 Task: Explore Airbnb accommodation in Ruyigi, Burundi from 6th December, 2023 to 15th December, 2023 for 9 adults. Place can be shared room with 5 bedrooms having 9 beds and 5 bathrooms. Property type can be flat. Amenities needed are: wifi, TV, free parkinig on premises, gym, breakfast. Booking option can be shelf check-in. Look for 5 properties as per requirement.
Action: Mouse pressed left at (454, 107)
Screenshot: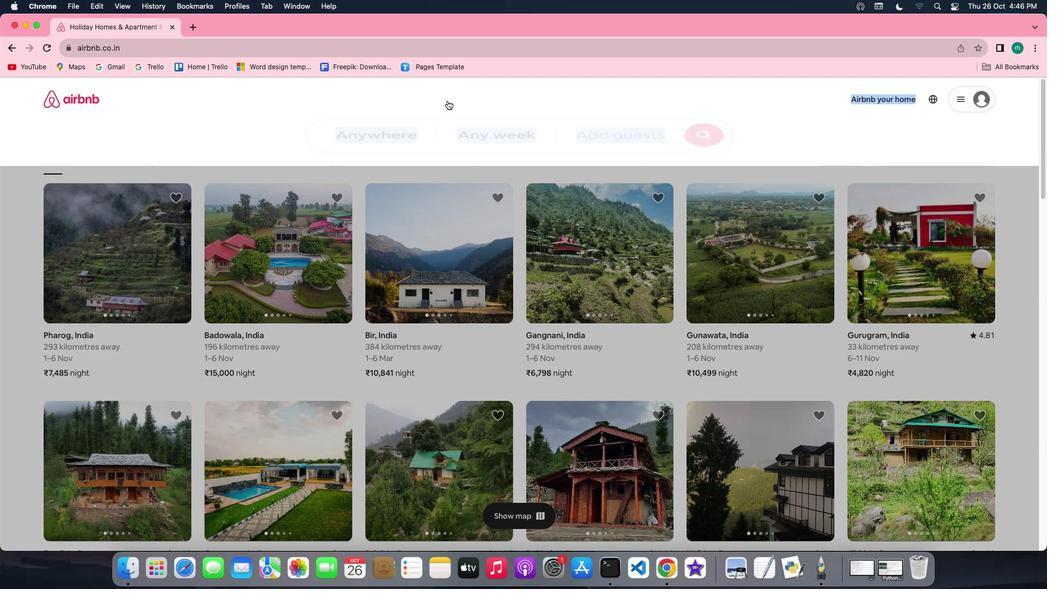 
Action: Mouse moved to (397, 153)
Screenshot: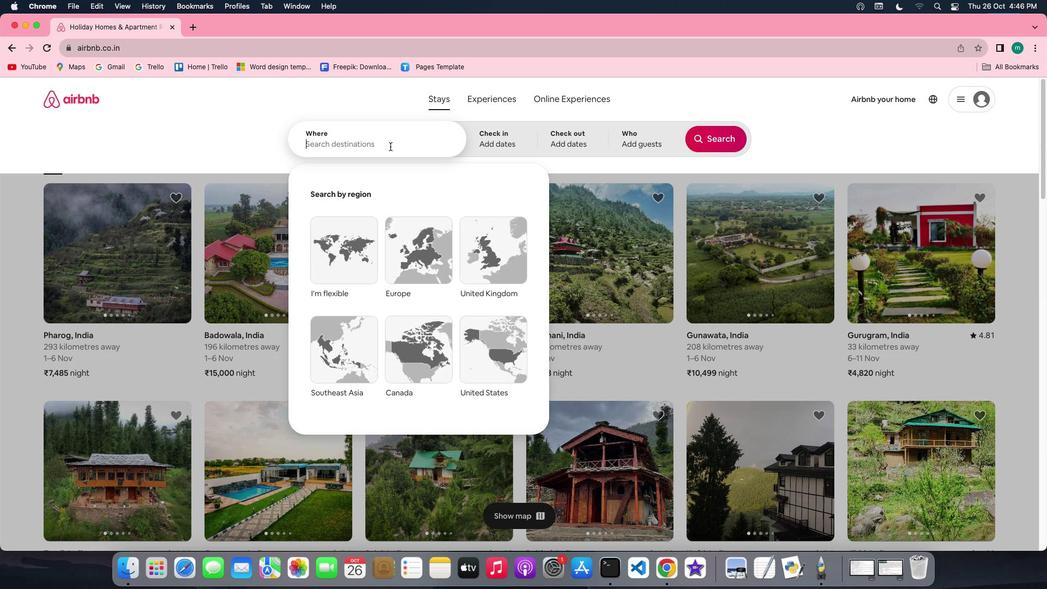
Action: Mouse pressed left at (397, 153)
Screenshot: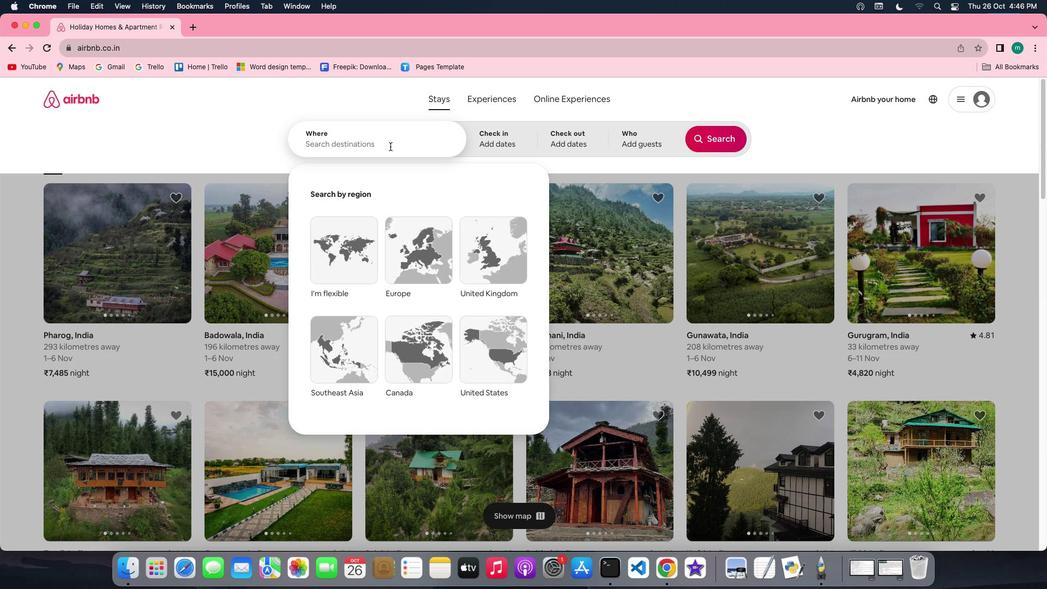 
Action: Key pressed Key.shift'R''u''y''i''g''i'','Key.spaceKey.shift'B''u''r''u''b'Key.backspace'n''d''i'
Screenshot: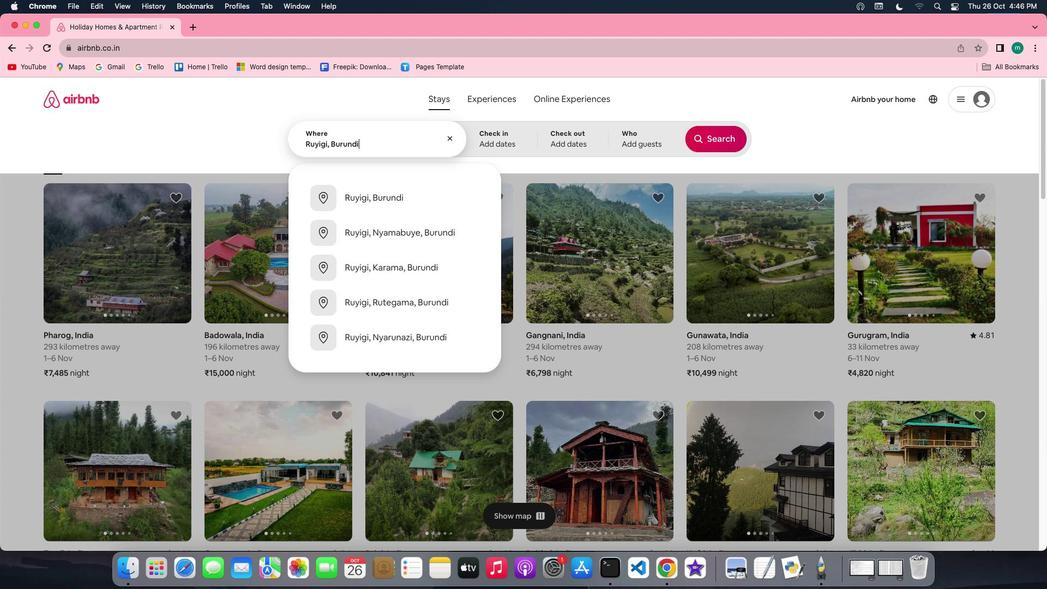 
Action: Mouse moved to (500, 151)
Screenshot: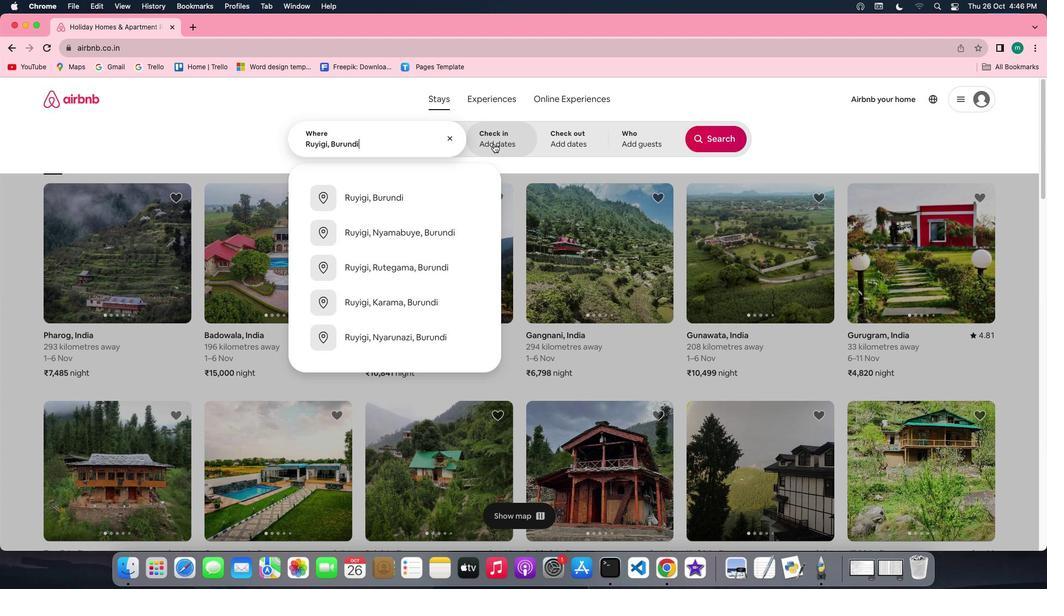 
Action: Mouse pressed left at (500, 151)
Screenshot: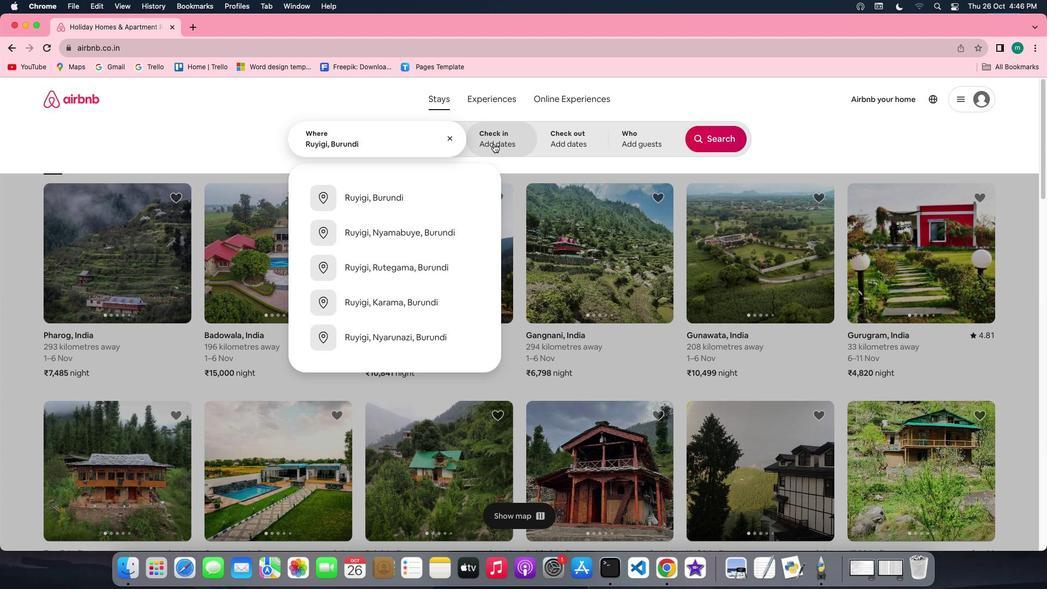 
Action: Mouse moved to (716, 234)
Screenshot: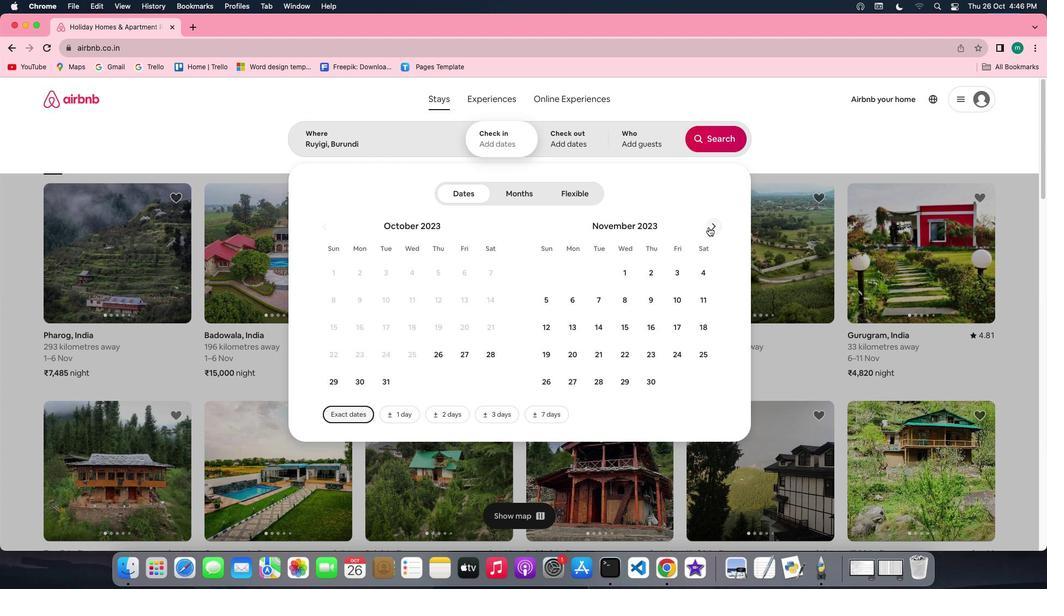 
Action: Mouse pressed left at (716, 234)
Screenshot: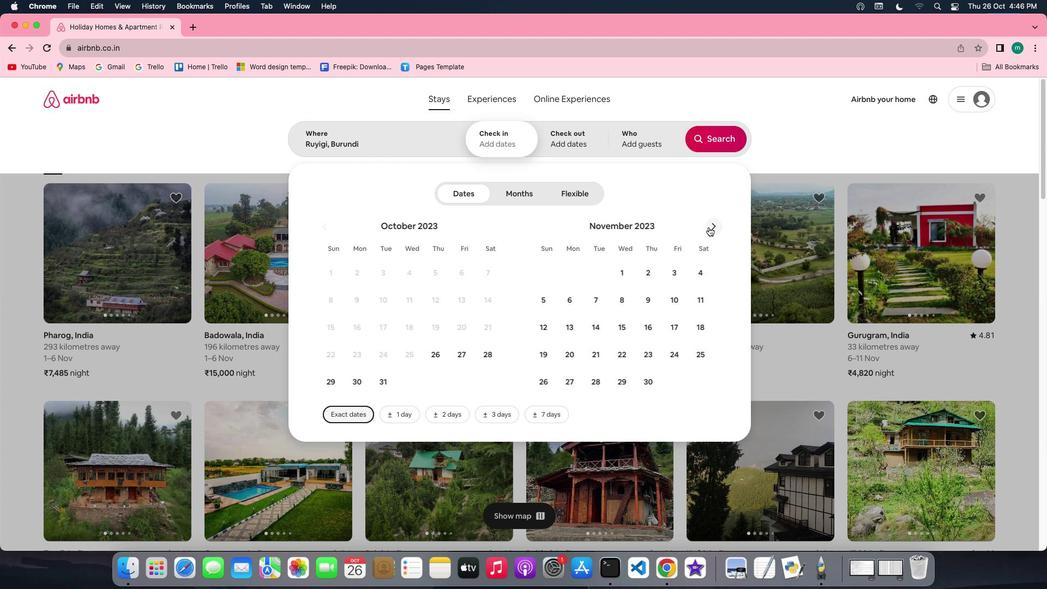 
Action: Mouse moved to (626, 304)
Screenshot: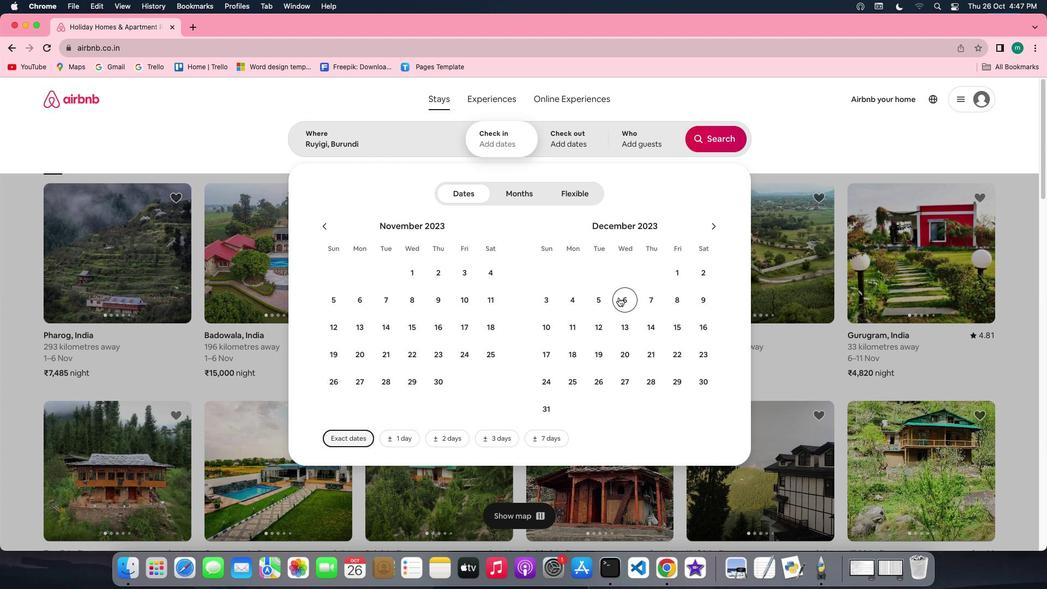 
Action: Mouse pressed left at (626, 304)
Screenshot: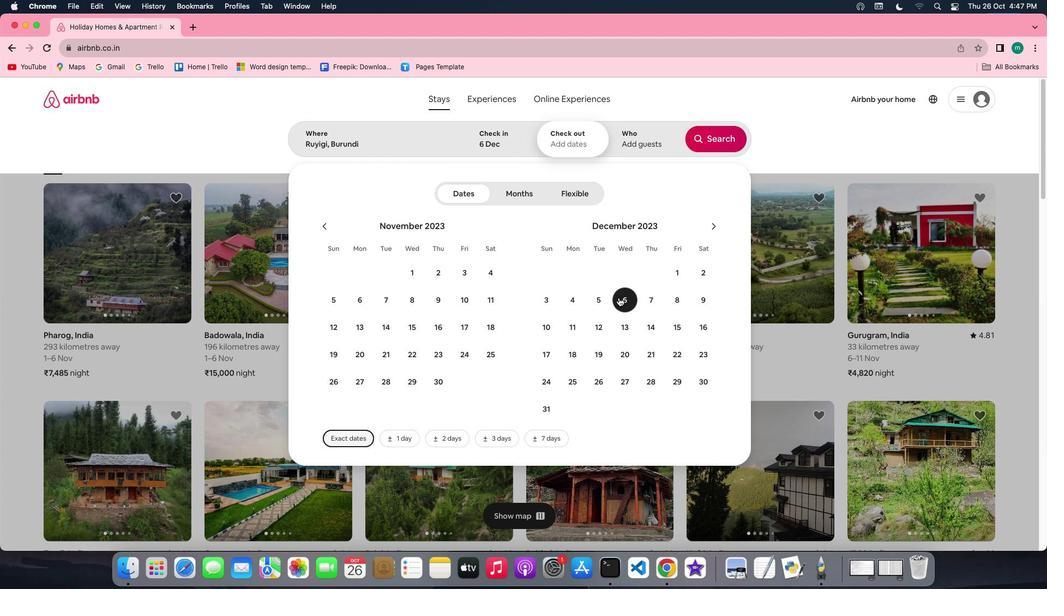
Action: Mouse moved to (676, 328)
Screenshot: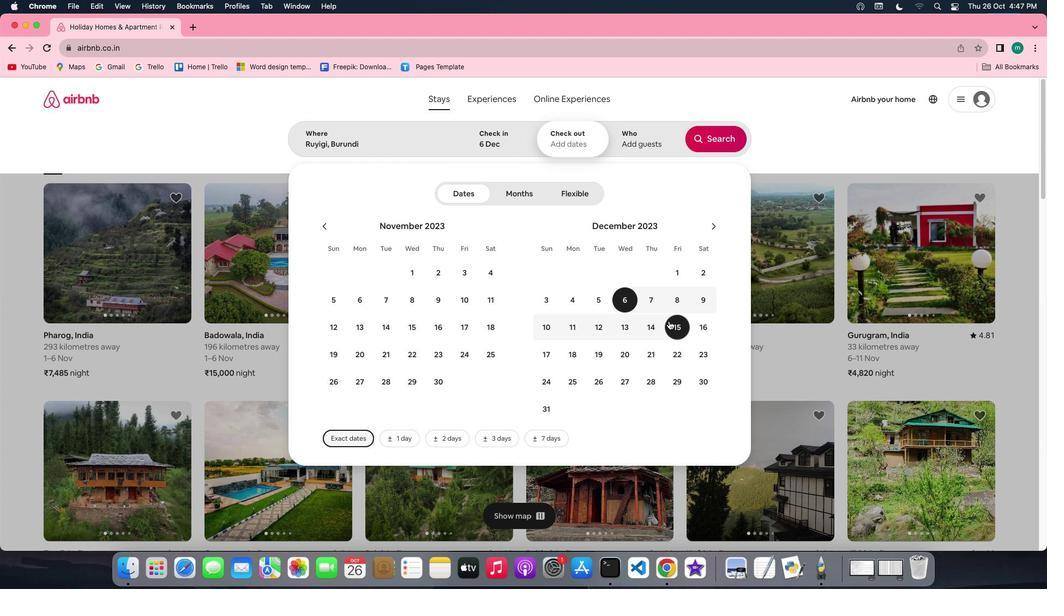 
Action: Mouse pressed left at (676, 328)
Screenshot: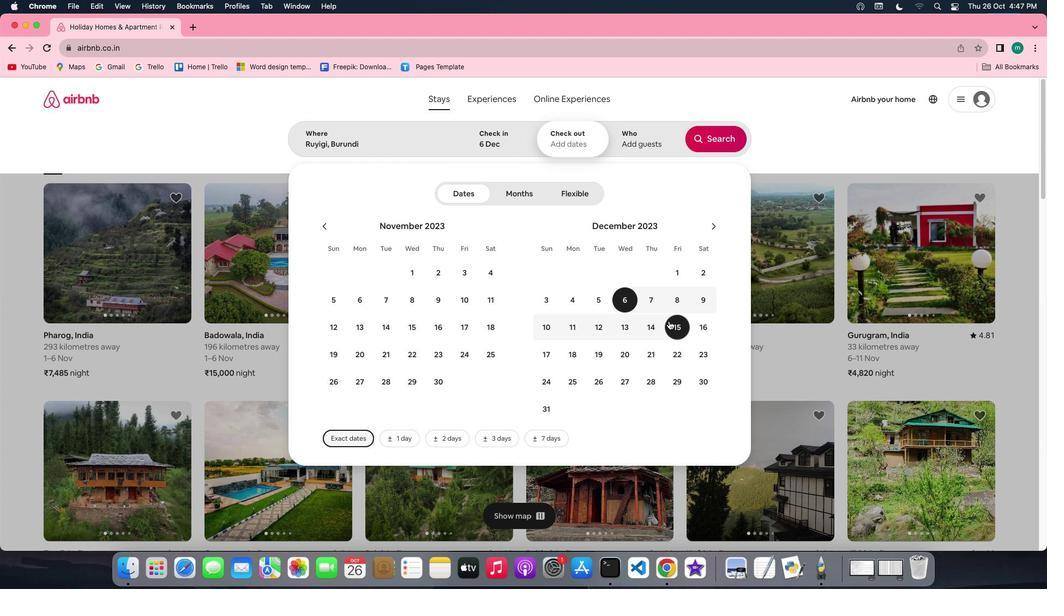 
Action: Mouse moved to (648, 154)
Screenshot: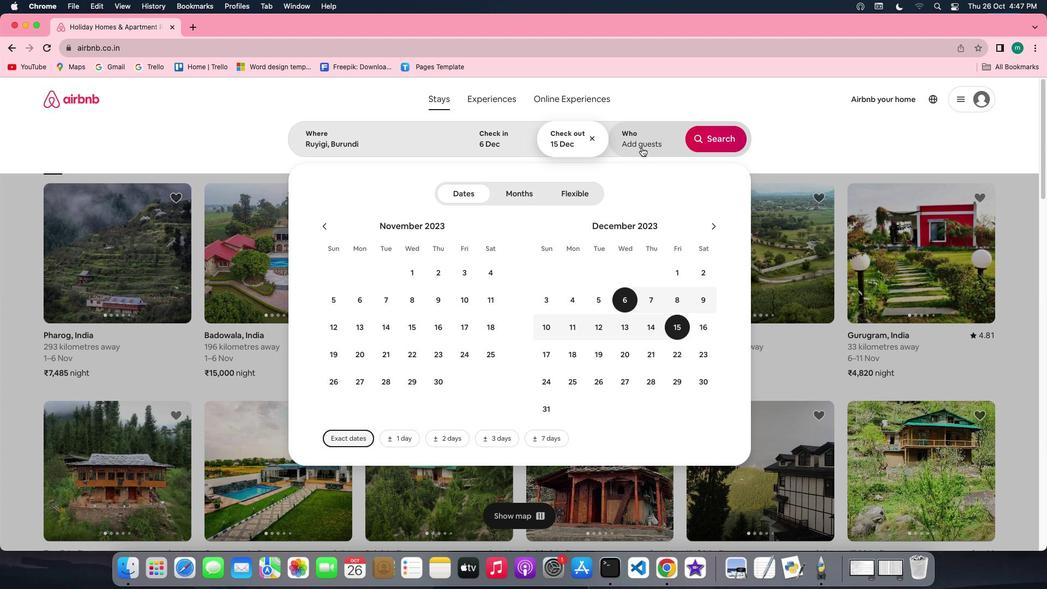 
Action: Mouse pressed left at (648, 154)
Screenshot: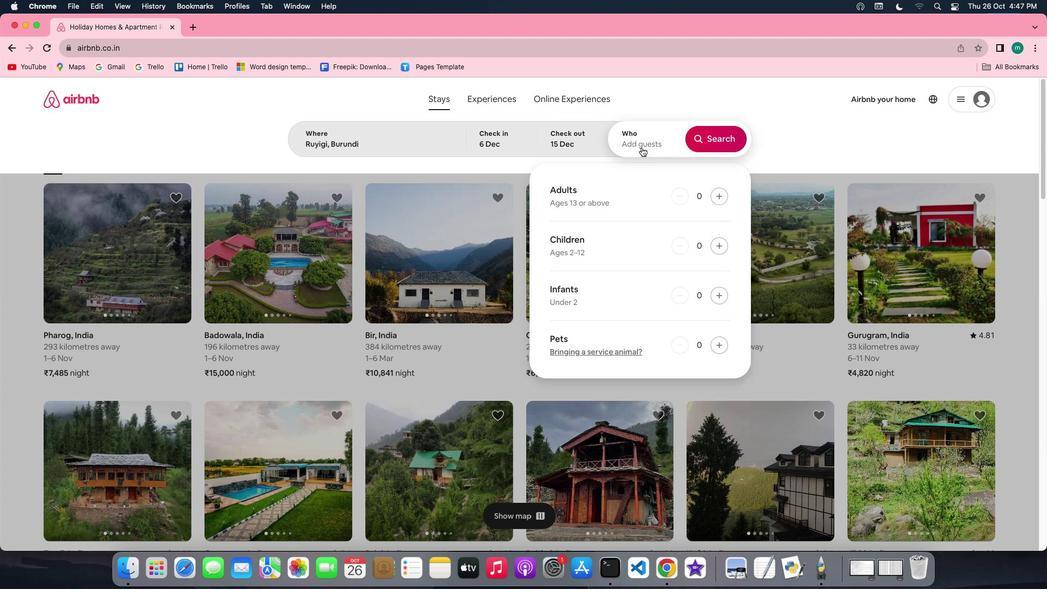 
Action: Mouse moved to (720, 202)
Screenshot: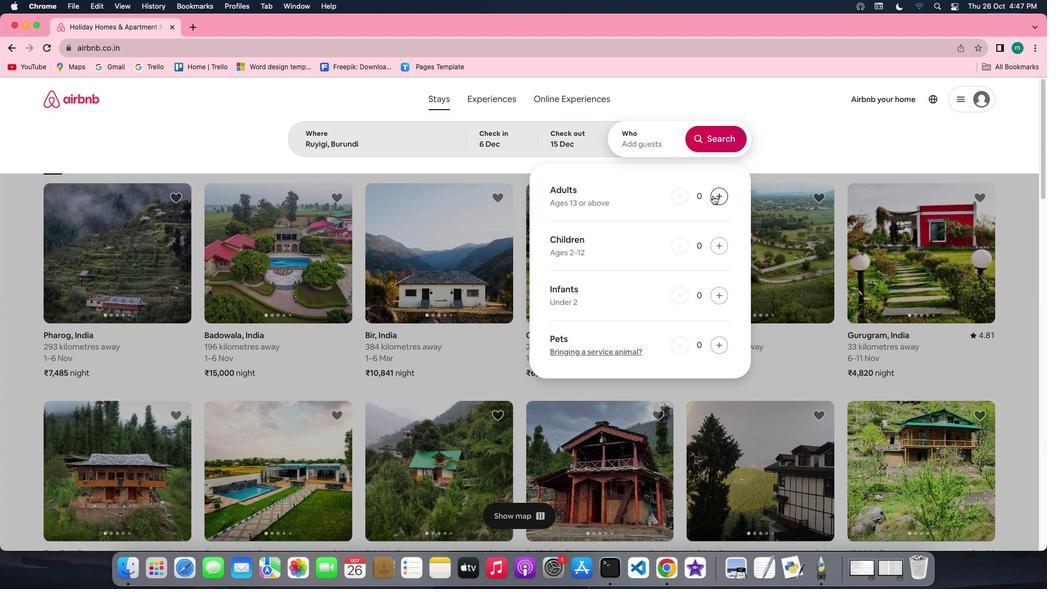
Action: Mouse pressed left at (720, 202)
Screenshot: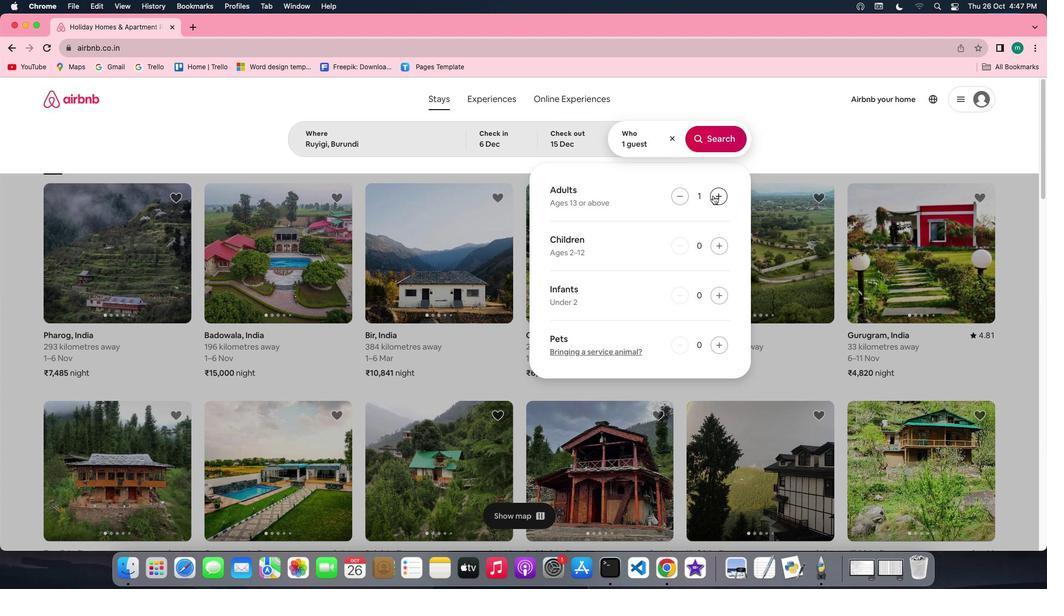 
Action: Mouse pressed left at (720, 202)
Screenshot: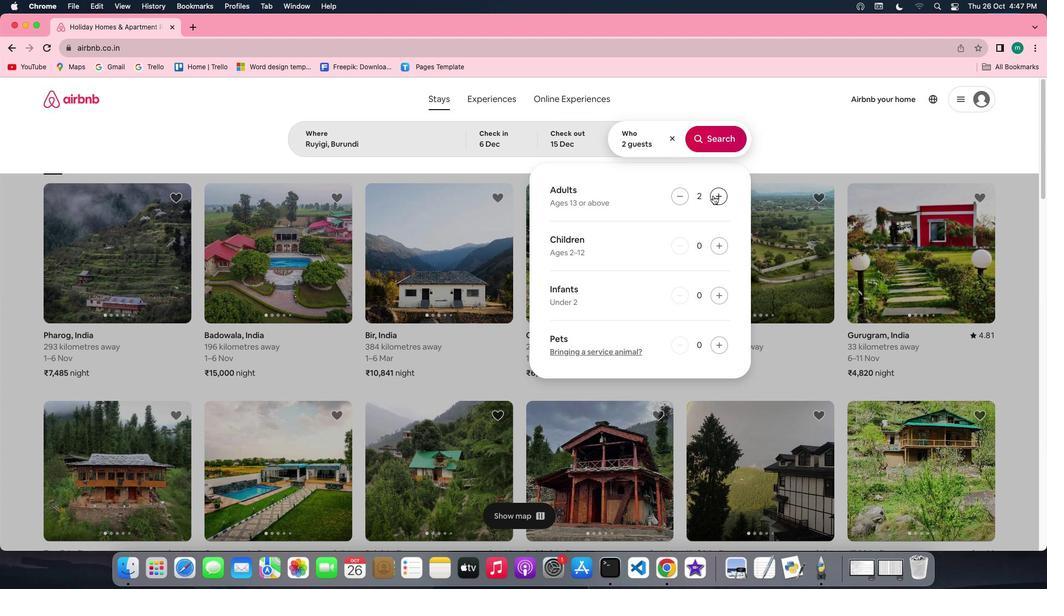 
Action: Mouse pressed left at (720, 202)
Screenshot: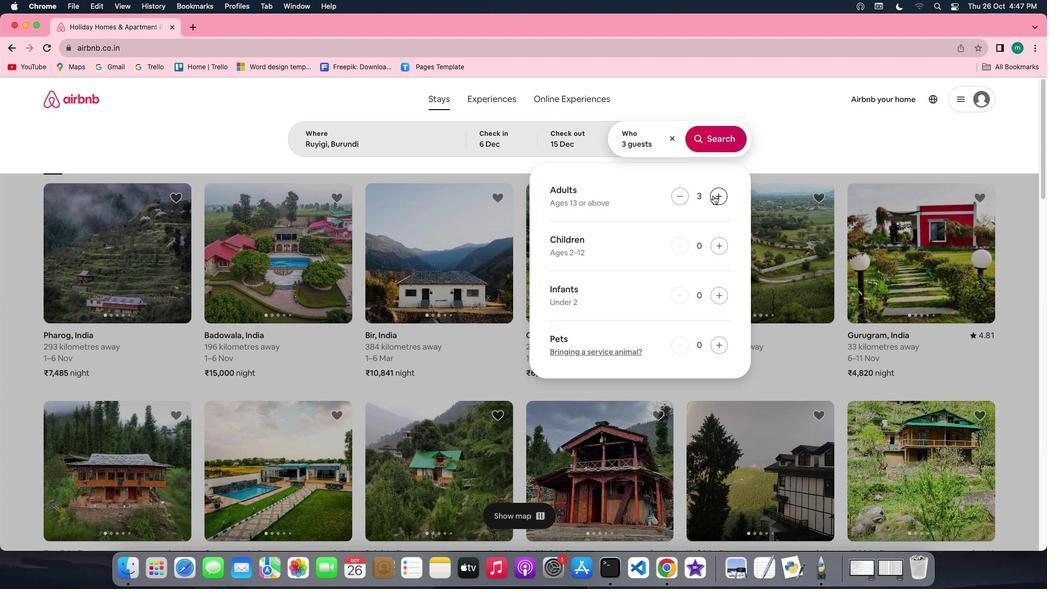
Action: Mouse pressed left at (720, 202)
Screenshot: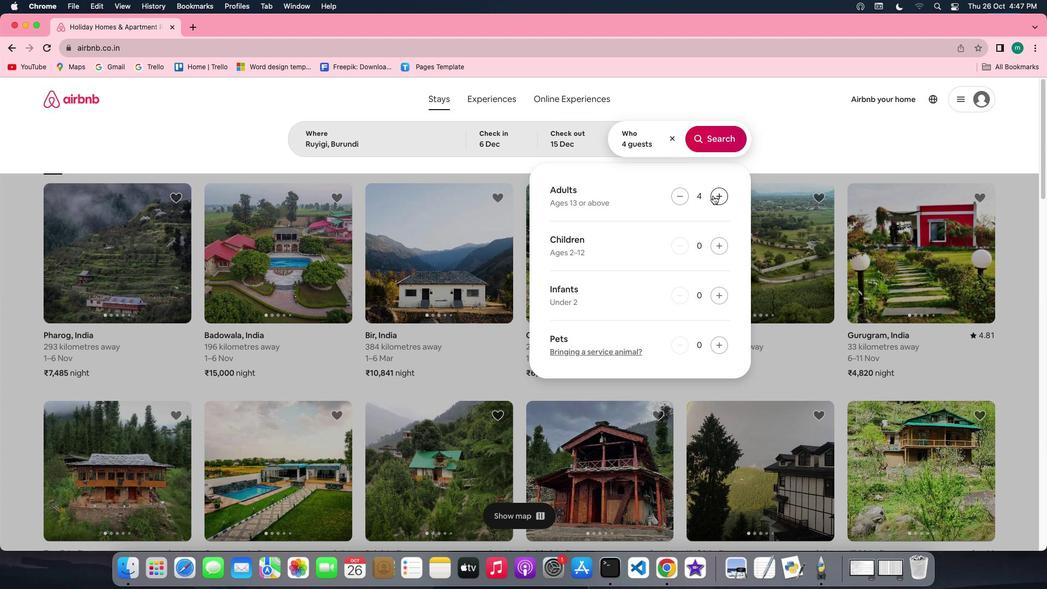 
Action: Mouse pressed left at (720, 202)
Screenshot: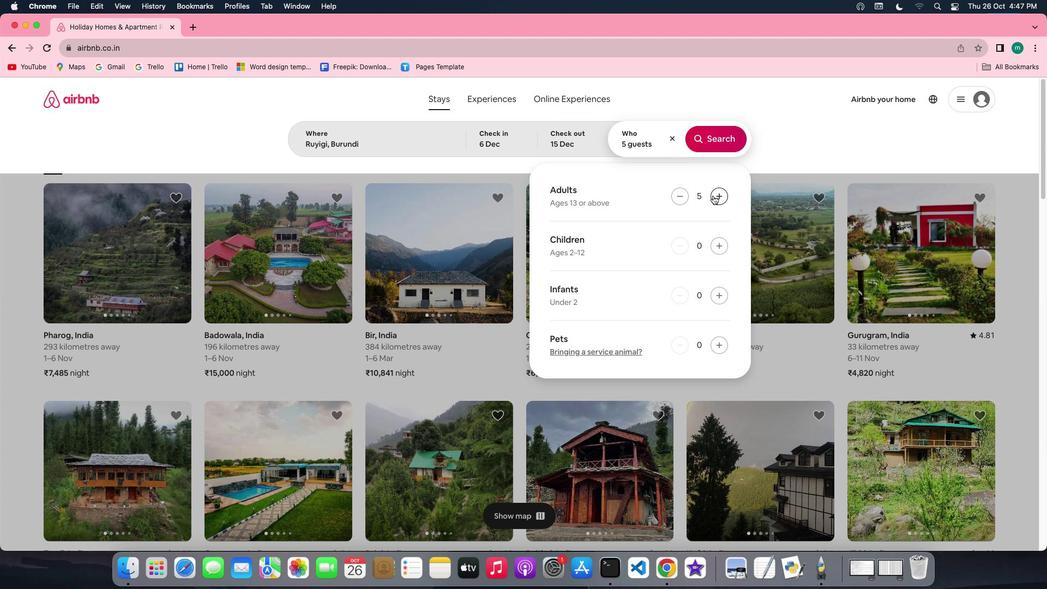 
Action: Mouse pressed left at (720, 202)
Screenshot: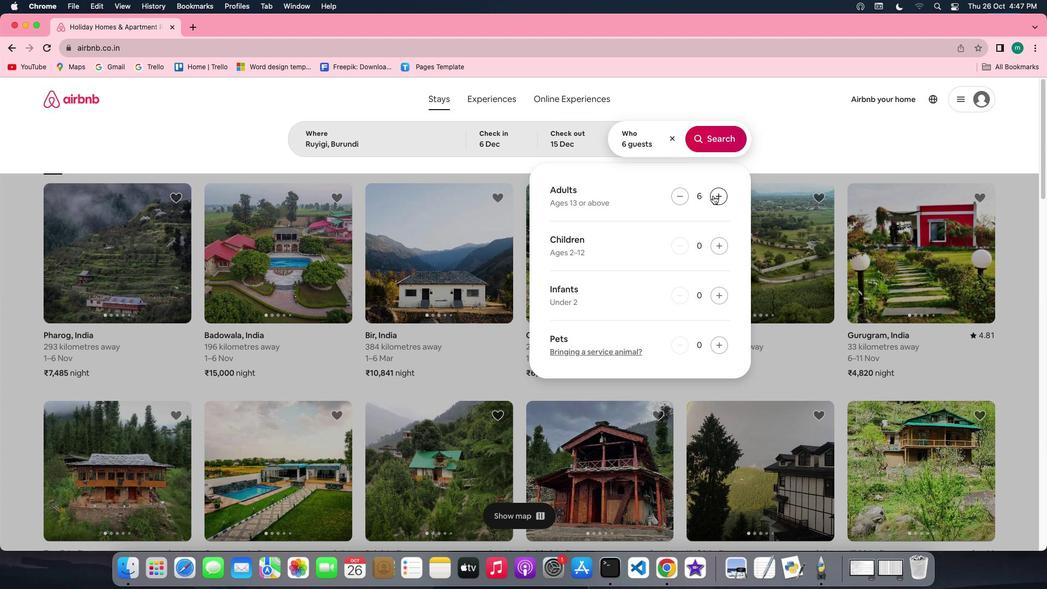 
Action: Mouse pressed left at (720, 202)
Screenshot: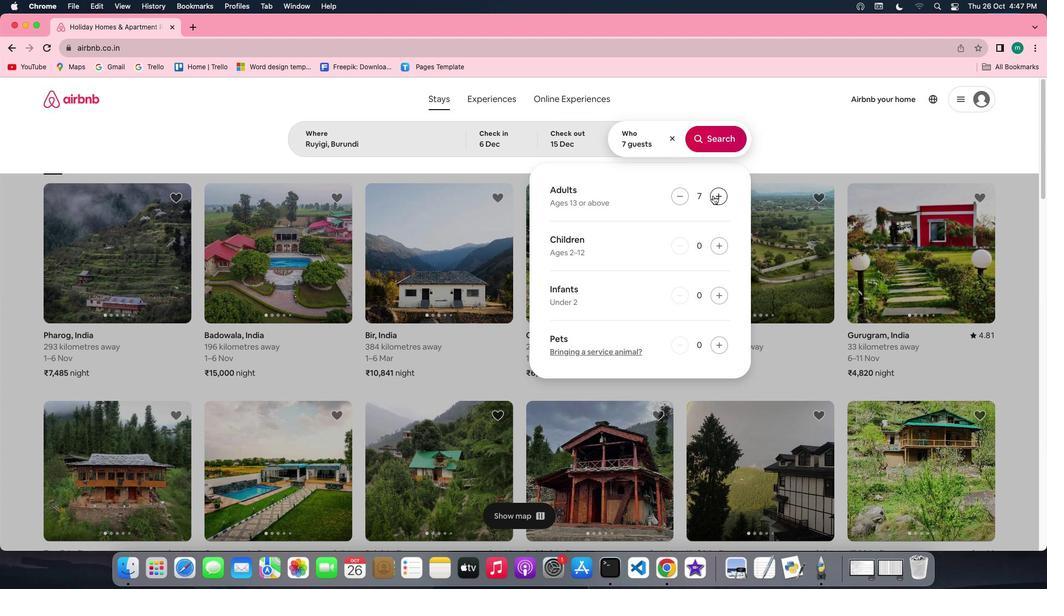 
Action: Mouse pressed left at (720, 202)
Screenshot: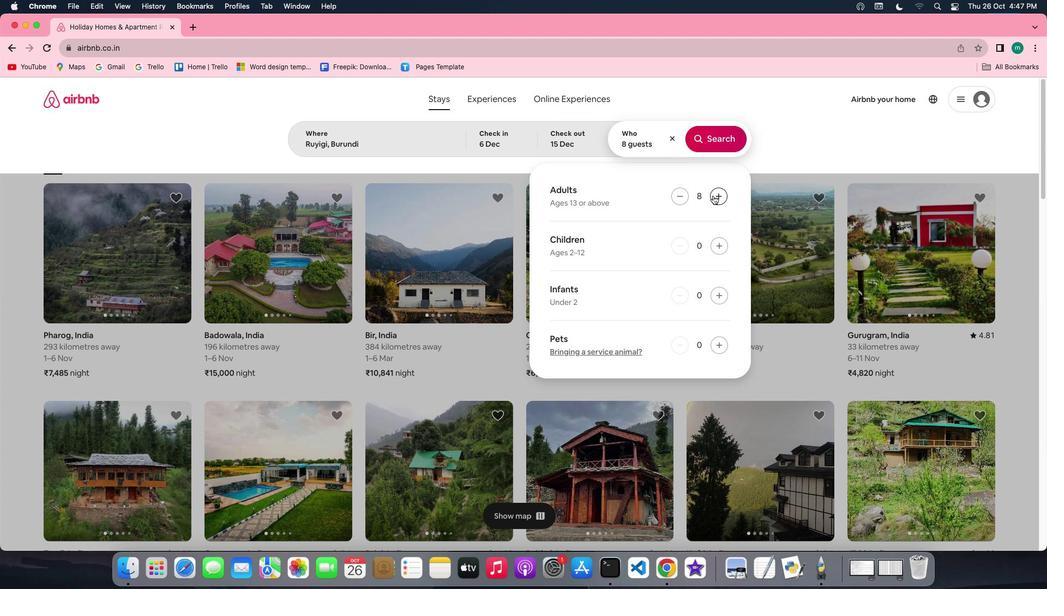 
Action: Mouse pressed left at (720, 202)
Screenshot: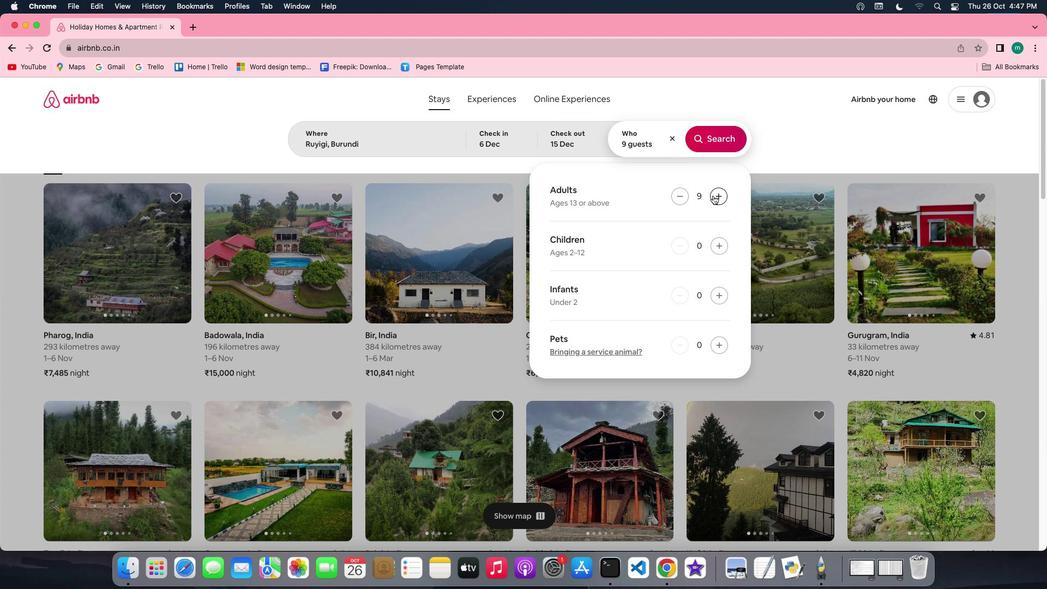 
Action: Mouse moved to (732, 156)
Screenshot: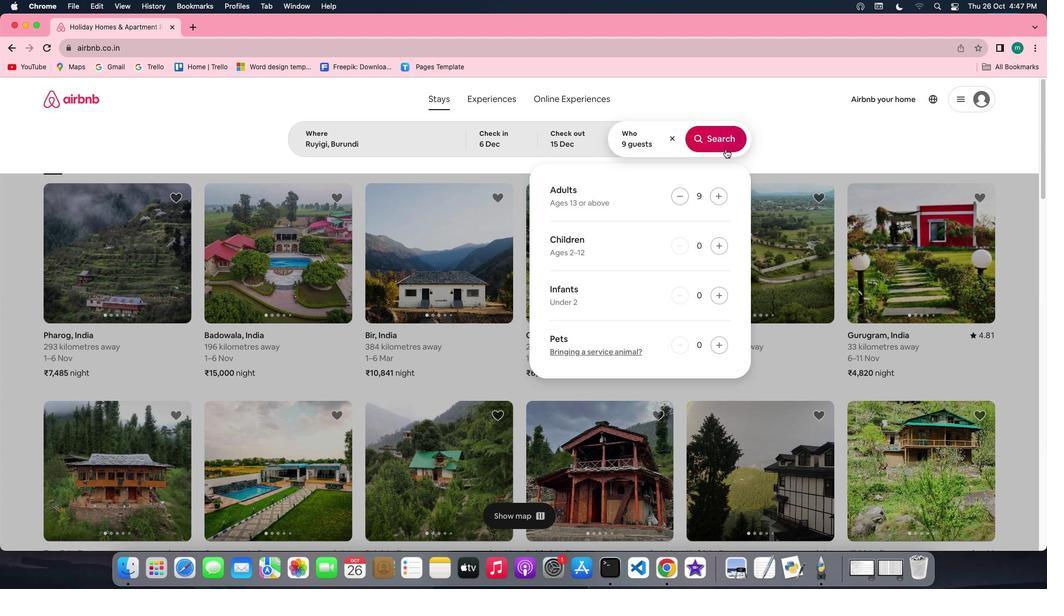 
Action: Mouse pressed left at (732, 156)
Screenshot: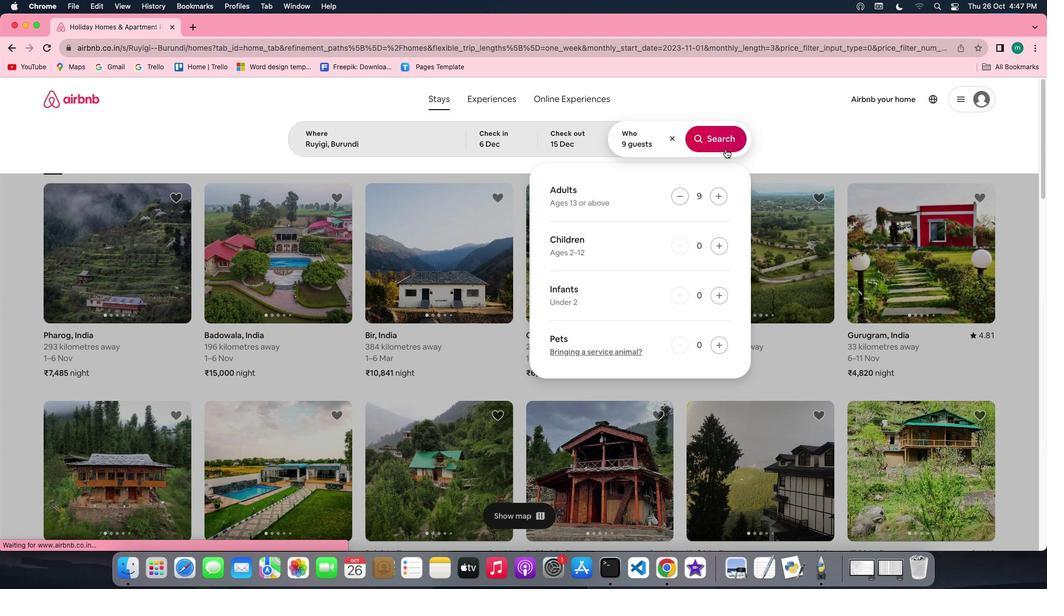 
Action: Mouse moved to (870, 145)
Screenshot: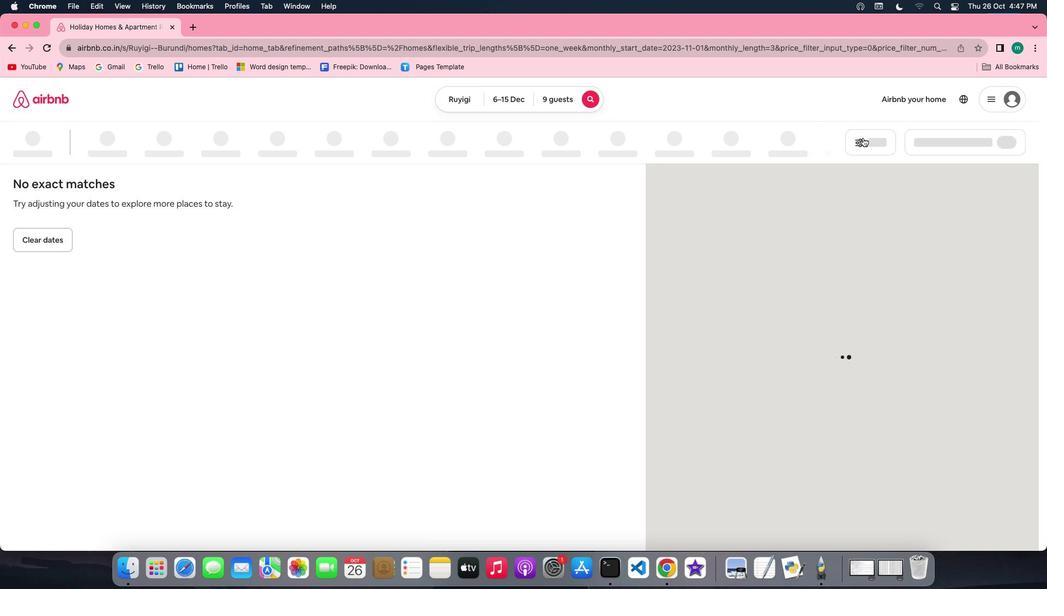 
Action: Mouse pressed left at (870, 145)
Screenshot: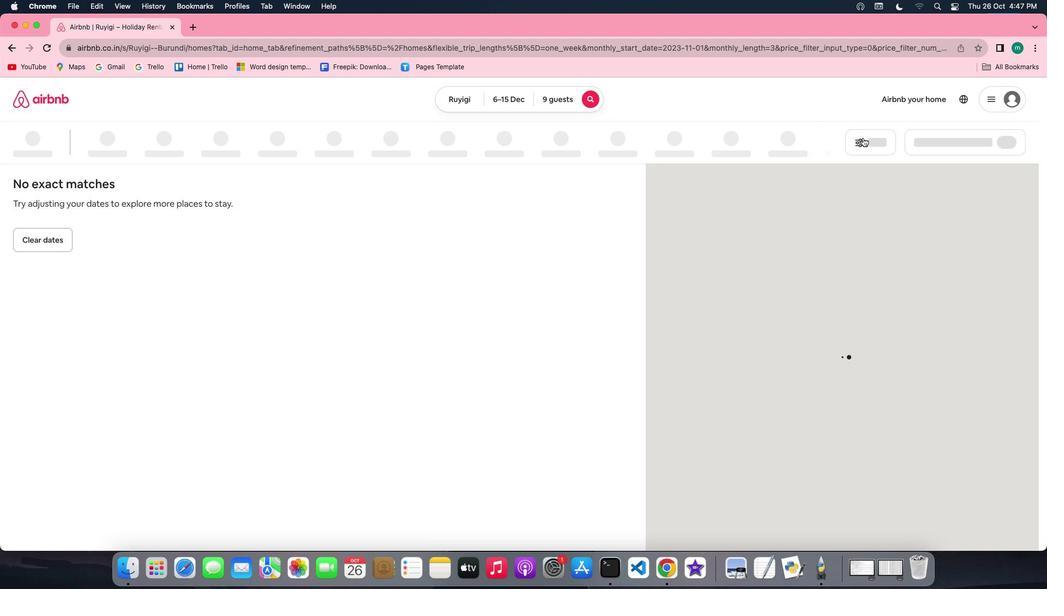 
Action: Mouse moved to (543, 375)
Screenshot: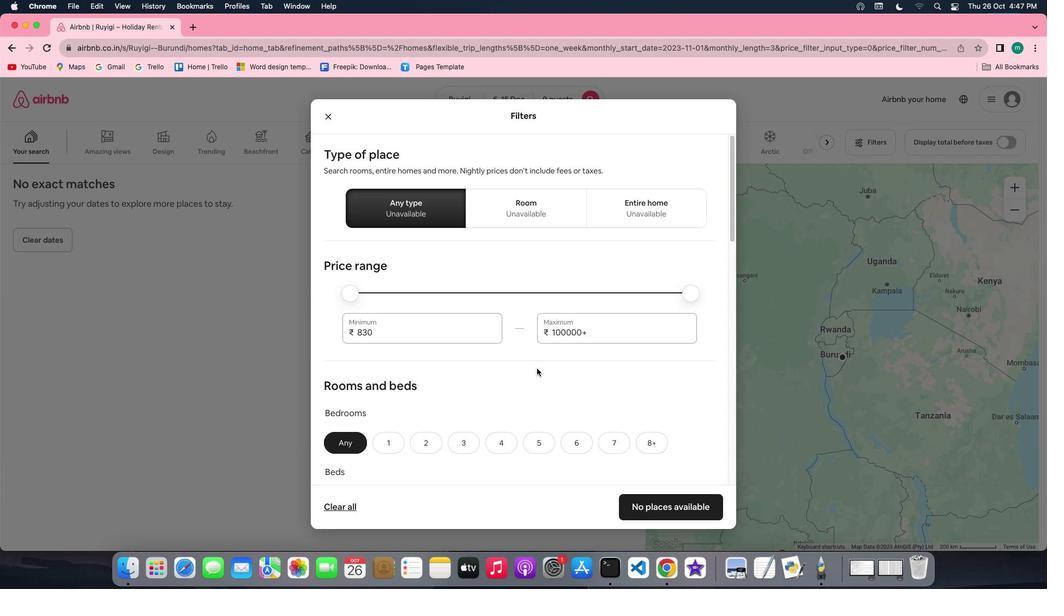 
Action: Mouse scrolled (543, 375) with delta (7, 6)
Screenshot: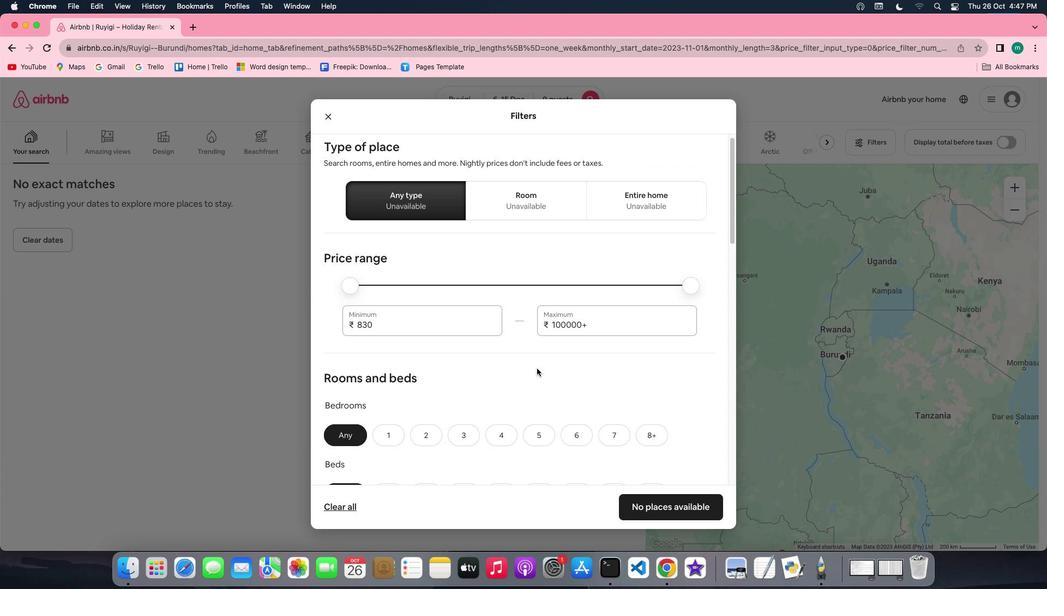 
Action: Mouse scrolled (543, 375) with delta (7, 6)
Screenshot: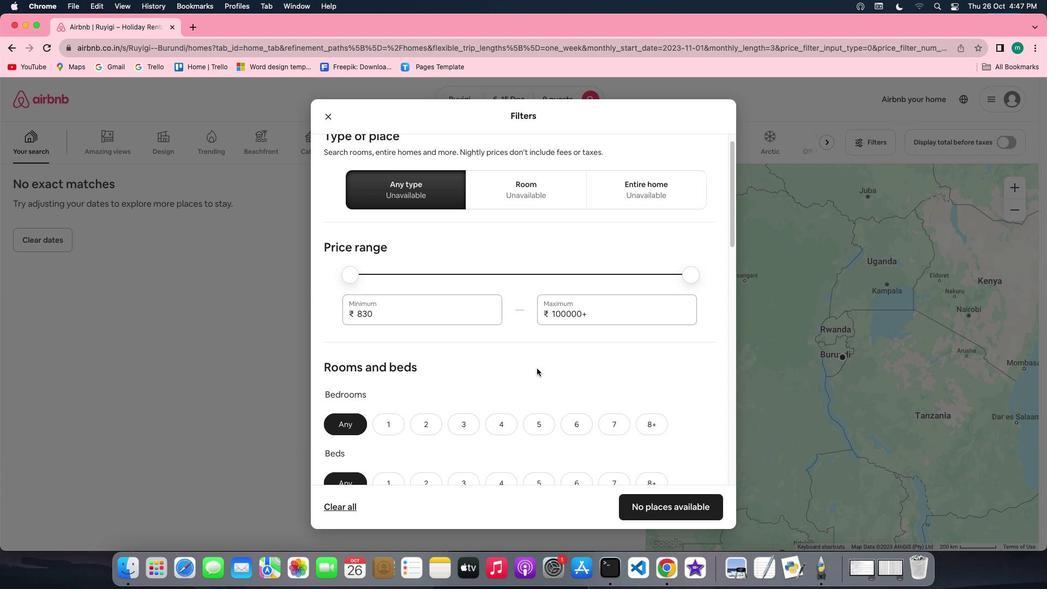 
Action: Mouse scrolled (543, 375) with delta (7, 6)
Screenshot: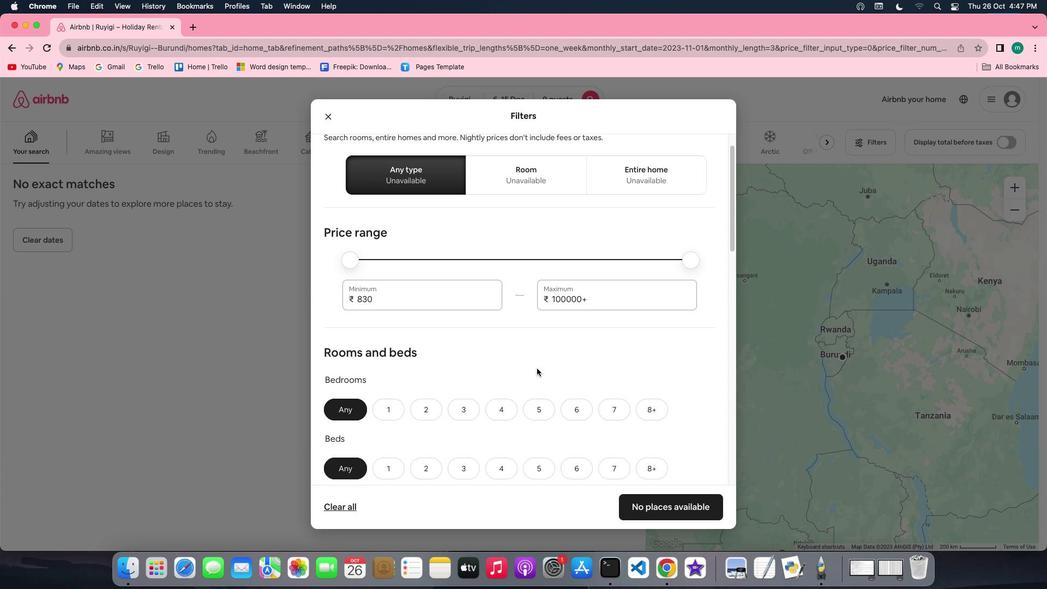 
Action: Mouse scrolled (543, 375) with delta (7, 6)
Screenshot: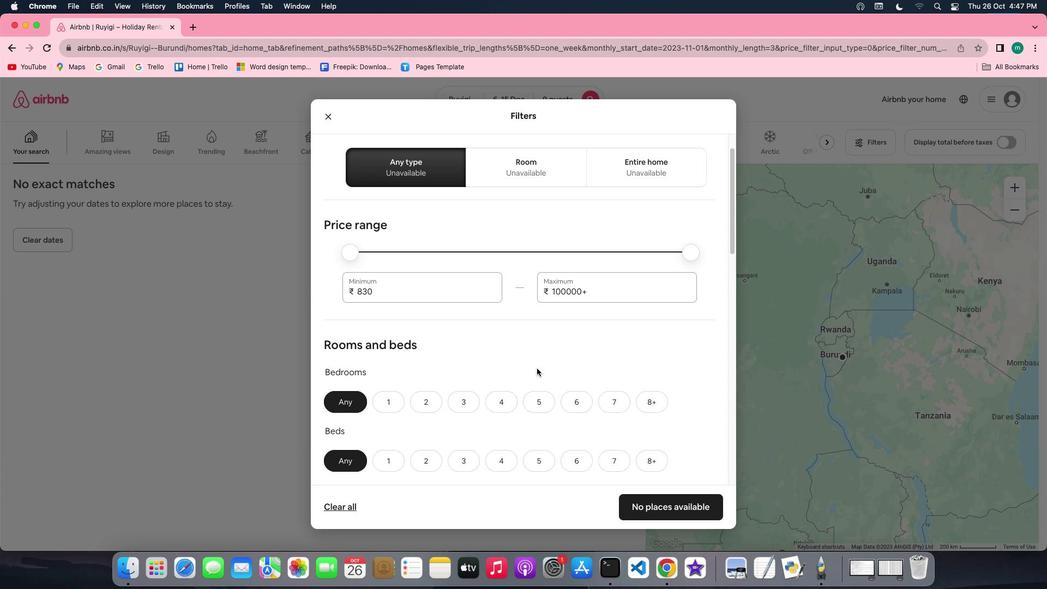 
Action: Mouse scrolled (543, 375) with delta (7, 6)
Screenshot: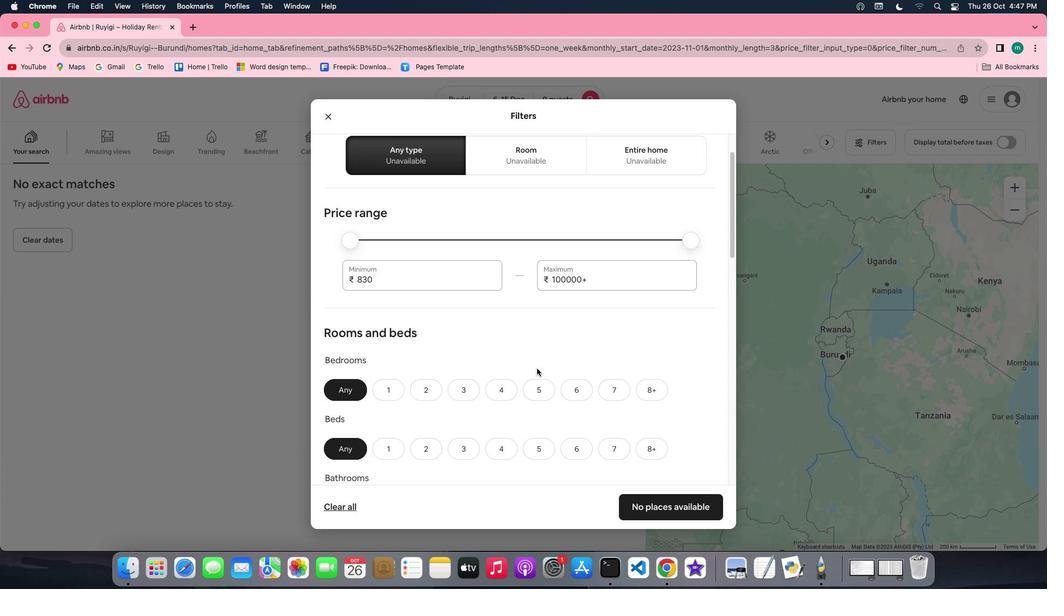 
Action: Mouse scrolled (543, 375) with delta (7, 6)
Screenshot: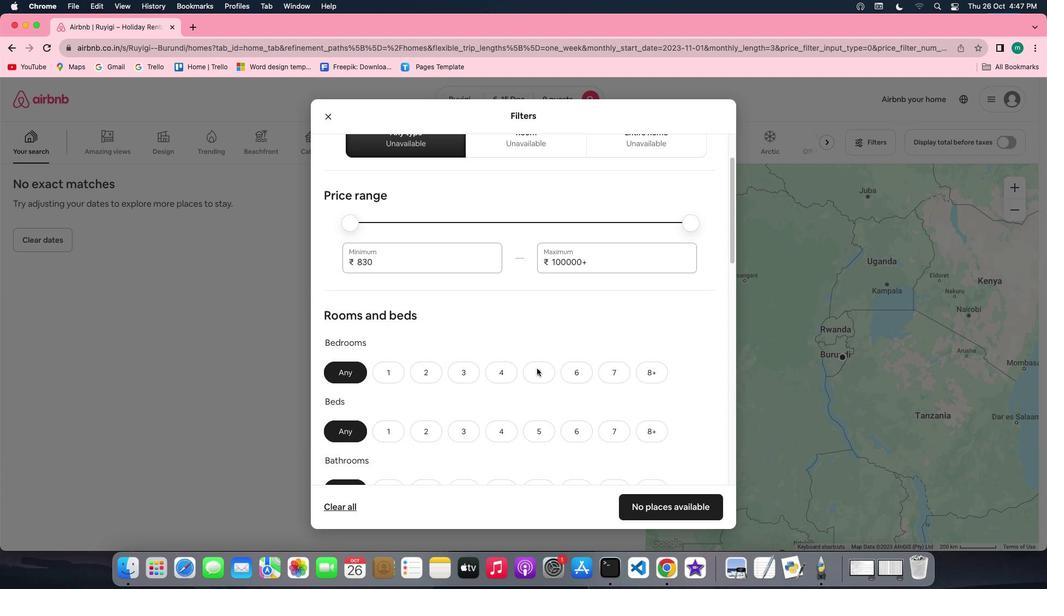 
Action: Mouse scrolled (543, 375) with delta (7, 6)
Screenshot: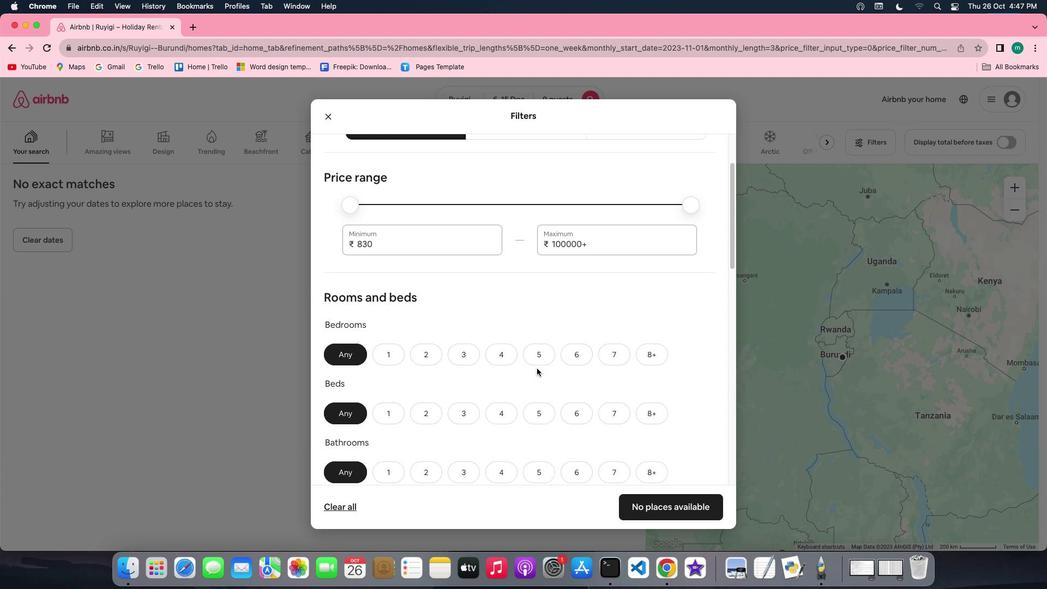 
Action: Mouse scrolled (543, 375) with delta (7, 6)
Screenshot: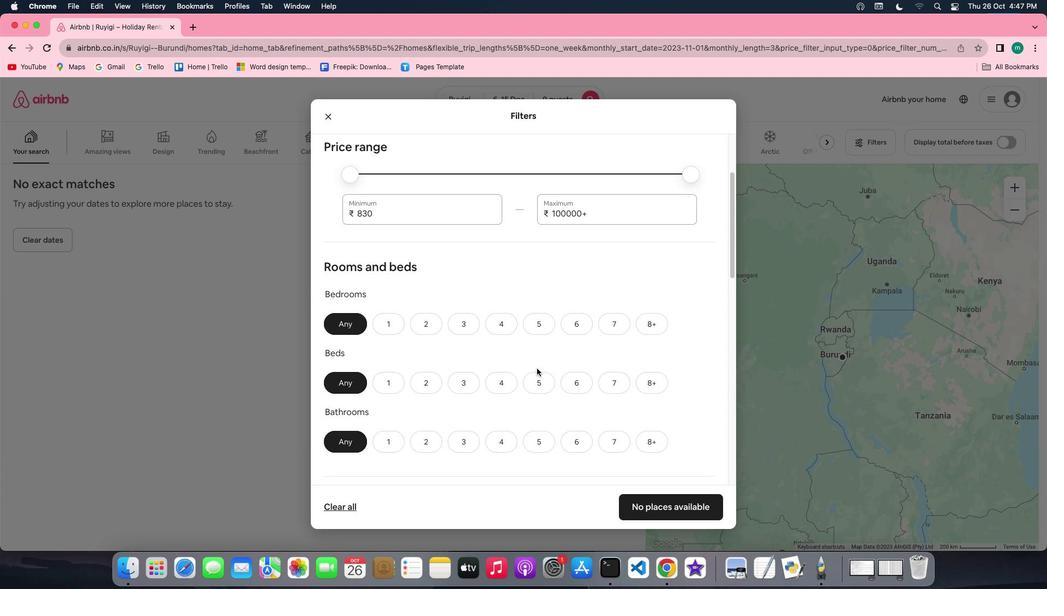 
Action: Mouse scrolled (543, 375) with delta (7, 6)
Screenshot: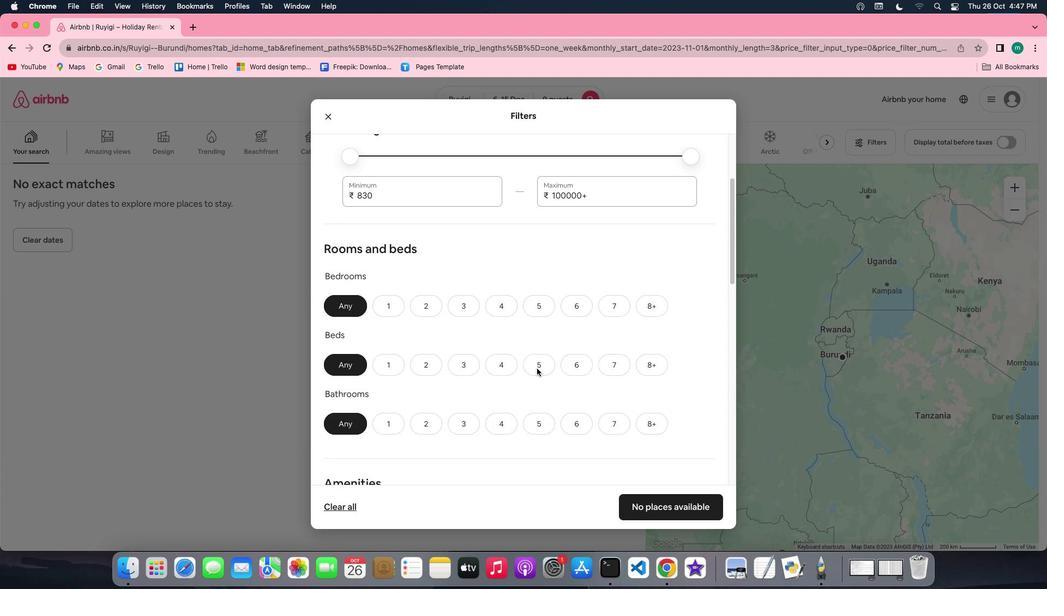
Action: Mouse scrolled (543, 375) with delta (7, 6)
Screenshot: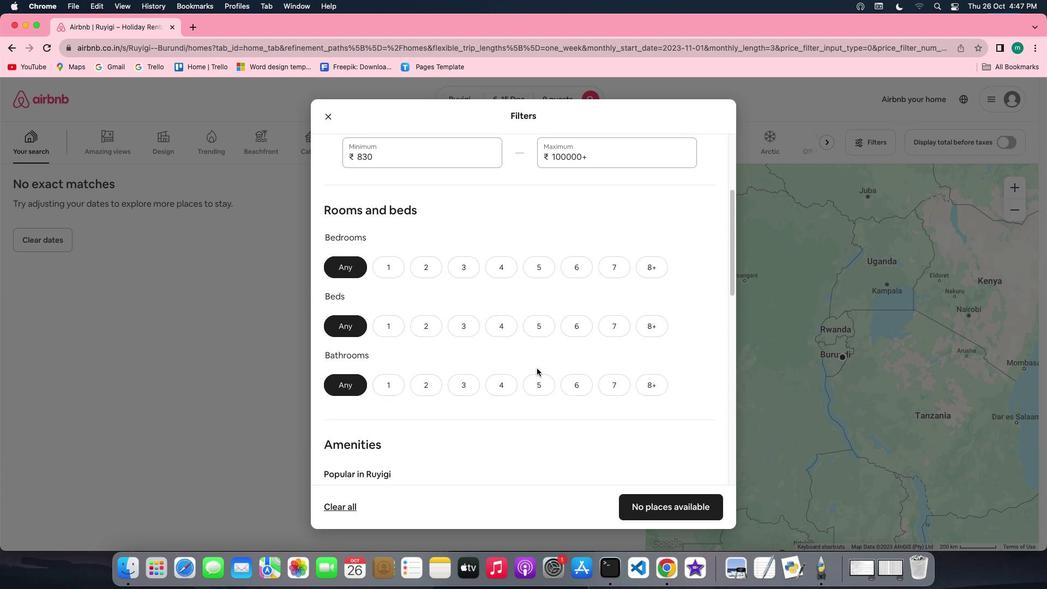 
Action: Mouse scrolled (543, 375) with delta (7, 6)
Screenshot: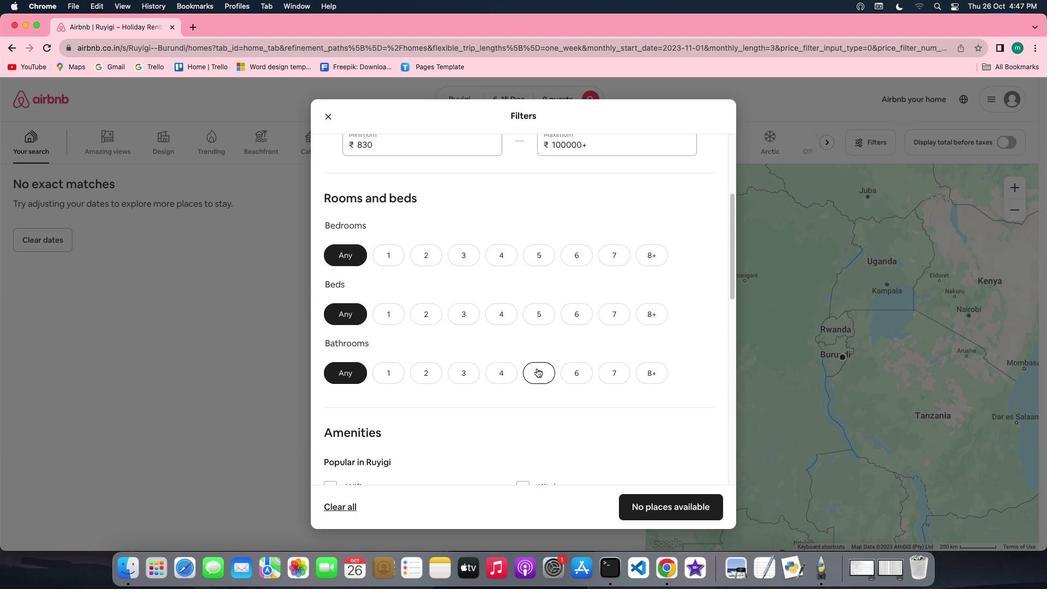 
Action: Mouse scrolled (543, 375) with delta (7, 6)
Screenshot: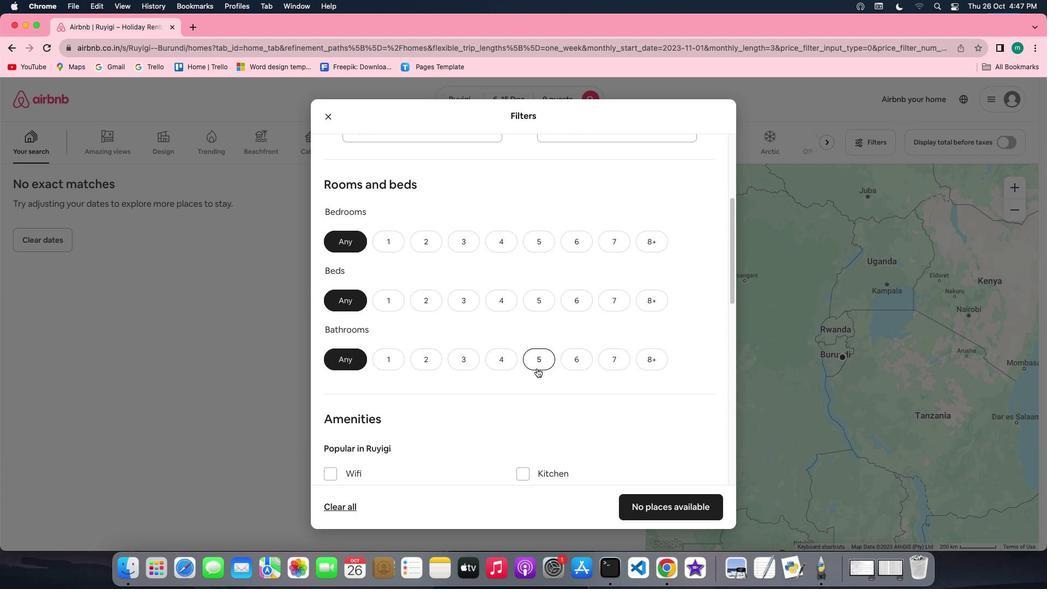 
Action: Mouse scrolled (543, 375) with delta (7, 6)
Screenshot: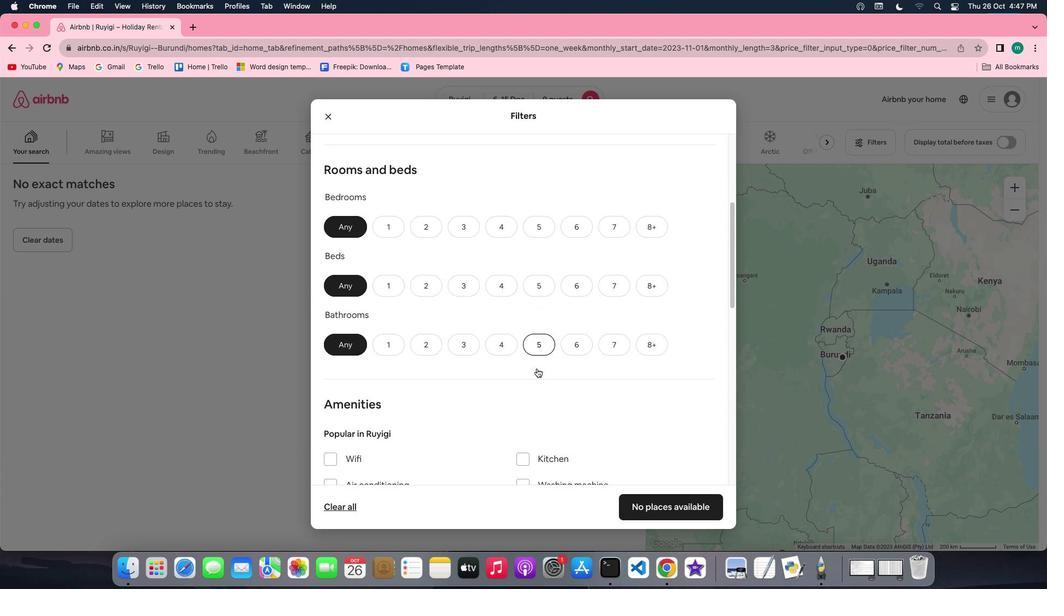 
Action: Mouse scrolled (543, 375) with delta (7, 6)
Screenshot: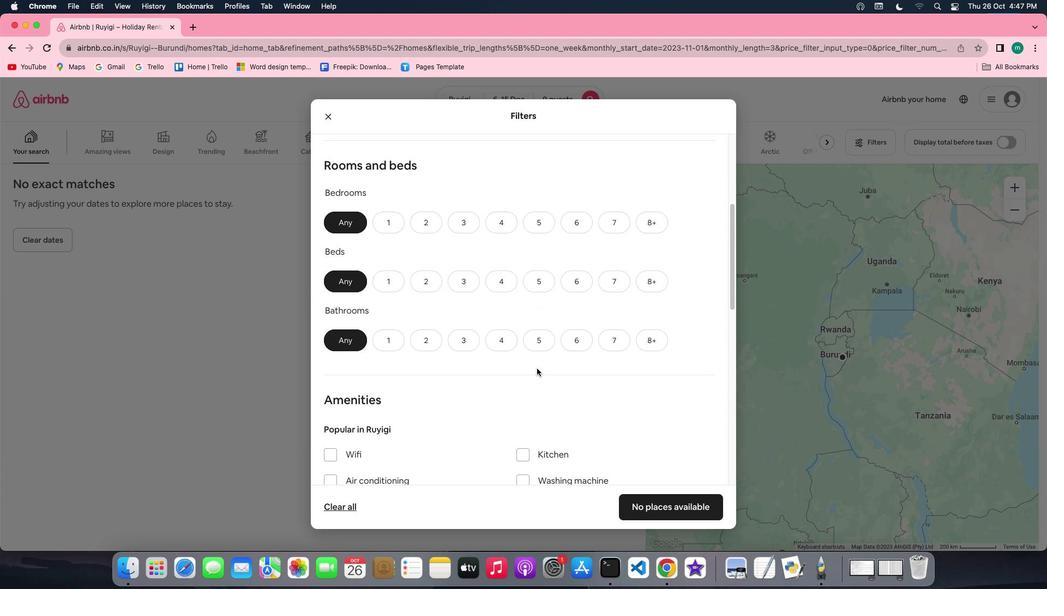 
Action: Mouse scrolled (543, 375) with delta (7, 6)
Screenshot: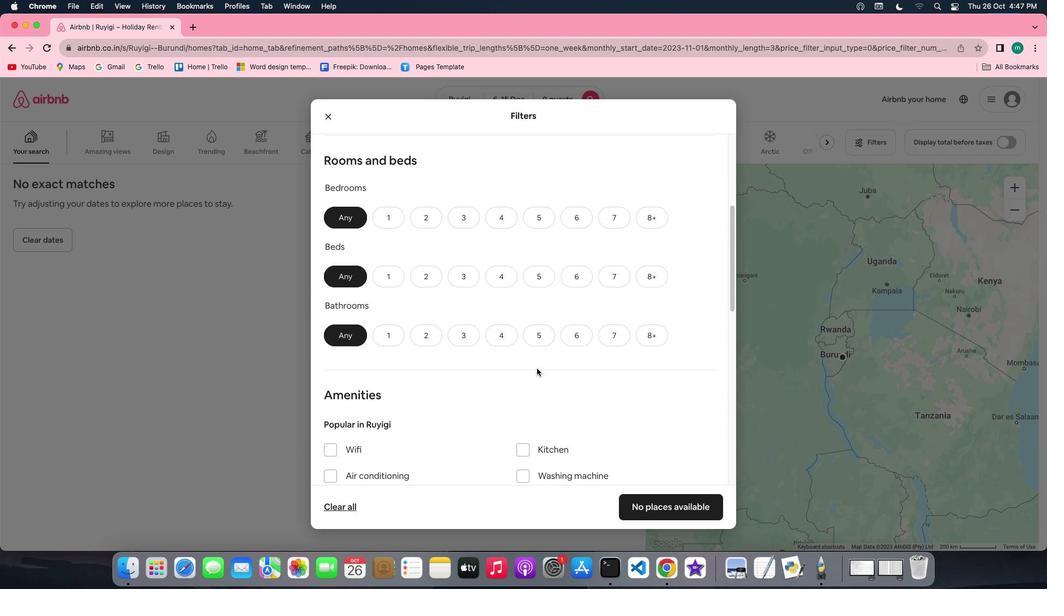 
Action: Mouse scrolled (543, 375) with delta (7, 6)
Screenshot: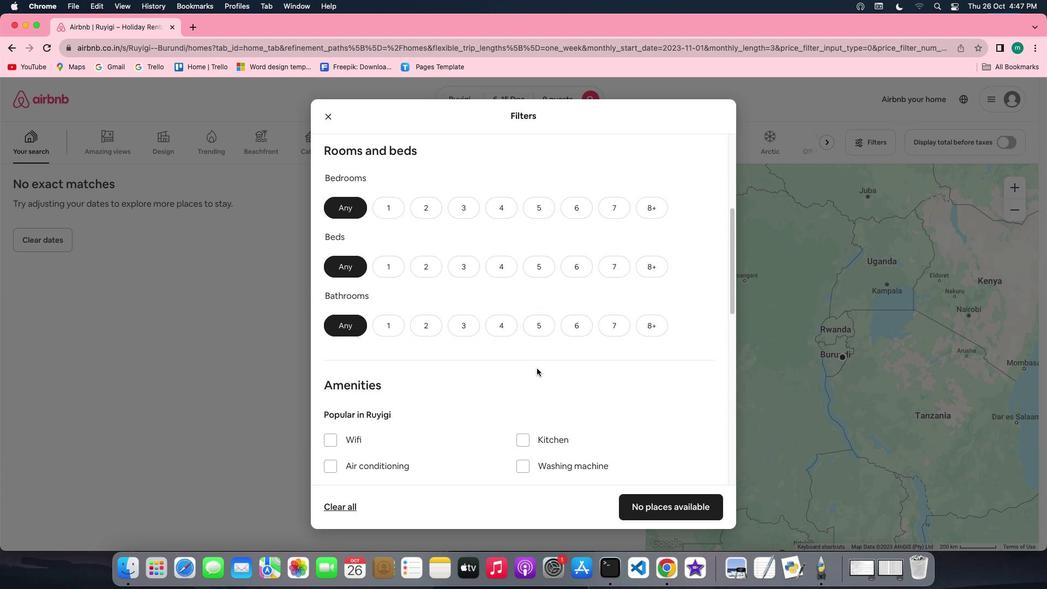 
Action: Mouse moved to (550, 221)
Screenshot: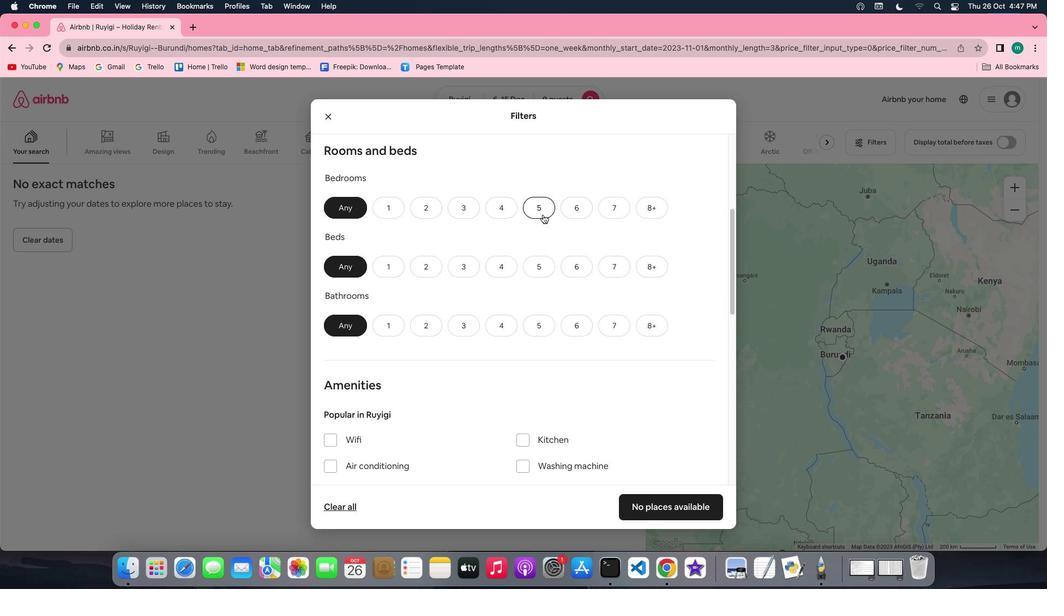 
Action: Mouse pressed left at (550, 221)
Screenshot: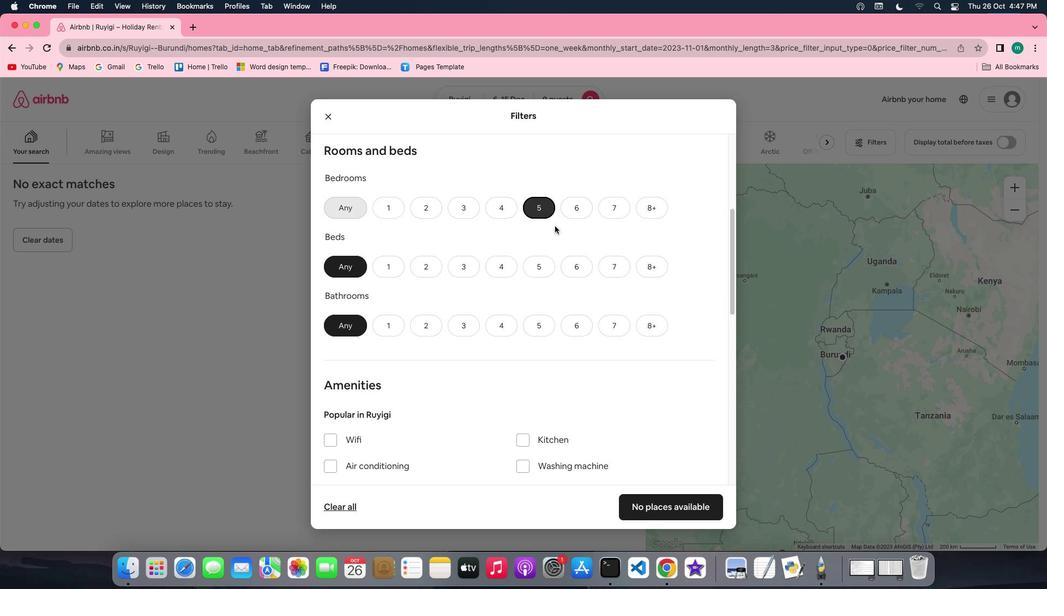 
Action: Mouse moved to (648, 274)
Screenshot: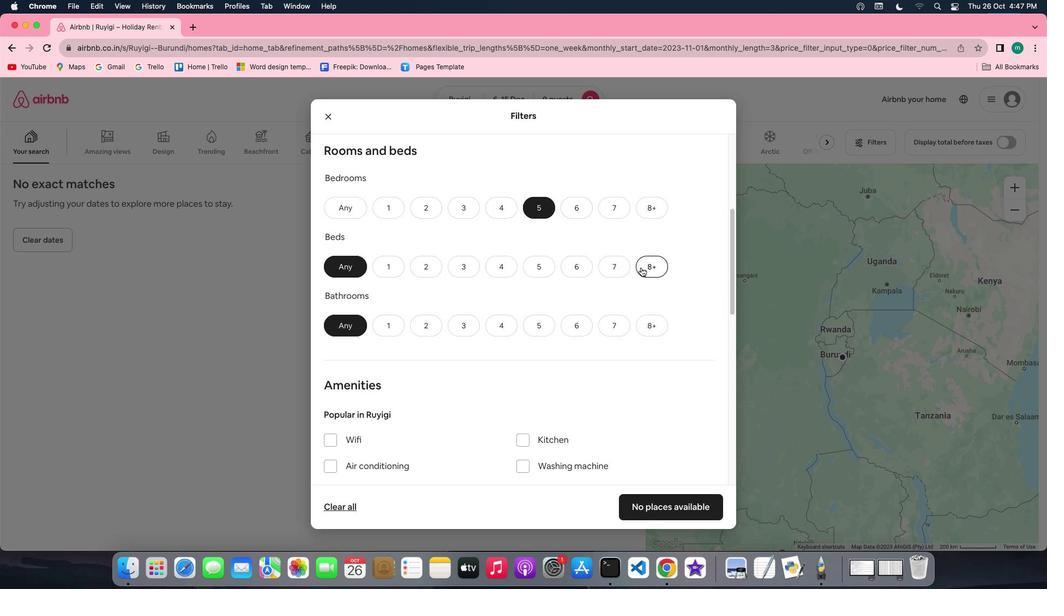 
Action: Mouse pressed left at (648, 274)
Screenshot: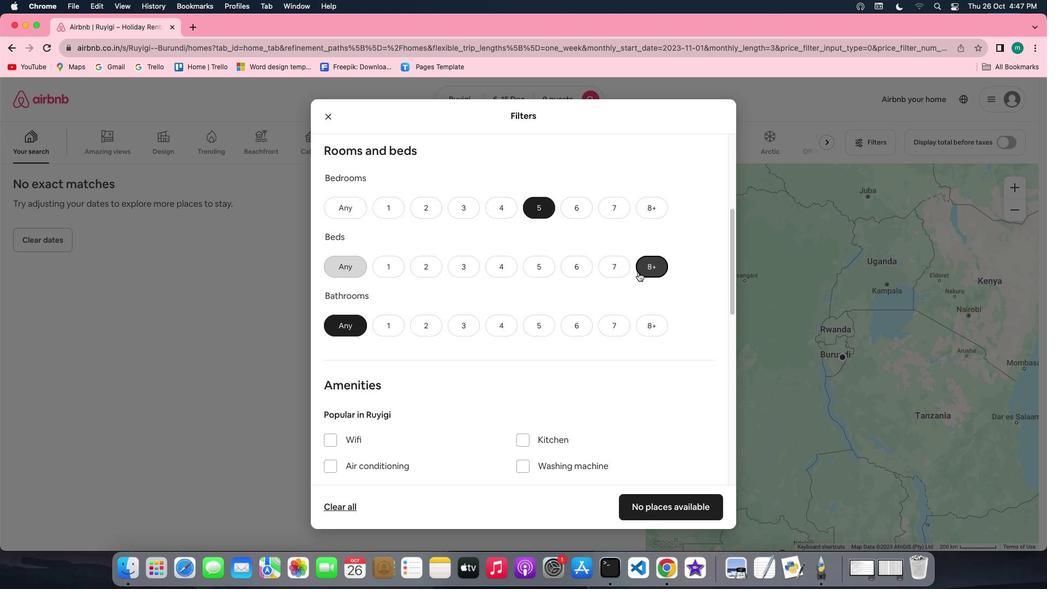 
Action: Mouse moved to (545, 333)
Screenshot: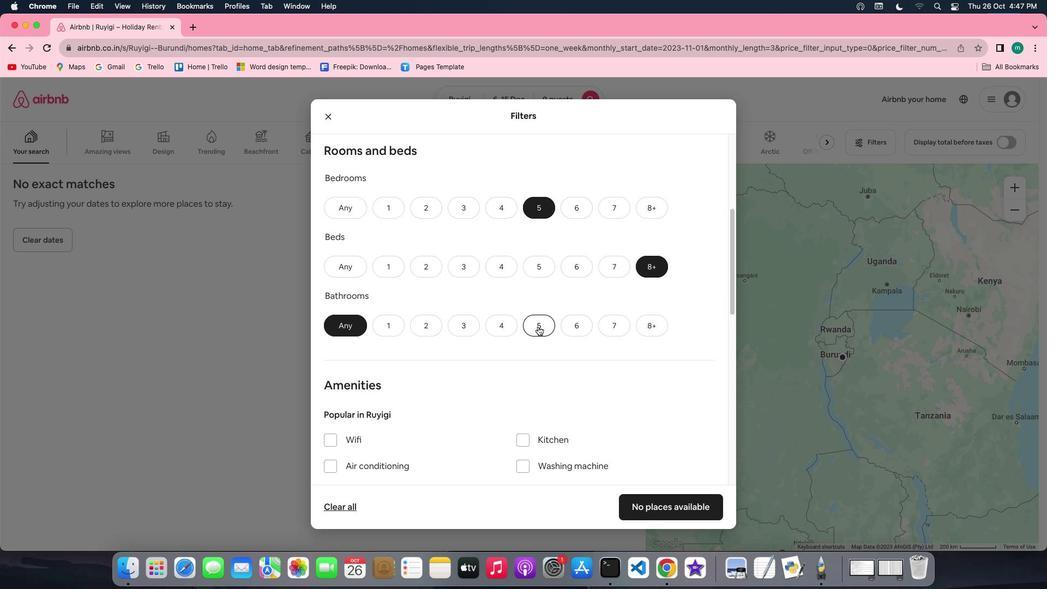 
Action: Mouse pressed left at (545, 333)
Screenshot: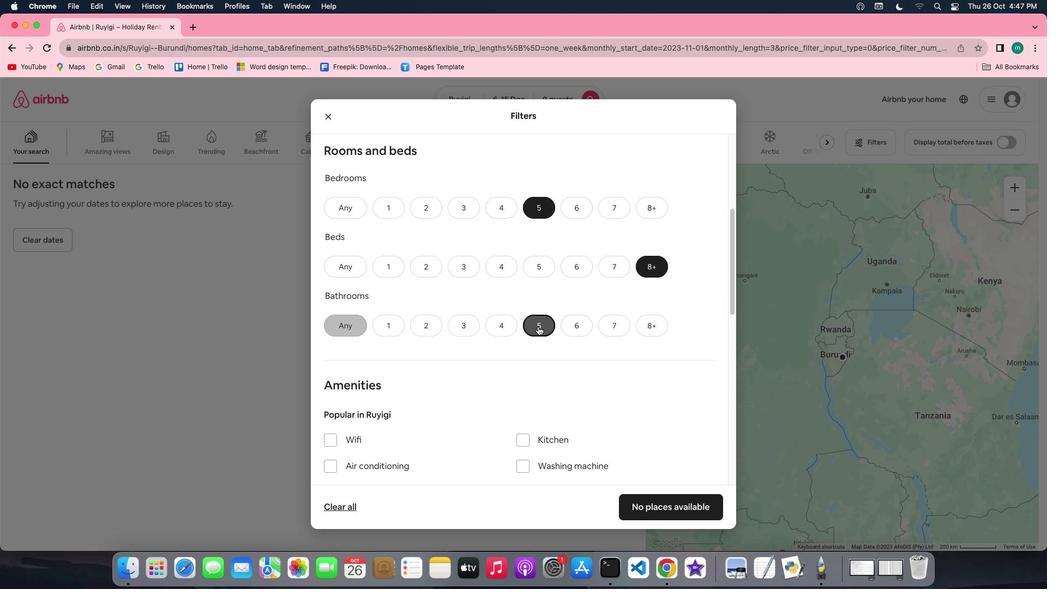 
Action: Mouse moved to (582, 351)
Screenshot: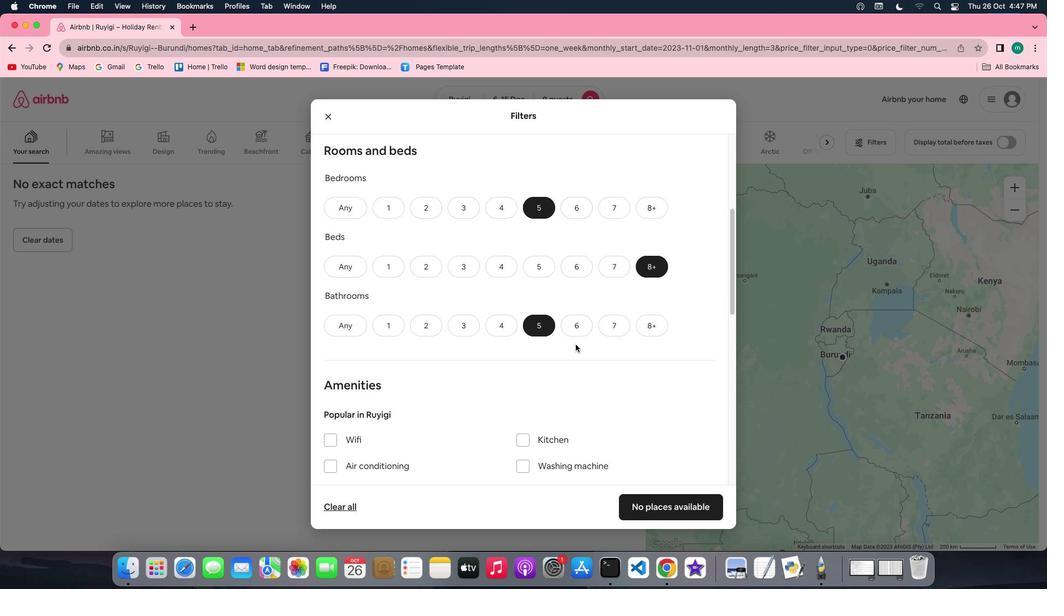 
Action: Mouse scrolled (582, 351) with delta (7, 6)
Screenshot: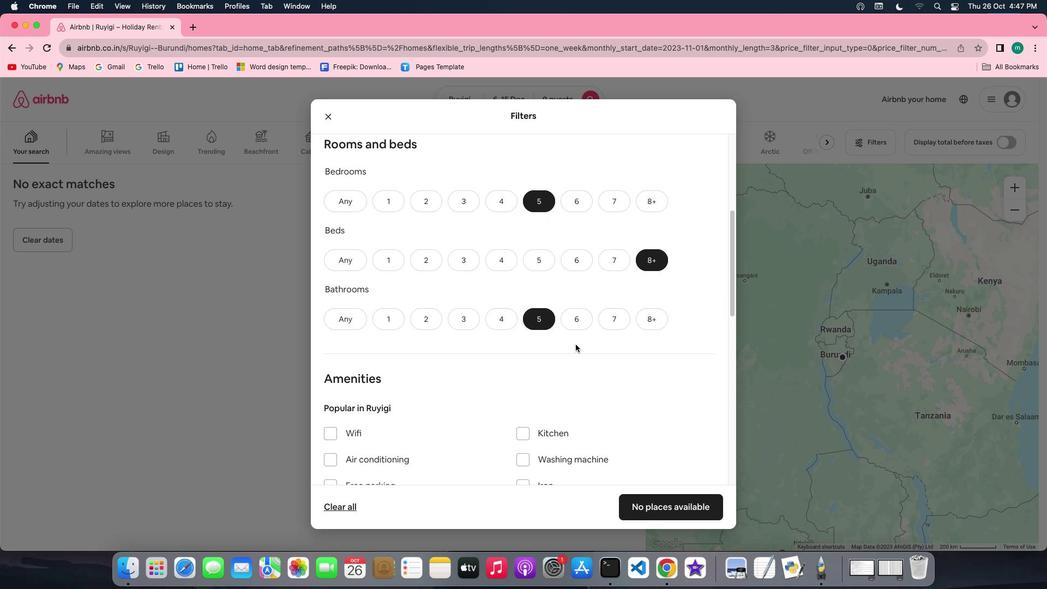 
Action: Mouse scrolled (582, 351) with delta (7, 6)
Screenshot: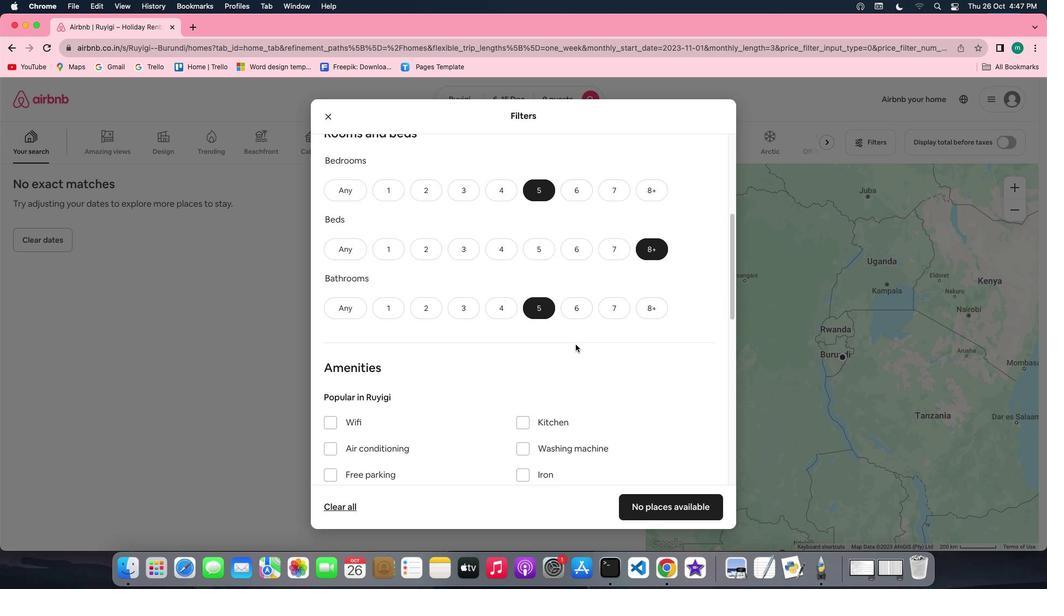 
Action: Mouse scrolled (582, 351) with delta (7, 6)
Screenshot: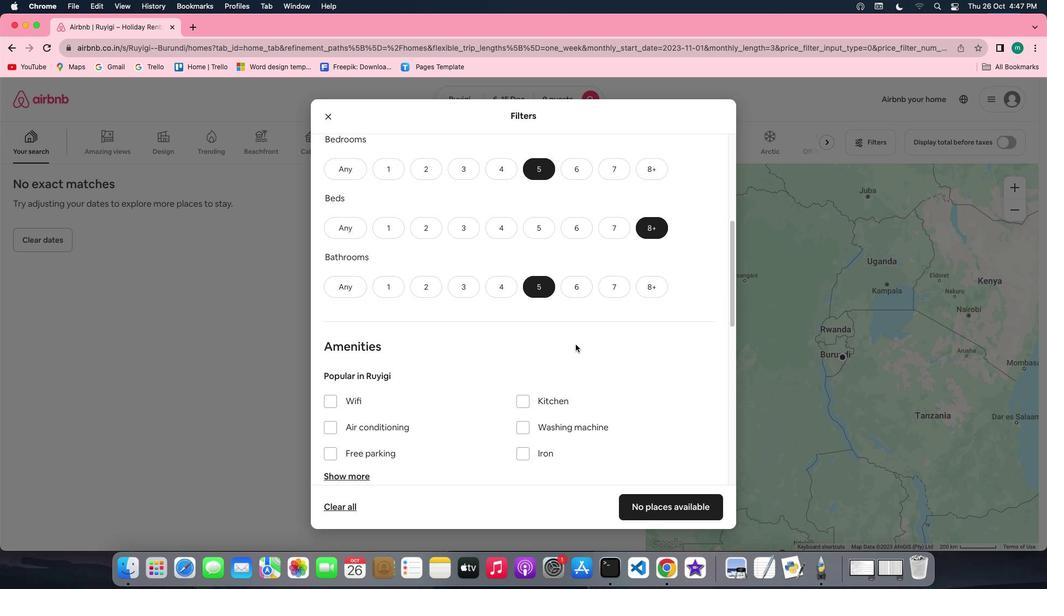
Action: Mouse scrolled (582, 351) with delta (7, 6)
Screenshot: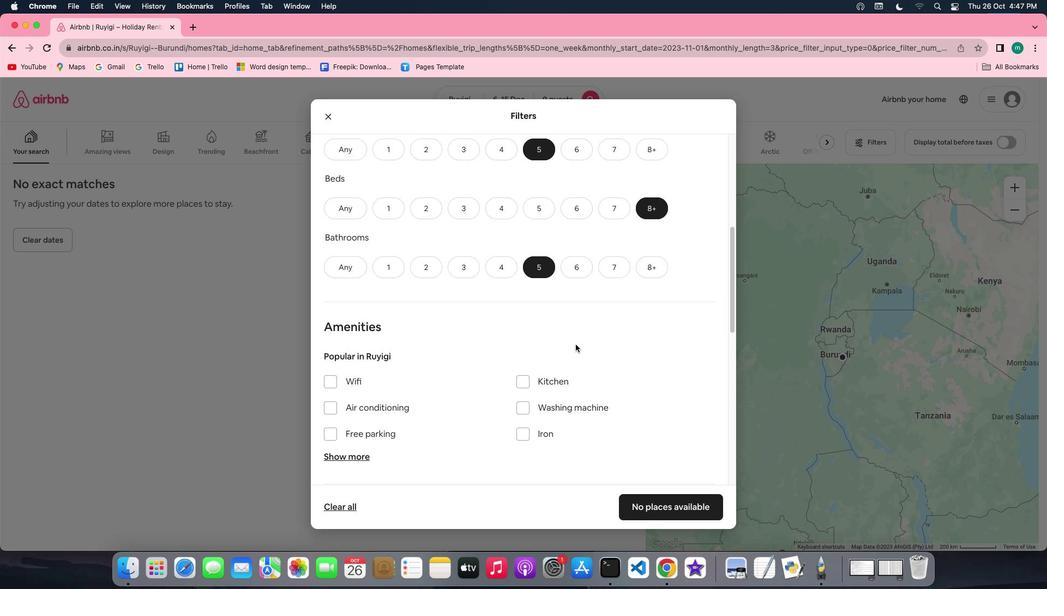 
Action: Mouse scrolled (582, 351) with delta (7, 6)
Screenshot: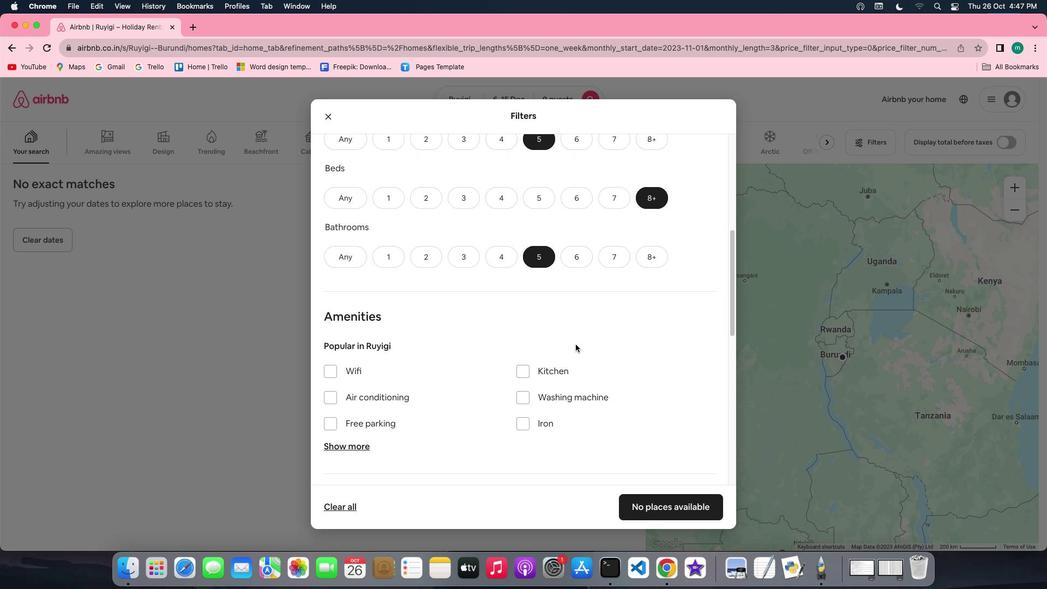 
Action: Mouse scrolled (582, 351) with delta (7, 6)
Screenshot: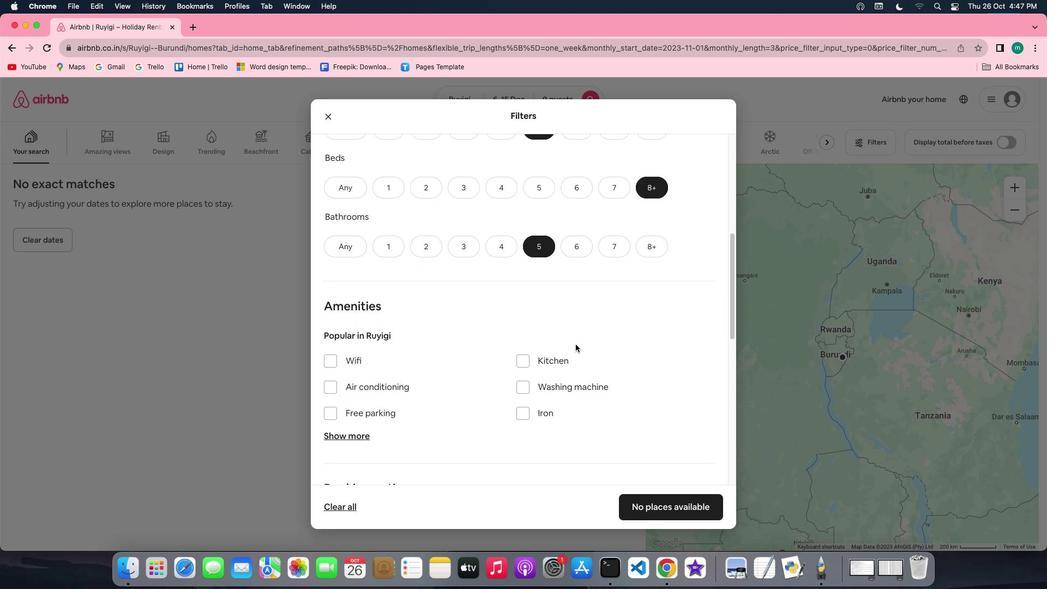 
Action: Mouse scrolled (582, 351) with delta (7, 6)
Screenshot: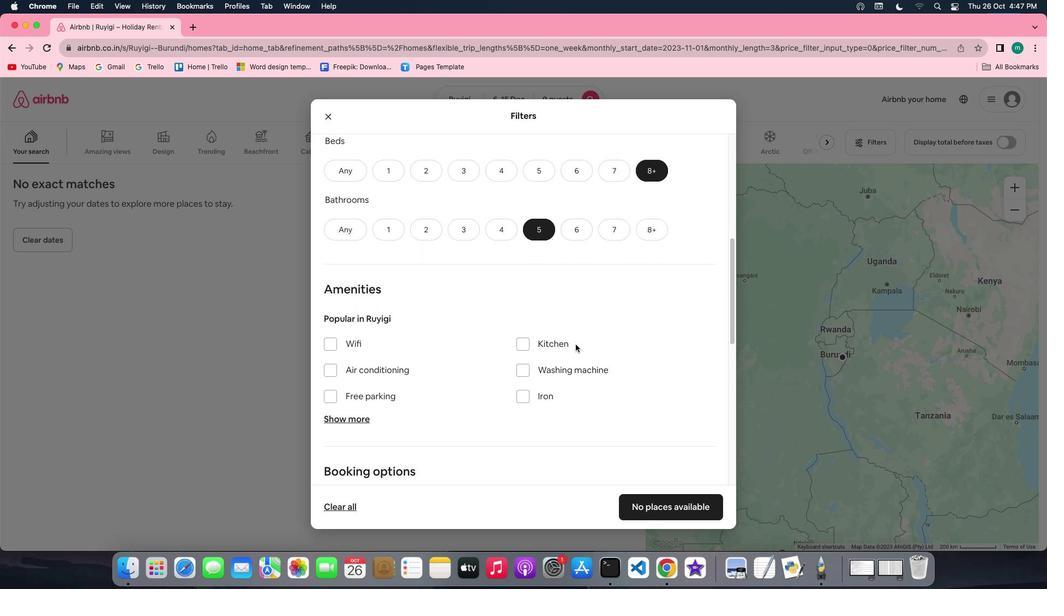 
Action: Mouse scrolled (582, 351) with delta (7, 6)
Screenshot: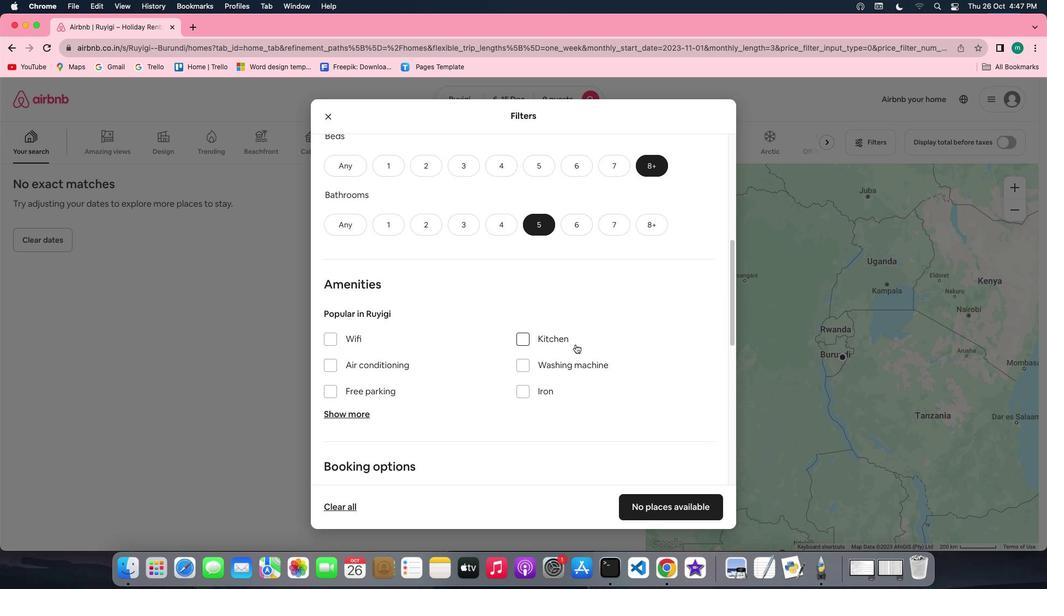 
Action: Mouse scrolled (582, 351) with delta (7, 6)
Screenshot: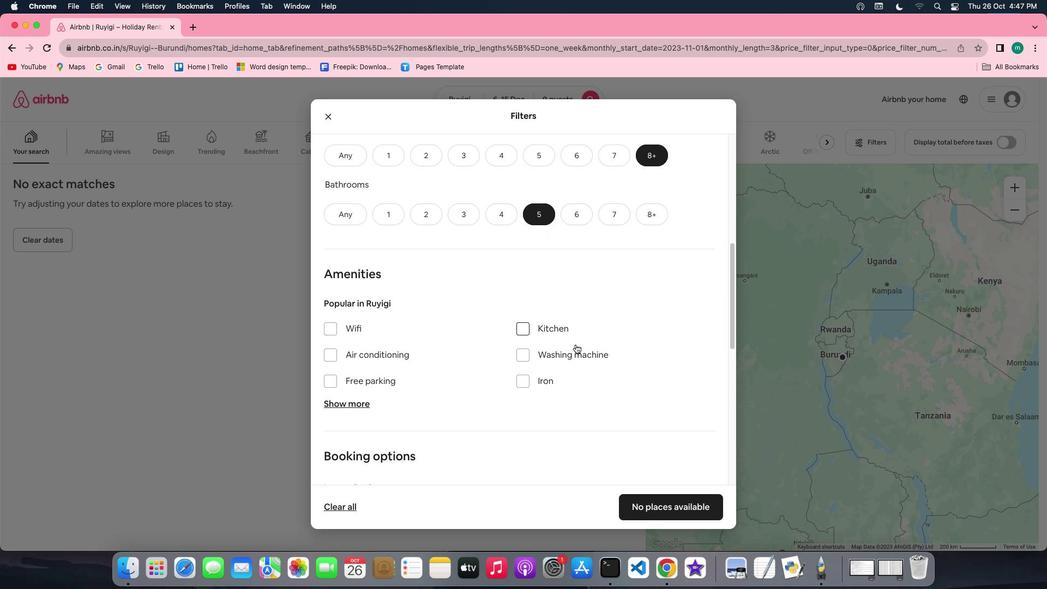 
Action: Mouse scrolled (582, 351) with delta (7, 6)
Screenshot: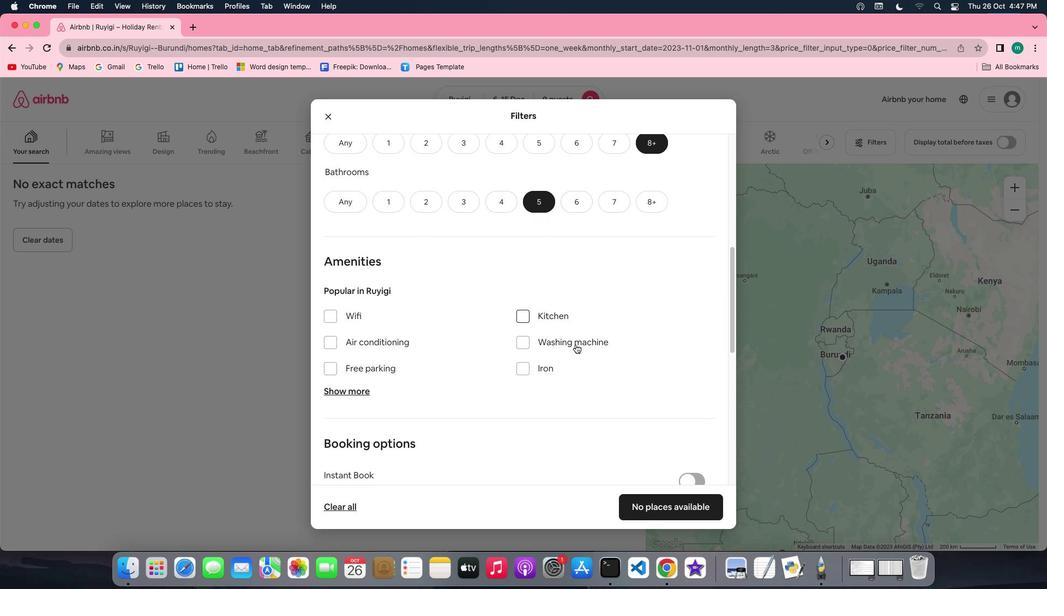 
Action: Mouse scrolled (582, 351) with delta (7, 6)
Screenshot: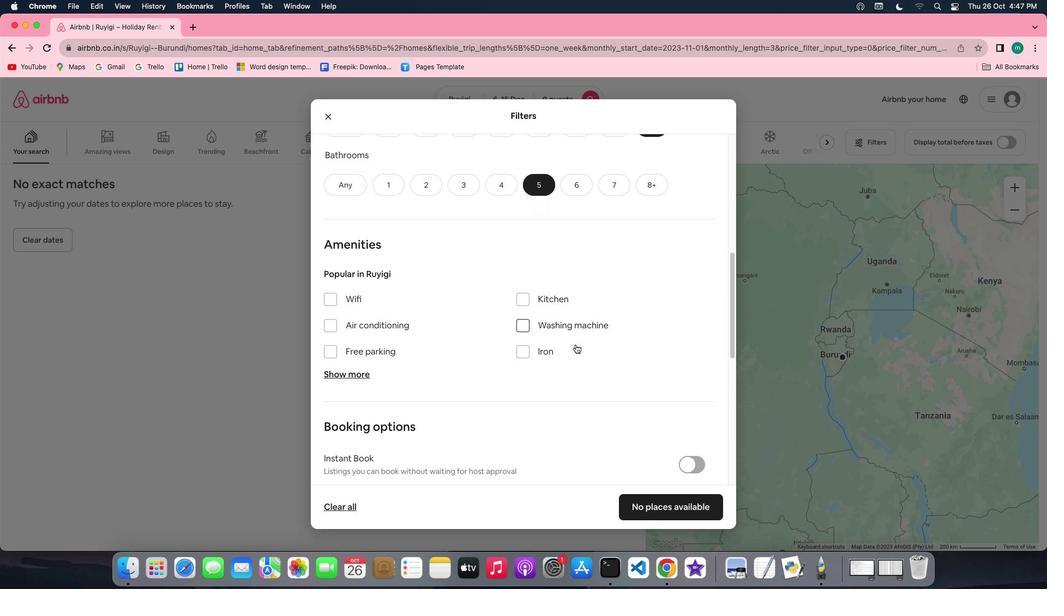 
Action: Mouse scrolled (582, 351) with delta (7, 6)
Screenshot: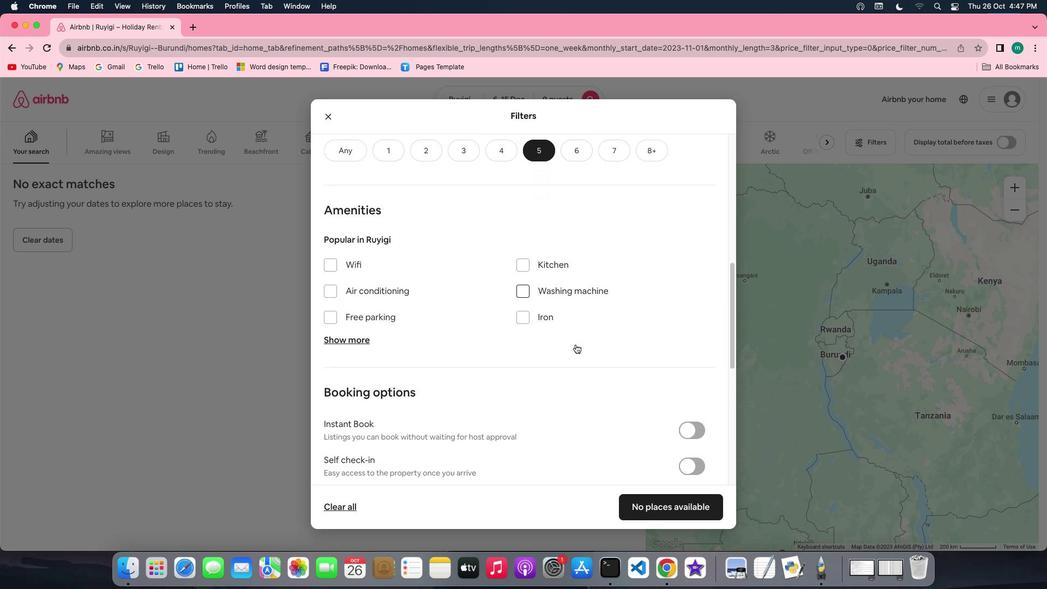 
Action: Mouse scrolled (582, 351) with delta (7, 6)
Screenshot: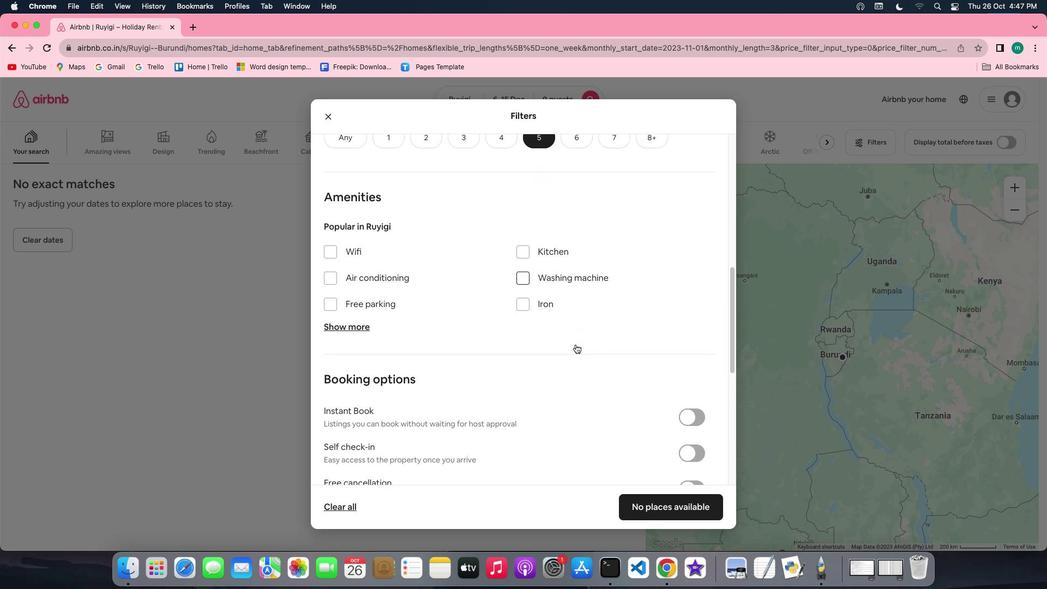 
Action: Mouse scrolled (582, 351) with delta (7, 6)
Screenshot: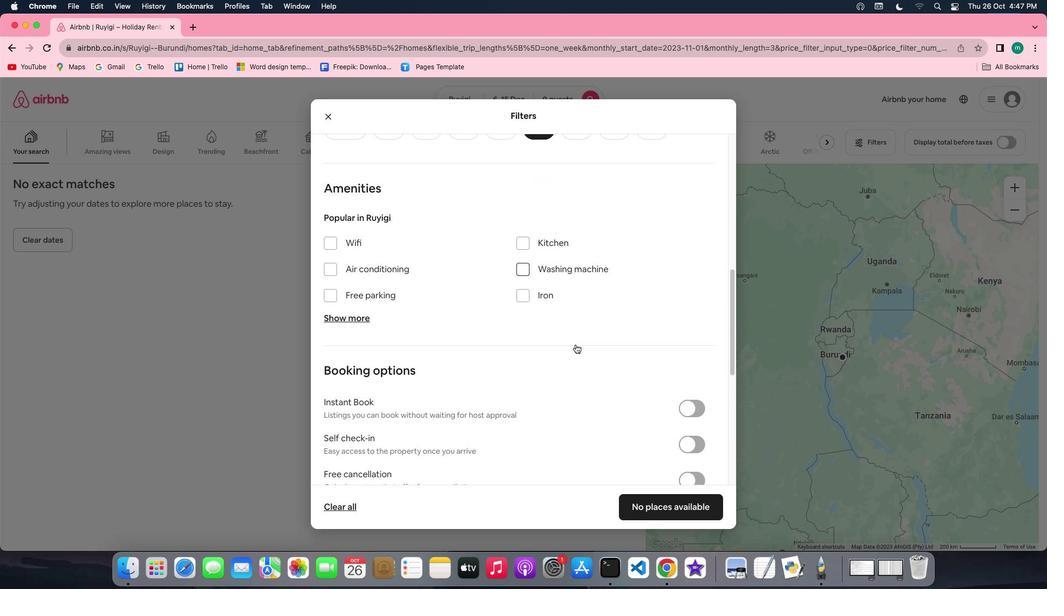 
Action: Mouse scrolled (582, 351) with delta (7, 6)
Screenshot: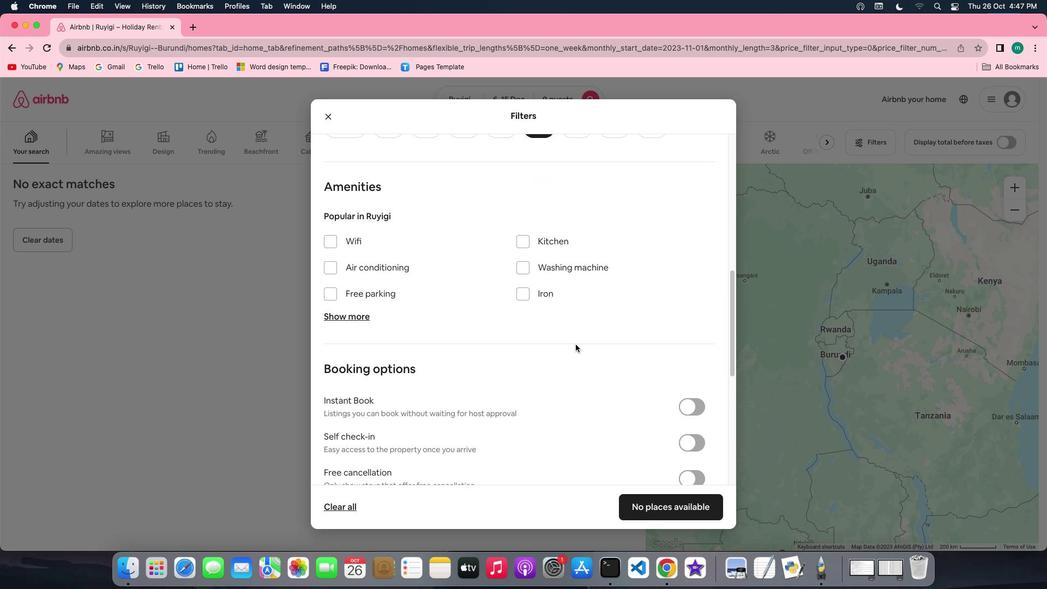 
Action: Mouse moved to (339, 240)
Screenshot: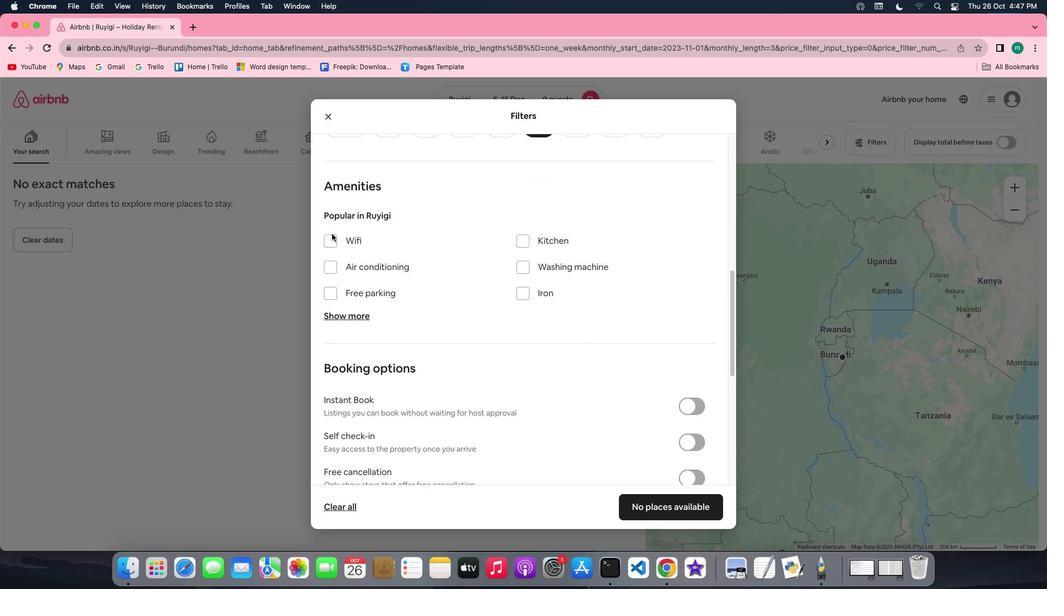 
Action: Mouse pressed left at (339, 240)
Screenshot: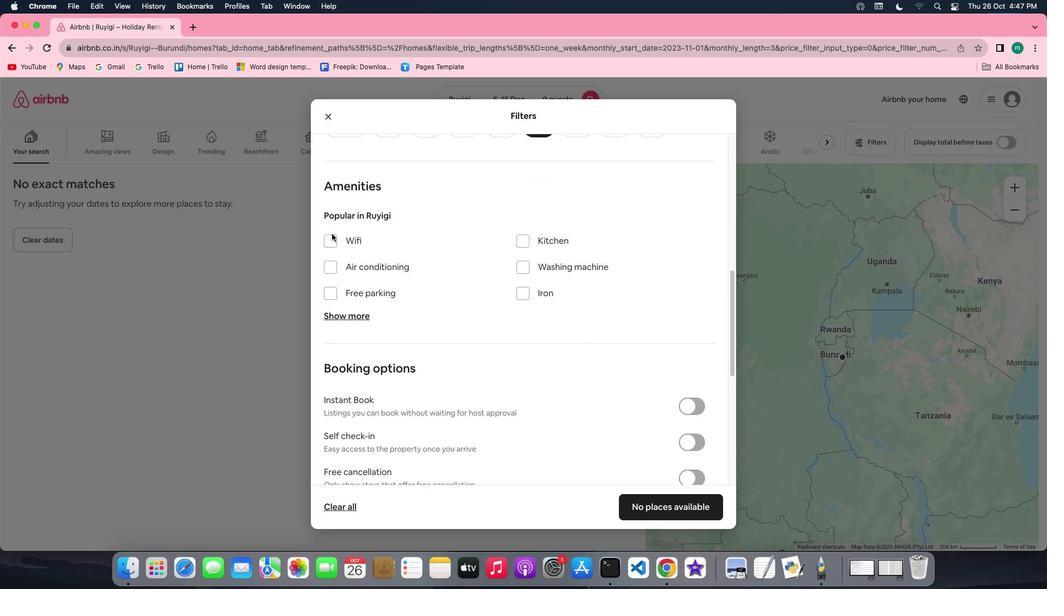 
Action: Mouse moved to (341, 245)
Screenshot: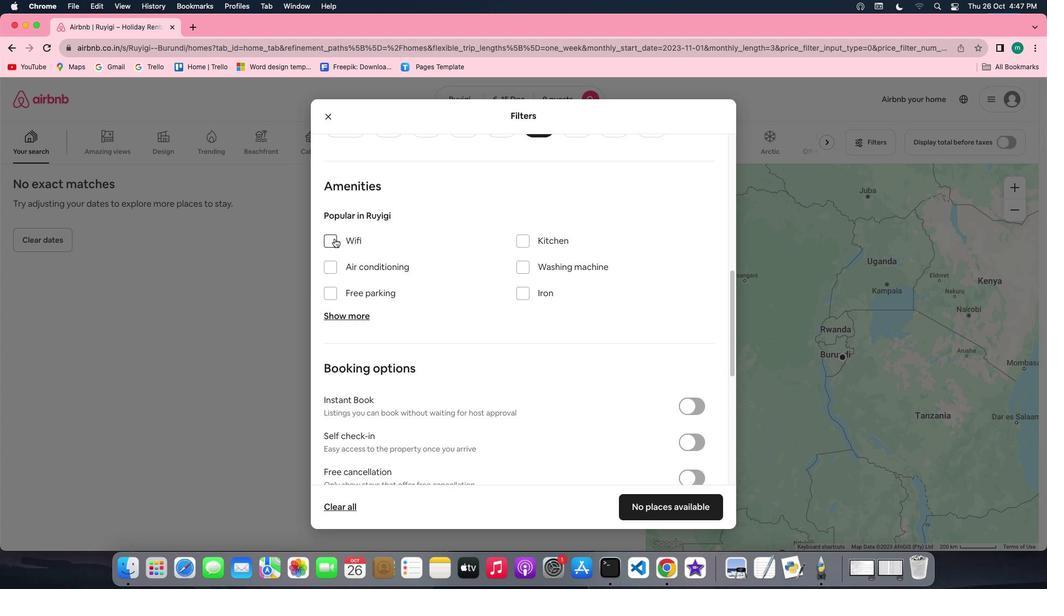 
Action: Mouse pressed left at (341, 245)
Screenshot: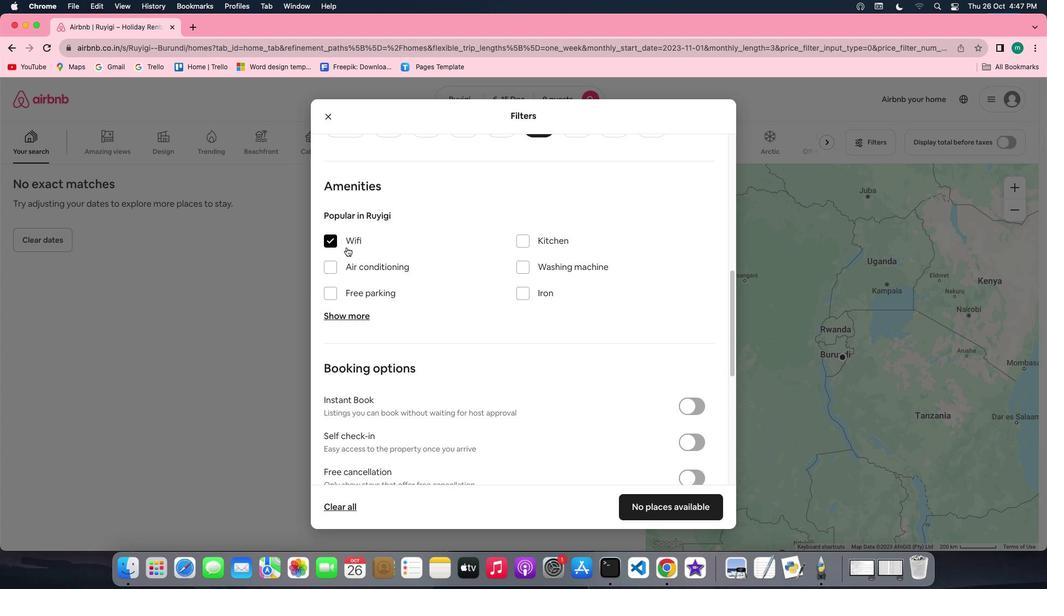 
Action: Mouse moved to (363, 321)
Screenshot: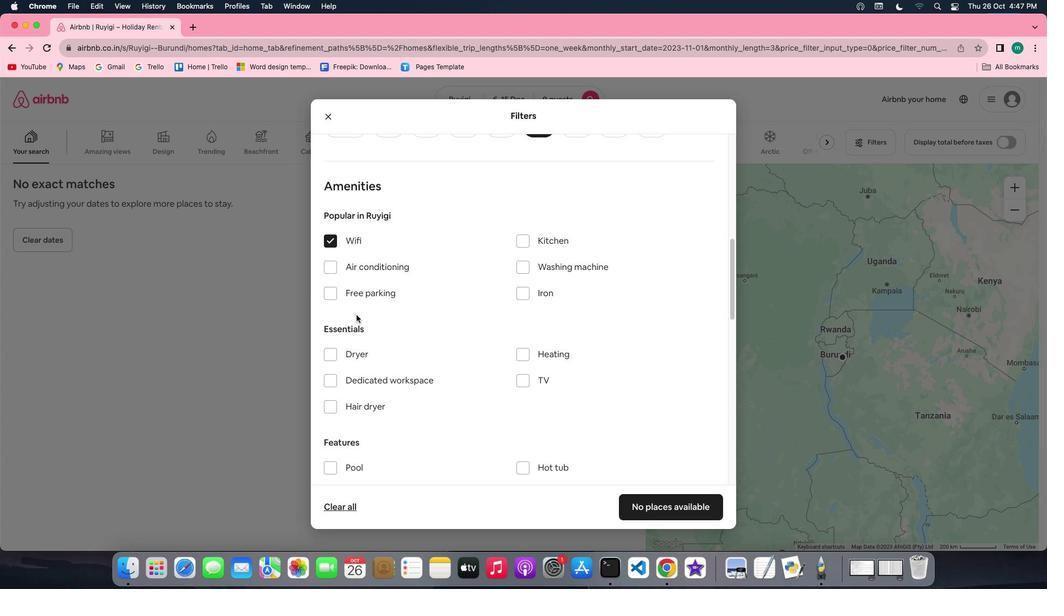 
Action: Mouse pressed left at (363, 321)
Screenshot: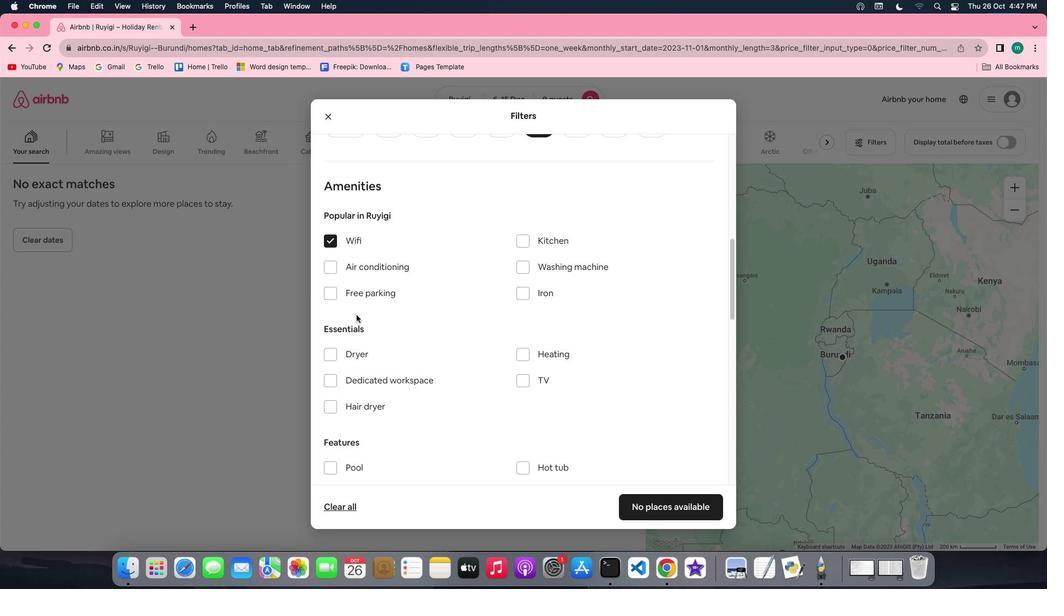 
Action: Mouse moved to (531, 388)
Screenshot: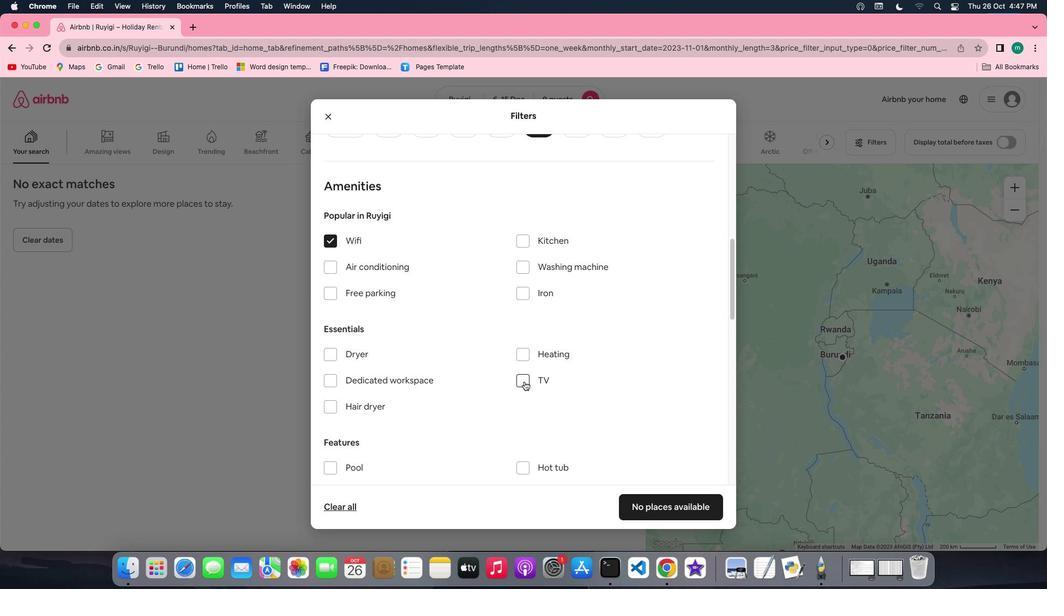 
Action: Mouse pressed left at (531, 388)
Screenshot: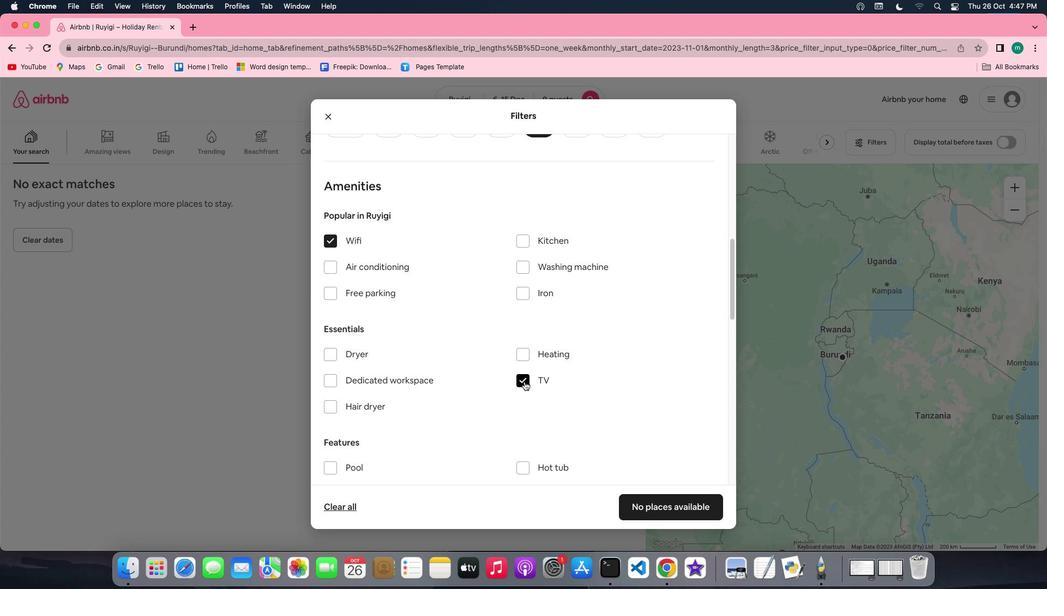
Action: Mouse moved to (486, 355)
Screenshot: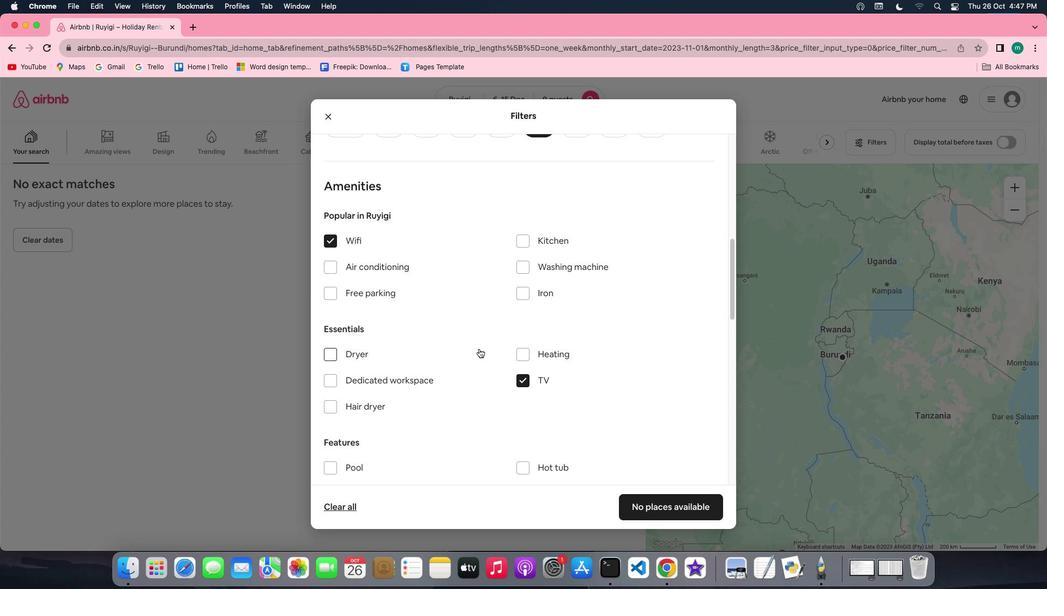 
Action: Mouse scrolled (486, 355) with delta (7, 6)
Screenshot: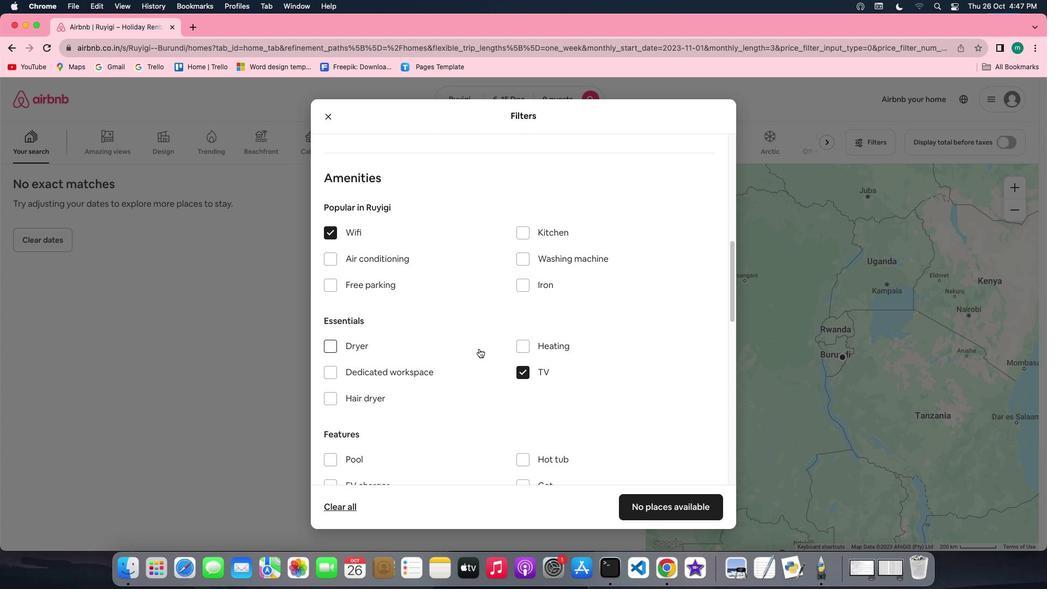 
Action: Mouse scrolled (486, 355) with delta (7, 6)
Screenshot: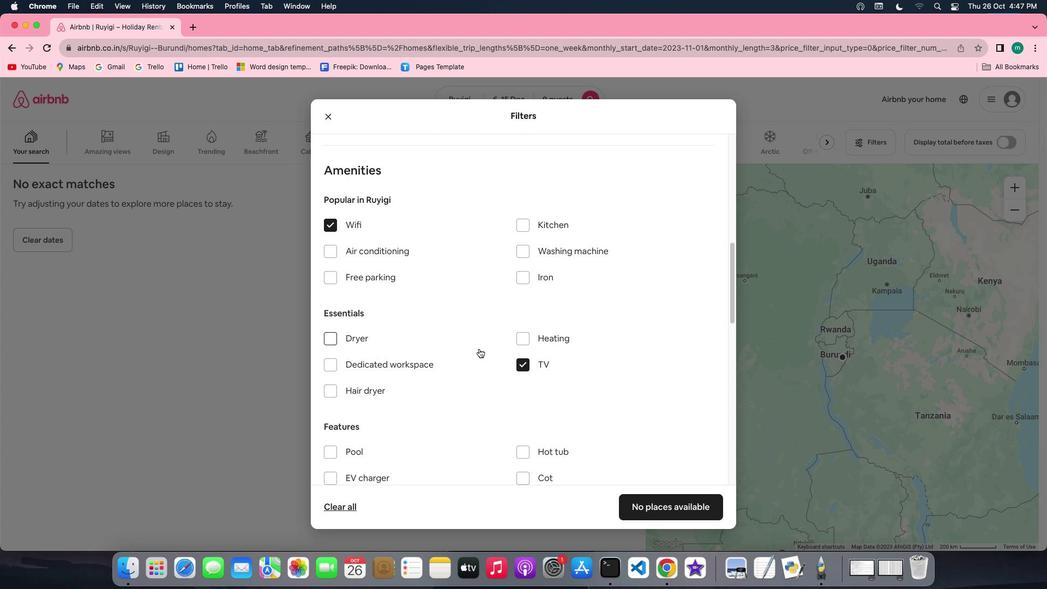 
Action: Mouse scrolled (486, 355) with delta (7, 6)
Screenshot: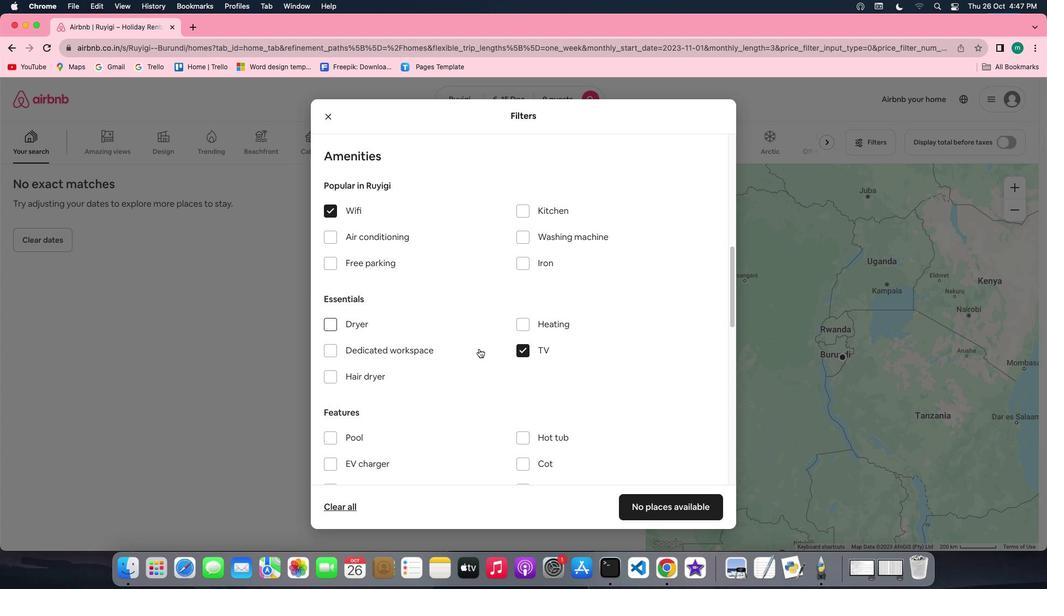 
Action: Mouse scrolled (486, 355) with delta (7, 6)
Screenshot: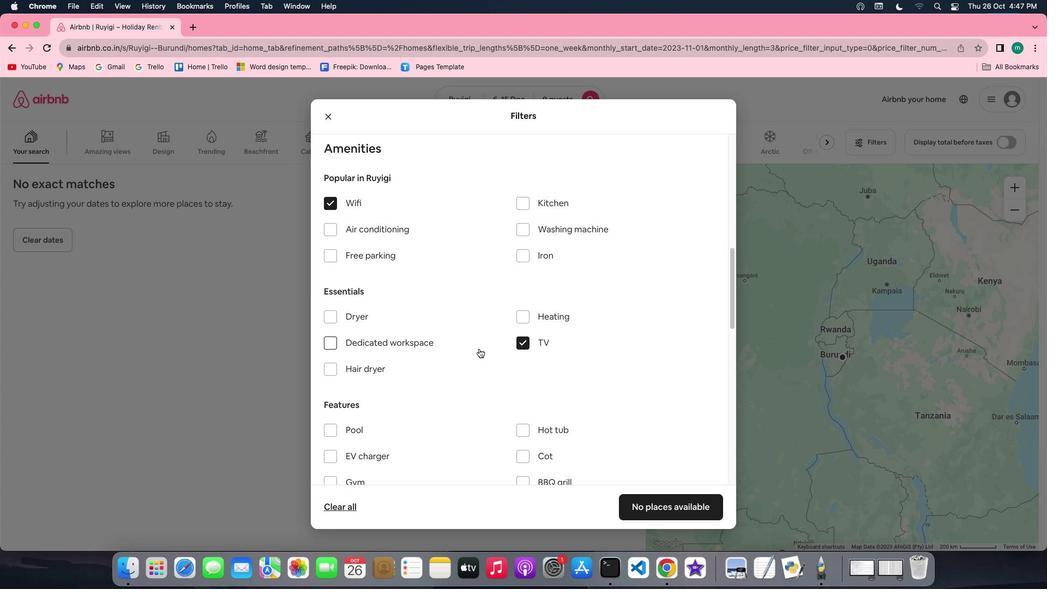 
Action: Mouse scrolled (486, 355) with delta (7, 6)
Screenshot: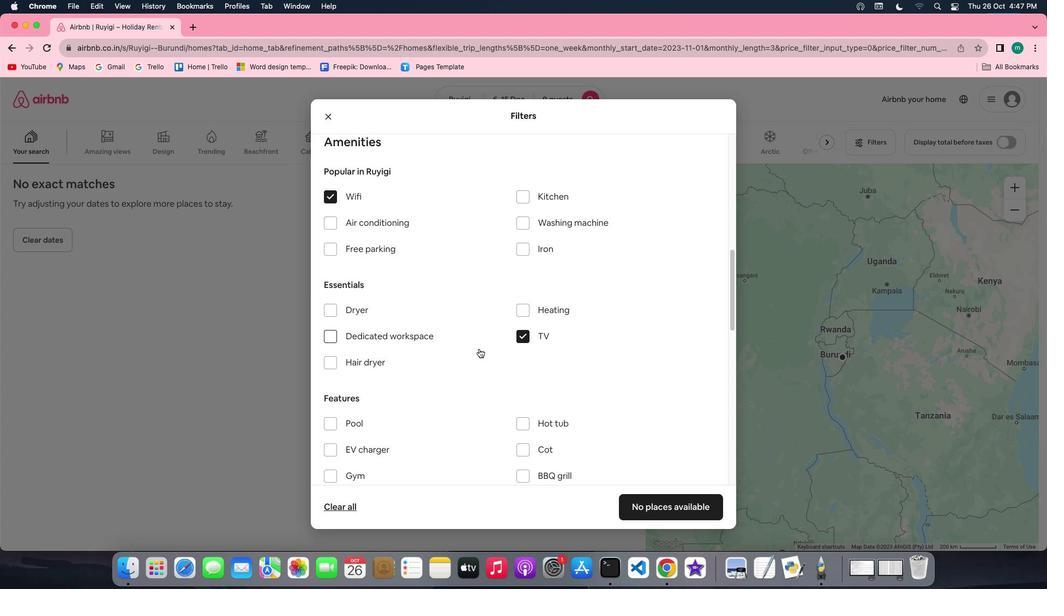 
Action: Mouse scrolled (486, 355) with delta (7, 6)
Screenshot: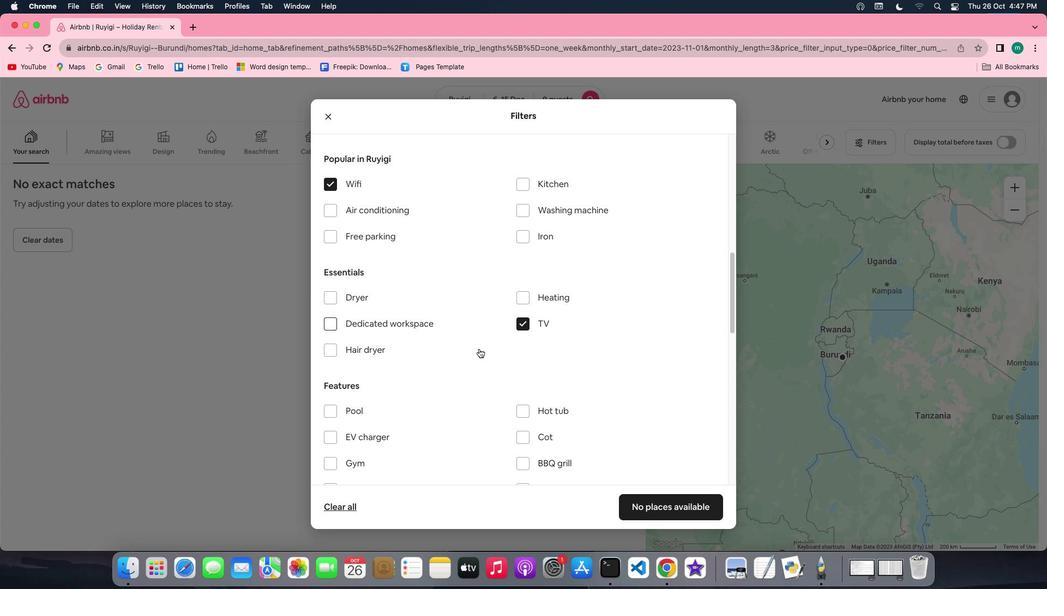
Action: Mouse moved to (360, 243)
Screenshot: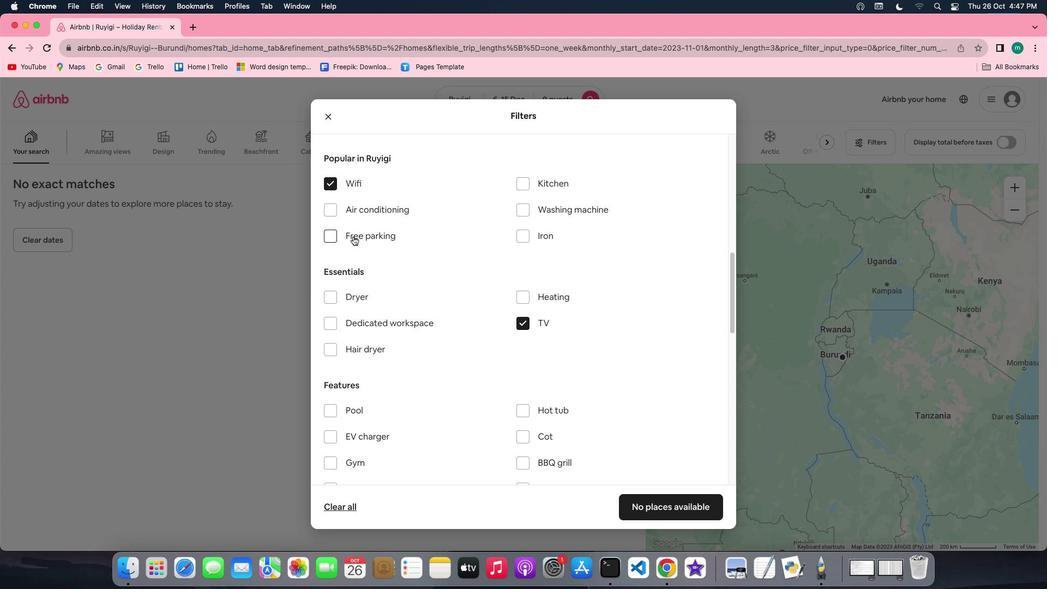 
Action: Mouse pressed left at (360, 243)
Screenshot: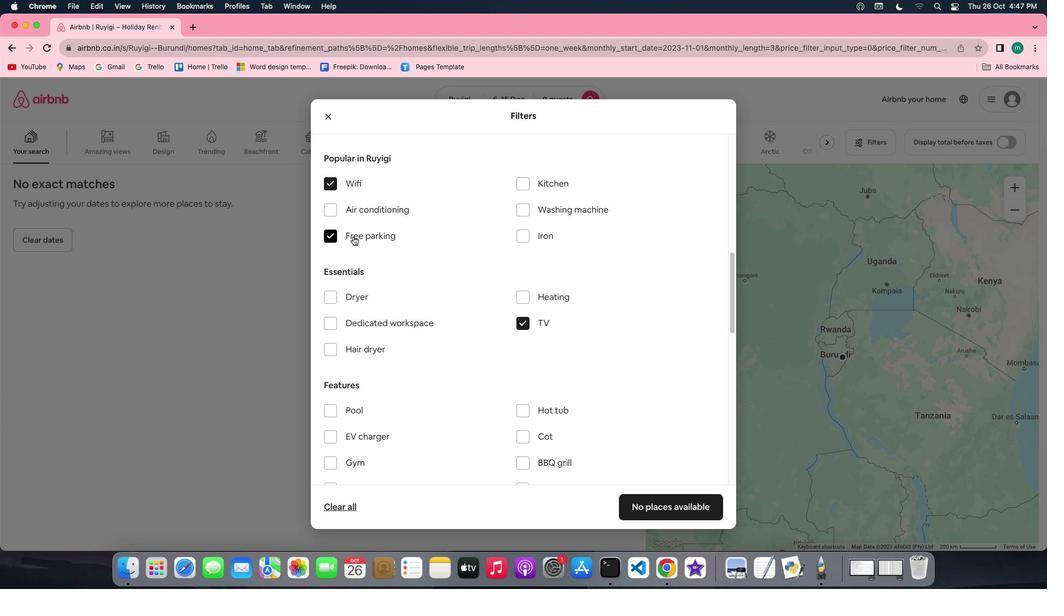 
Action: Mouse moved to (477, 315)
Screenshot: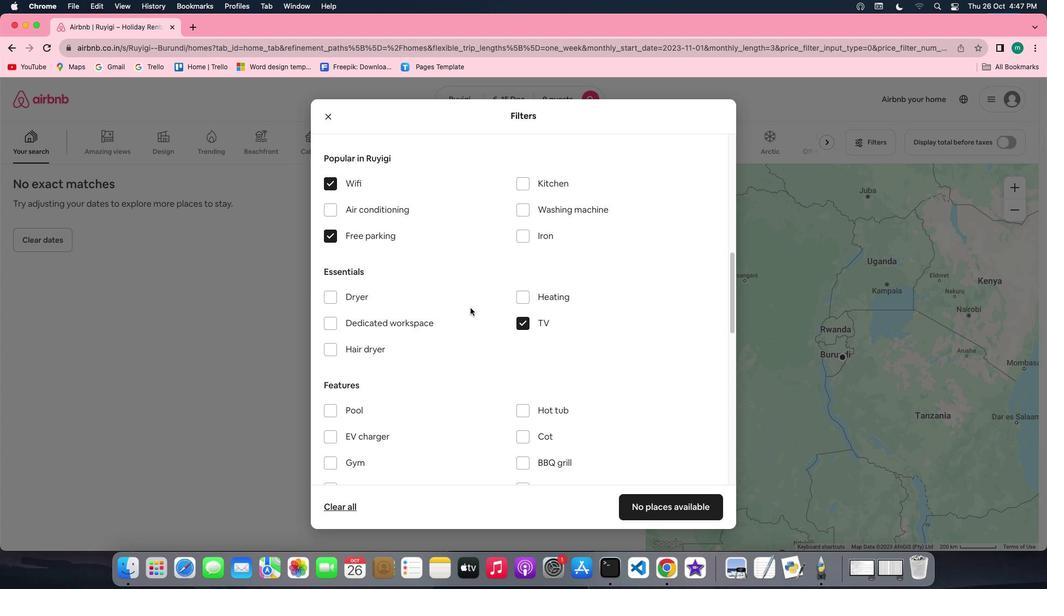 
Action: Mouse scrolled (477, 315) with delta (7, 6)
Screenshot: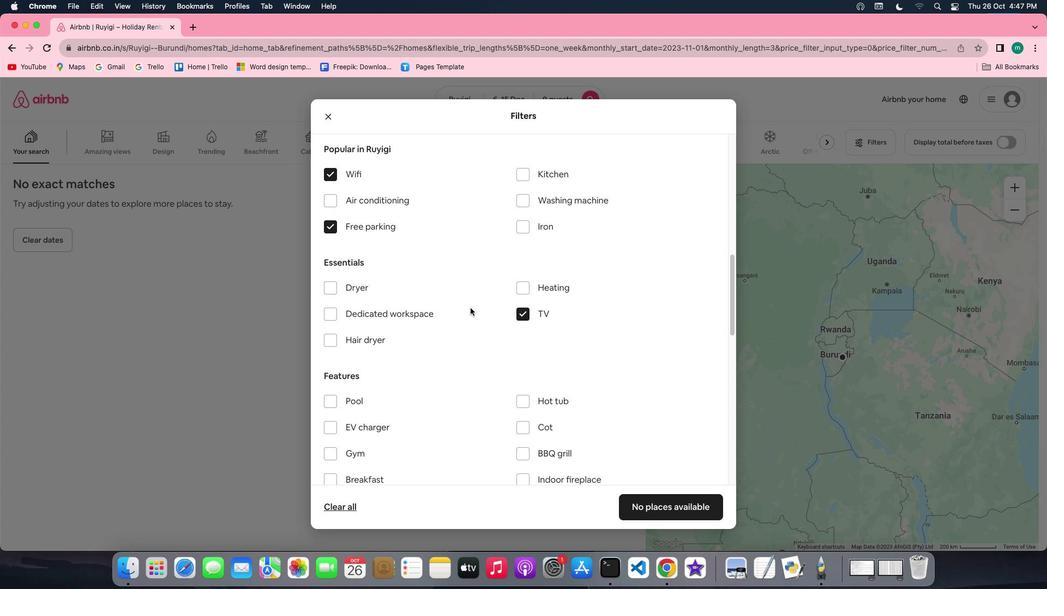
Action: Mouse scrolled (477, 315) with delta (7, 6)
Screenshot: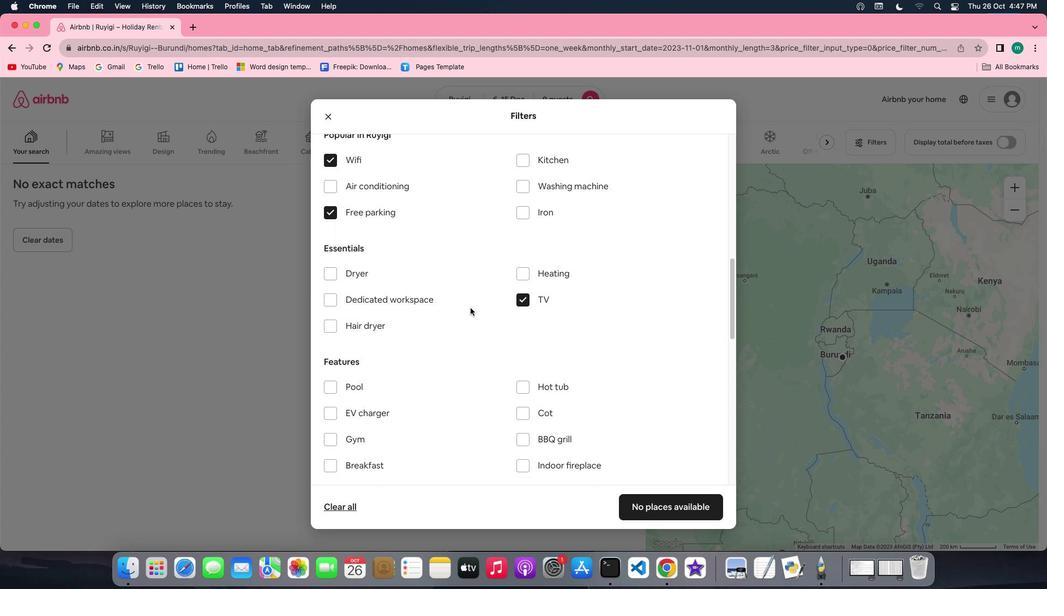 
Action: Mouse moved to (477, 315)
Screenshot: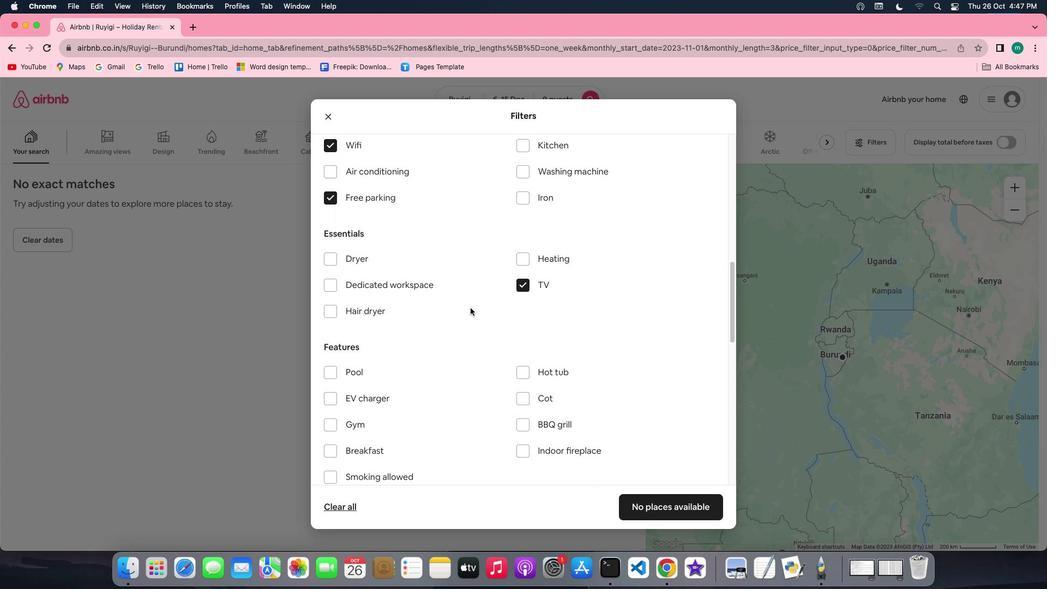 
Action: Mouse scrolled (477, 315) with delta (7, 6)
Screenshot: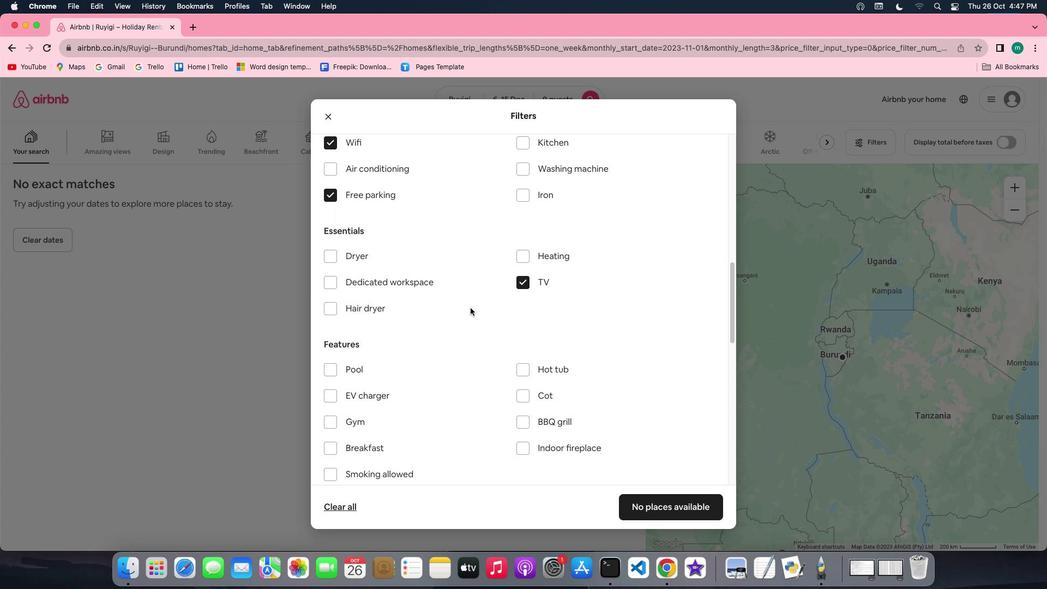 
Action: Mouse scrolled (477, 315) with delta (7, 6)
Screenshot: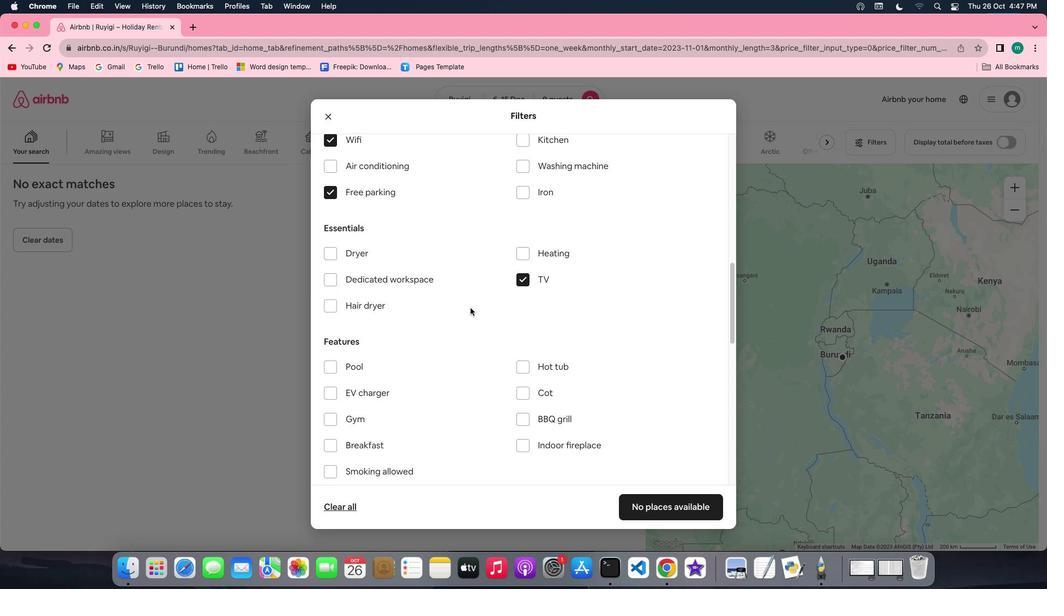 
Action: Mouse scrolled (477, 315) with delta (7, 6)
Screenshot: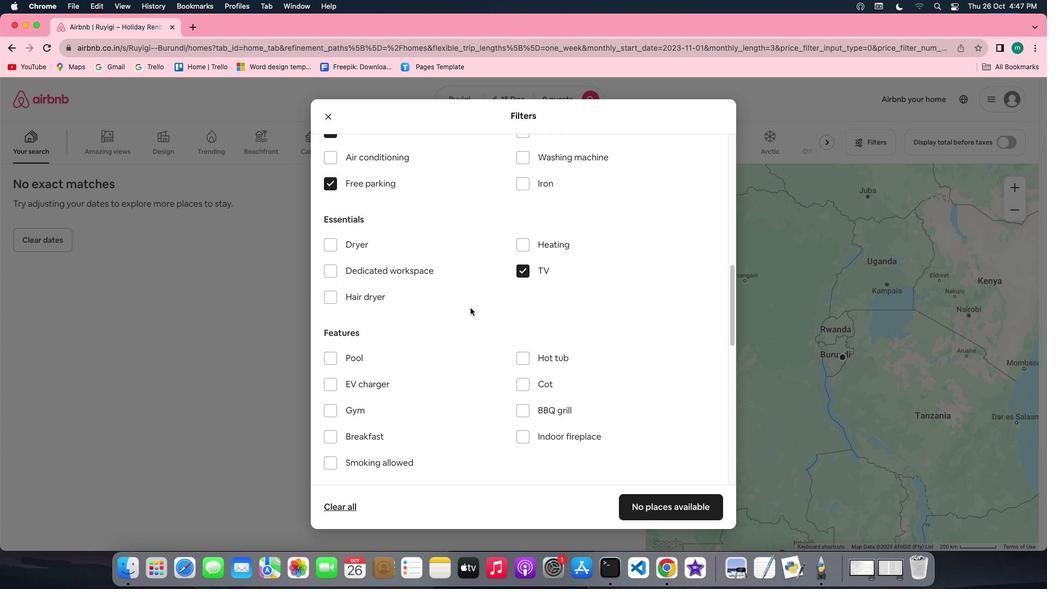
Action: Mouse scrolled (477, 315) with delta (7, 6)
Screenshot: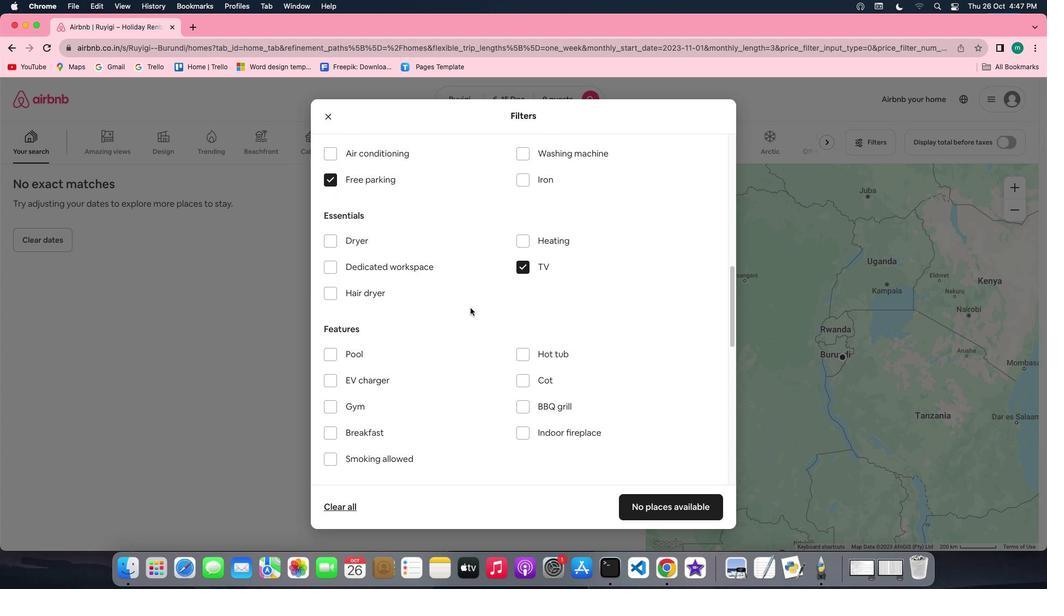 
Action: Mouse scrolled (477, 315) with delta (7, 6)
Screenshot: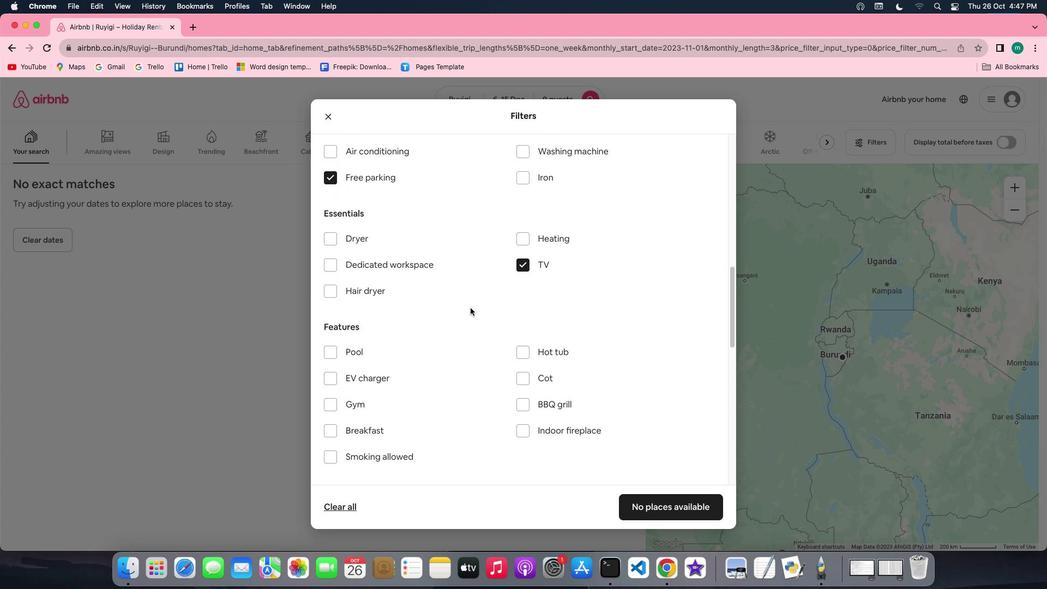 
Action: Mouse scrolled (477, 315) with delta (7, 6)
Screenshot: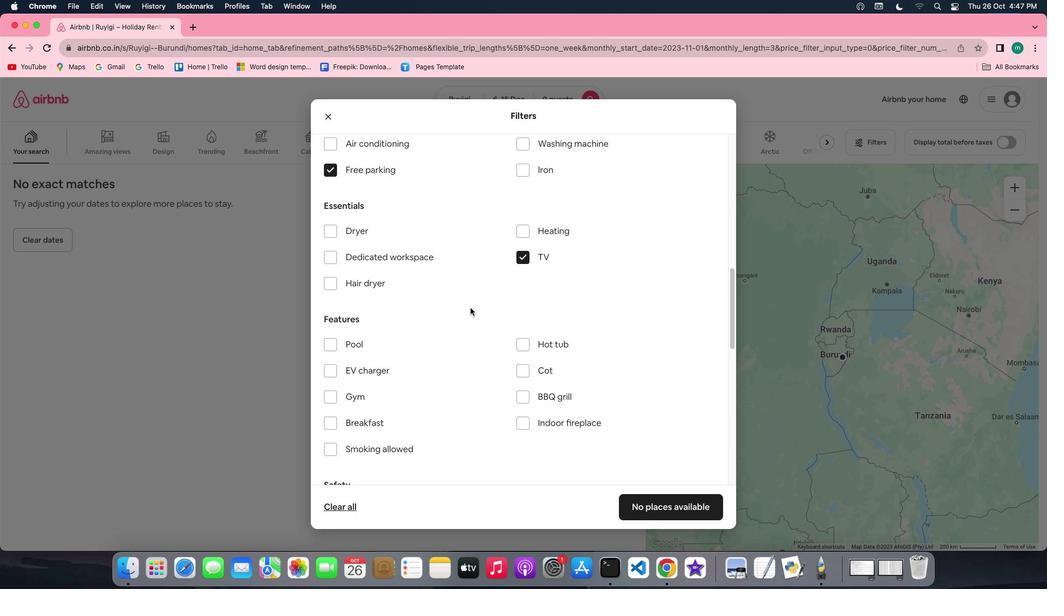 
Action: Mouse scrolled (477, 315) with delta (7, 6)
Screenshot: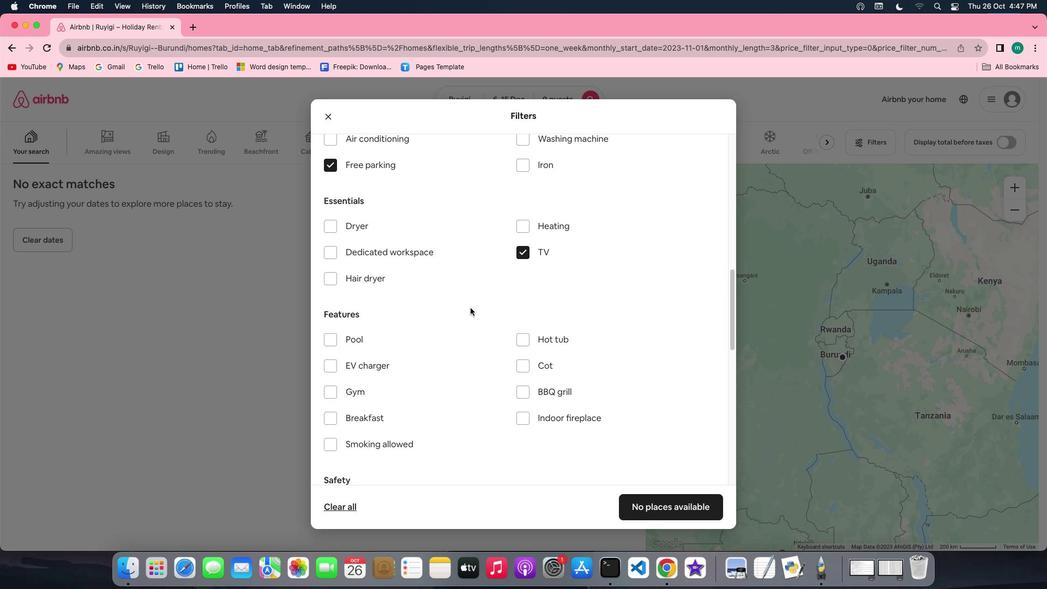 
Action: Mouse scrolled (477, 315) with delta (7, 6)
Screenshot: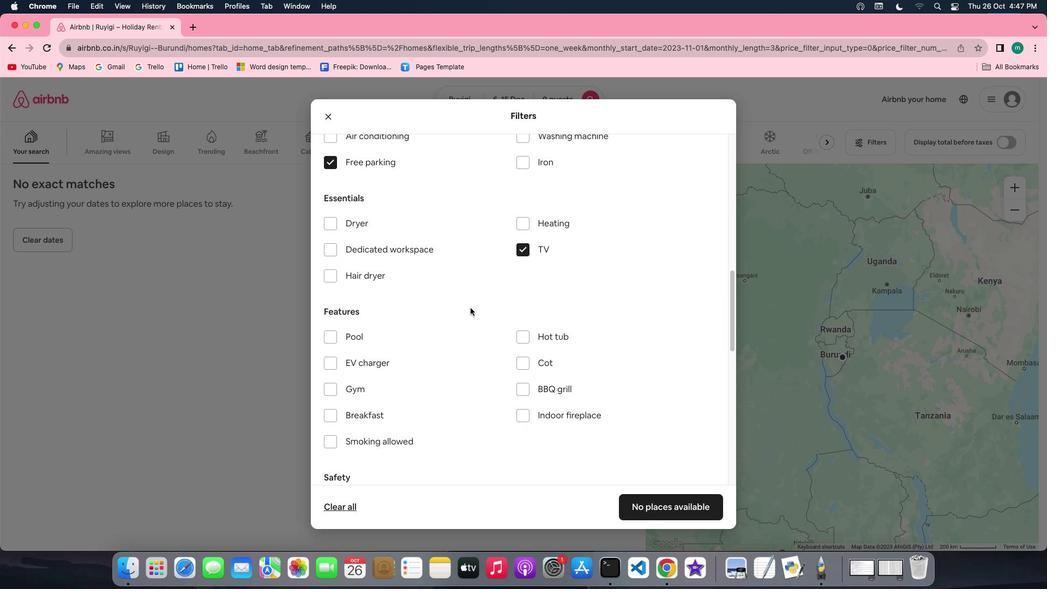 
Action: Mouse scrolled (477, 315) with delta (7, 6)
Screenshot: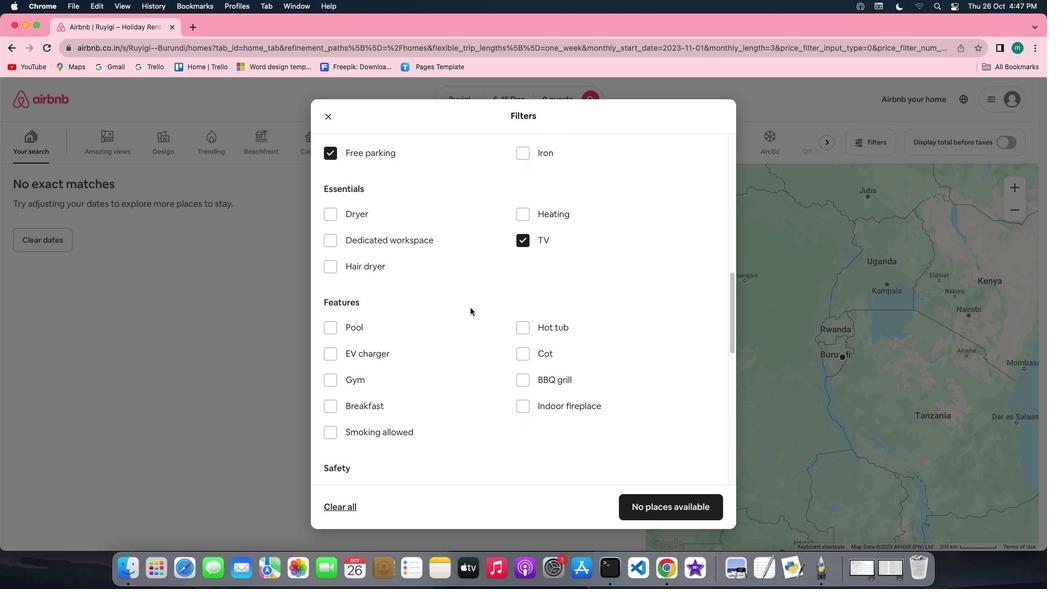 
Action: Mouse scrolled (477, 315) with delta (7, 6)
Screenshot: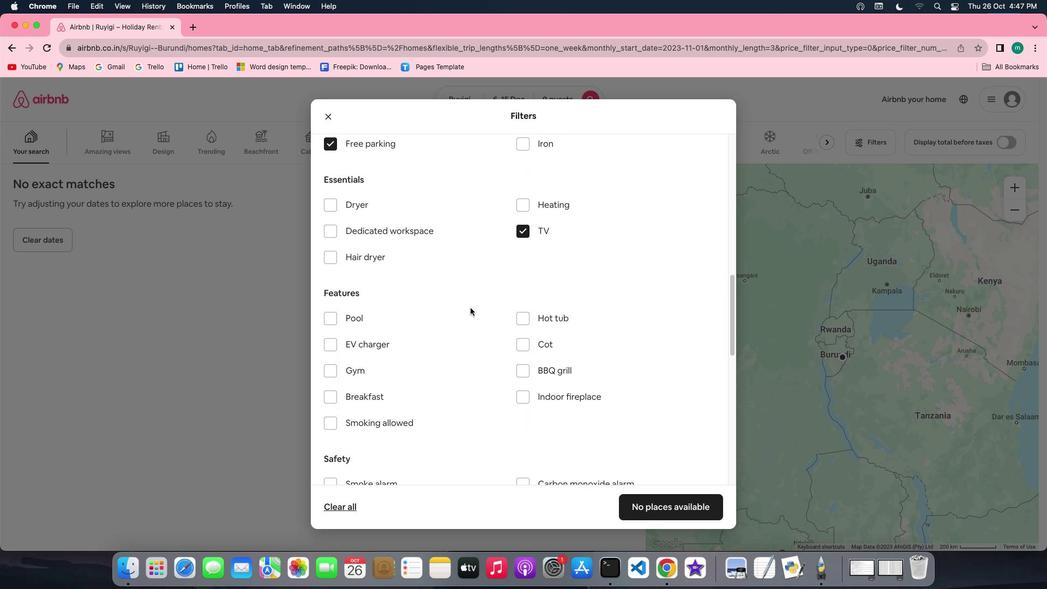 
Action: Mouse scrolled (477, 315) with delta (7, 6)
Screenshot: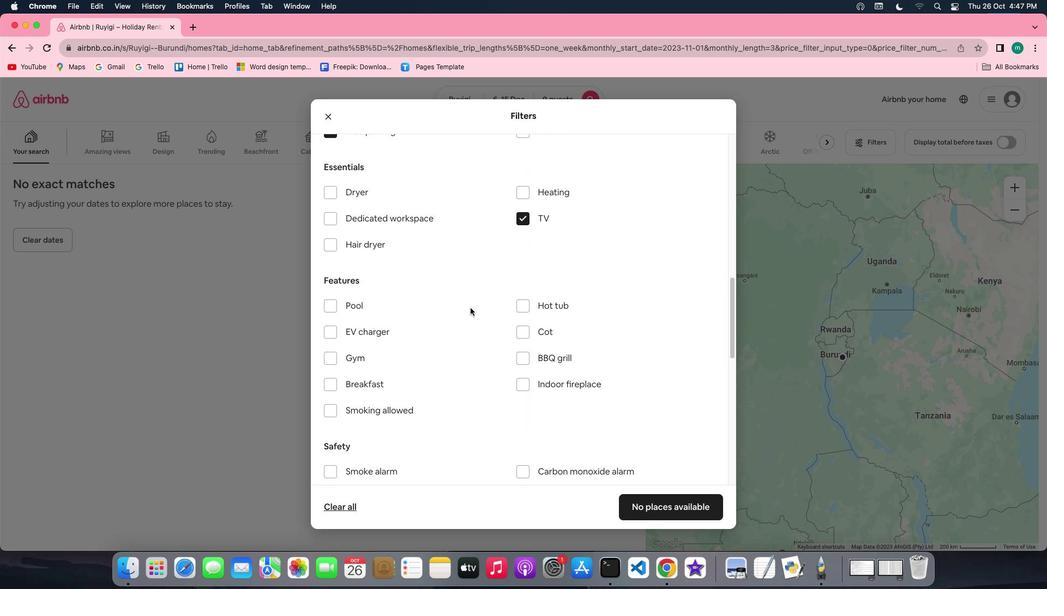 
Action: Mouse scrolled (477, 315) with delta (7, 6)
Screenshot: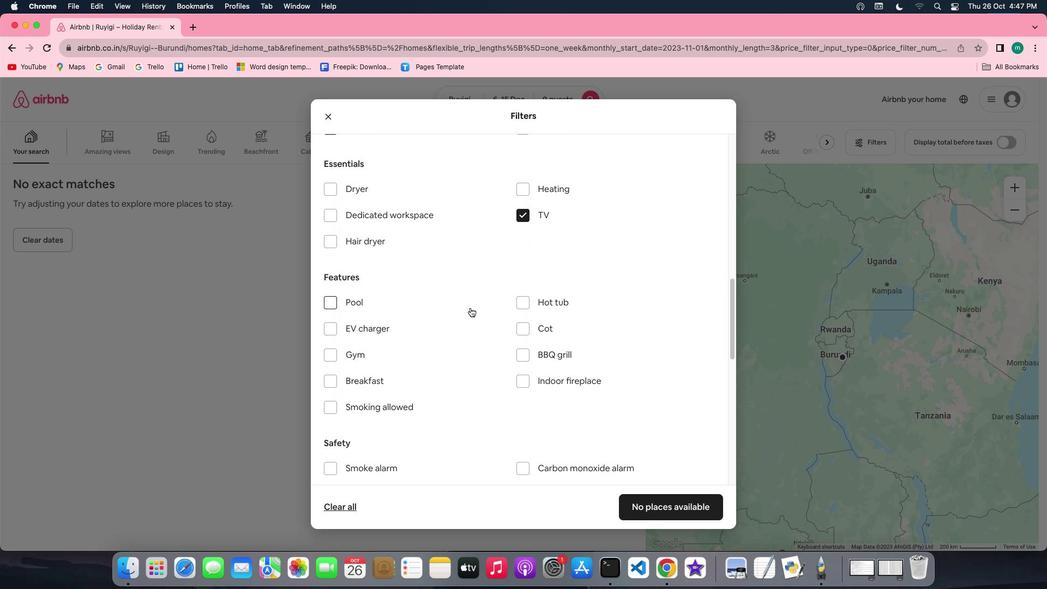
Action: Mouse scrolled (477, 315) with delta (7, 6)
Screenshot: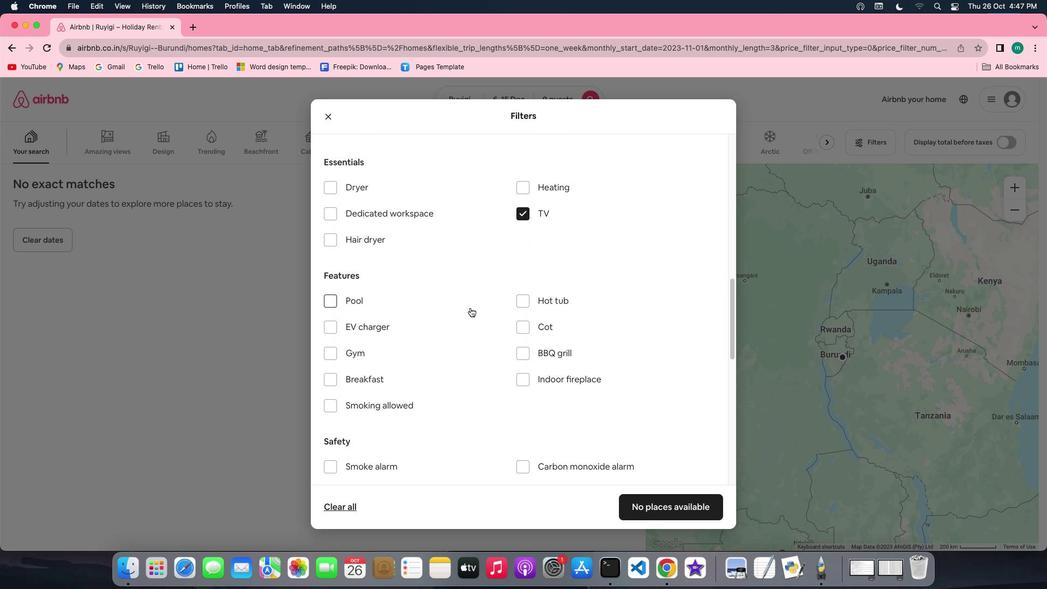
Action: Mouse scrolled (477, 315) with delta (7, 6)
Screenshot: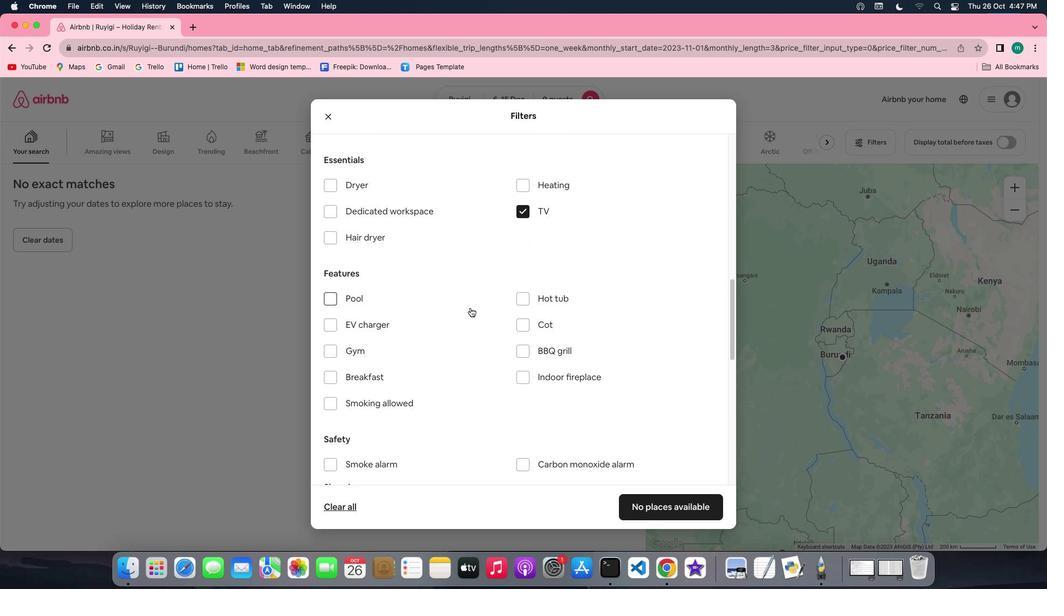
Action: Mouse scrolled (477, 315) with delta (7, 6)
Screenshot: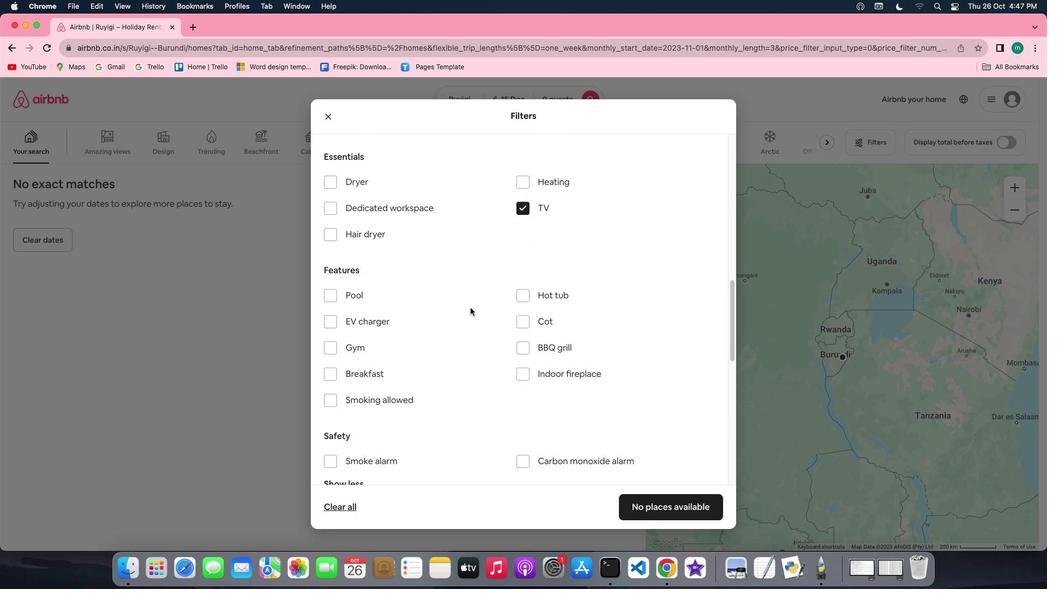 
Action: Mouse scrolled (477, 315) with delta (7, 6)
Screenshot: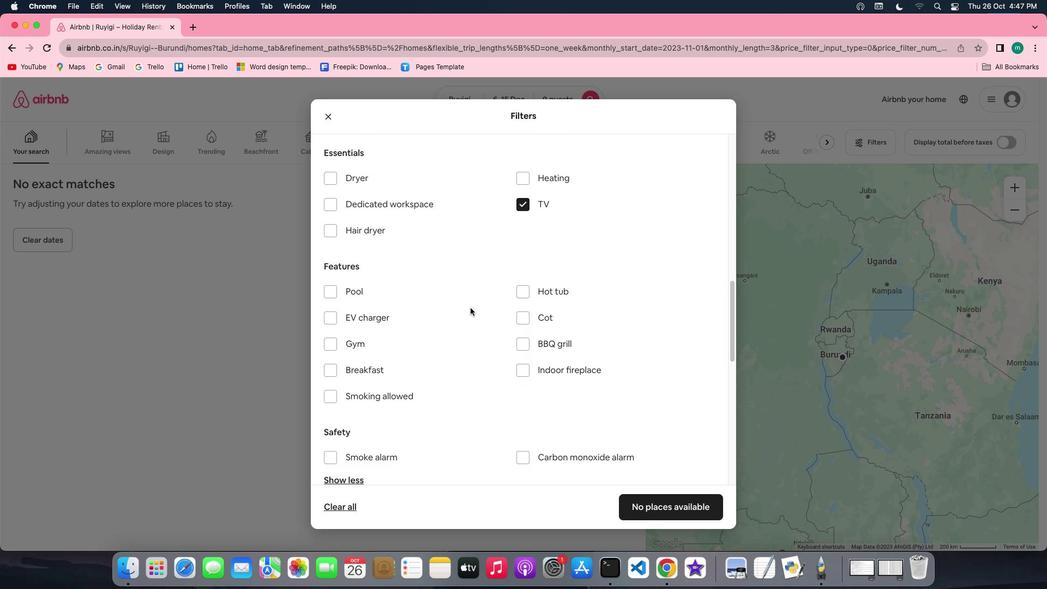 
Action: Mouse scrolled (477, 315) with delta (7, 6)
Screenshot: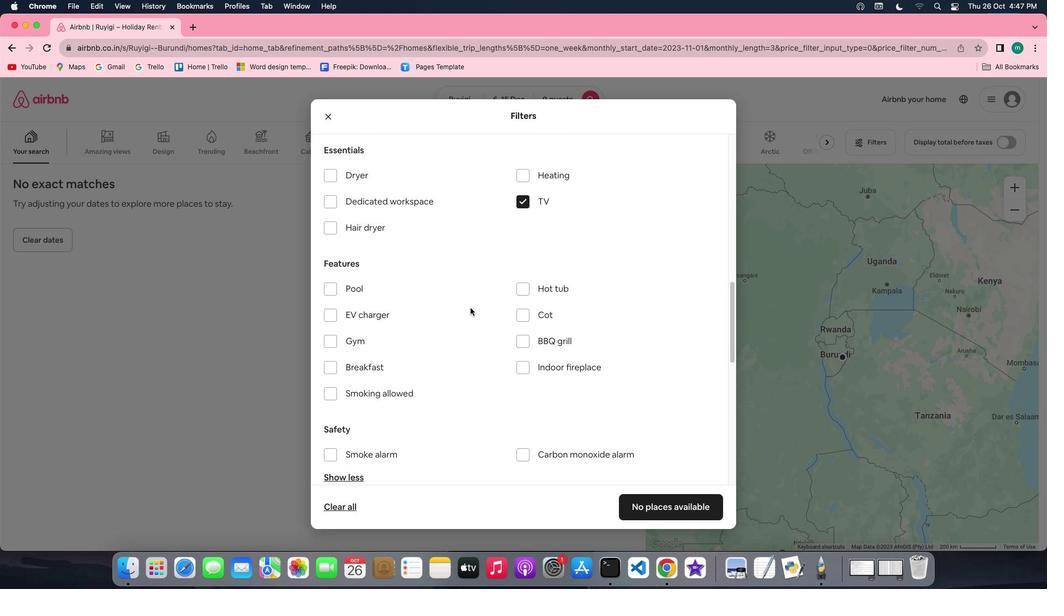 
Action: Mouse scrolled (477, 315) with delta (7, 6)
Screenshot: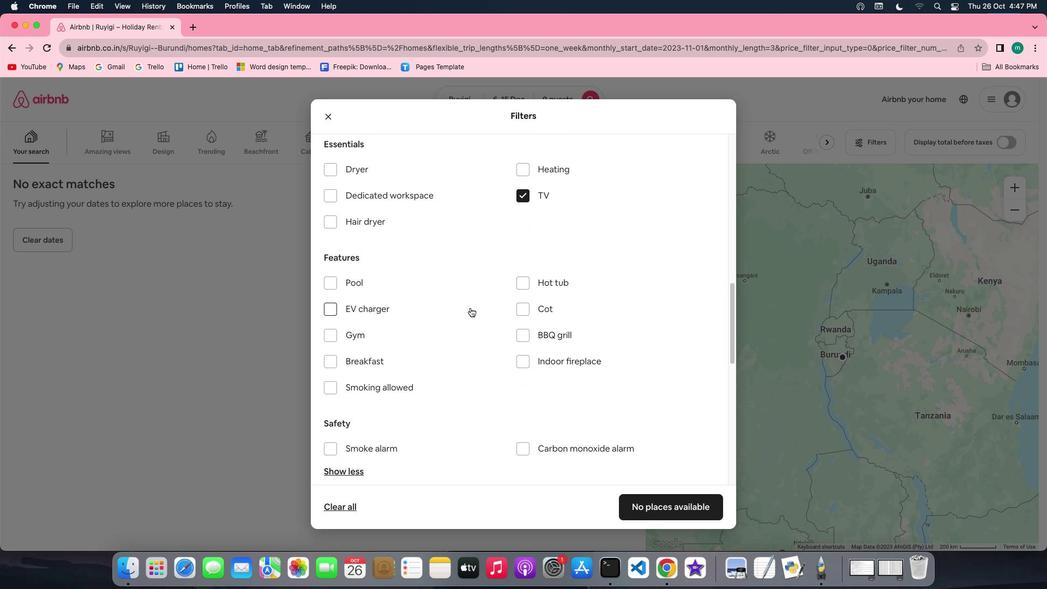 
Action: Mouse scrolled (477, 315) with delta (7, 6)
Screenshot: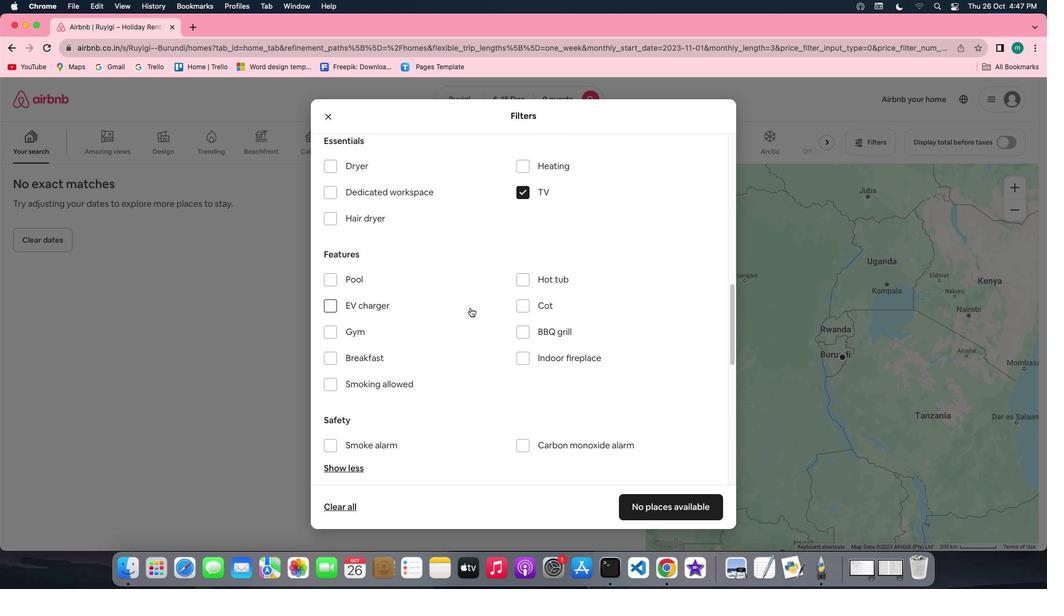 
Action: Mouse scrolled (477, 315) with delta (7, 6)
Screenshot: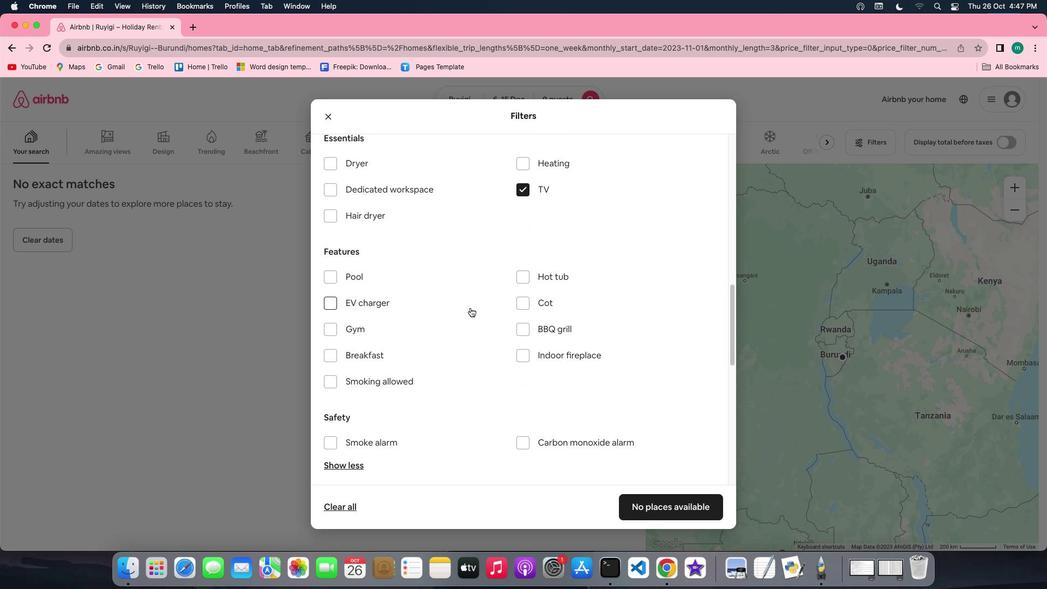 
Action: Mouse scrolled (477, 315) with delta (7, 6)
Screenshot: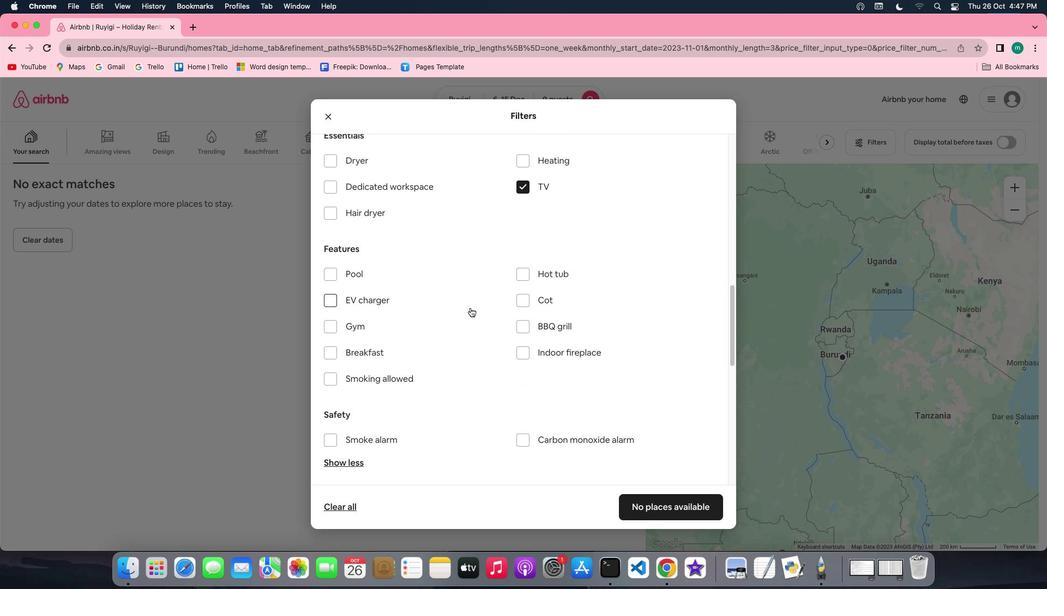 
Action: Mouse scrolled (477, 315) with delta (7, 6)
Screenshot: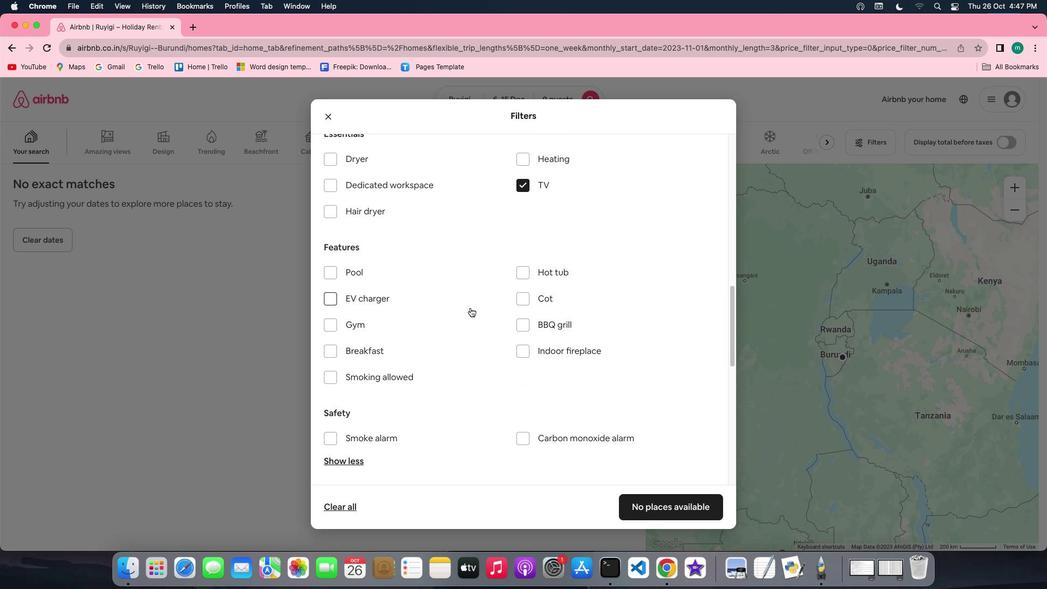 
Action: Mouse moved to (342, 330)
Screenshot: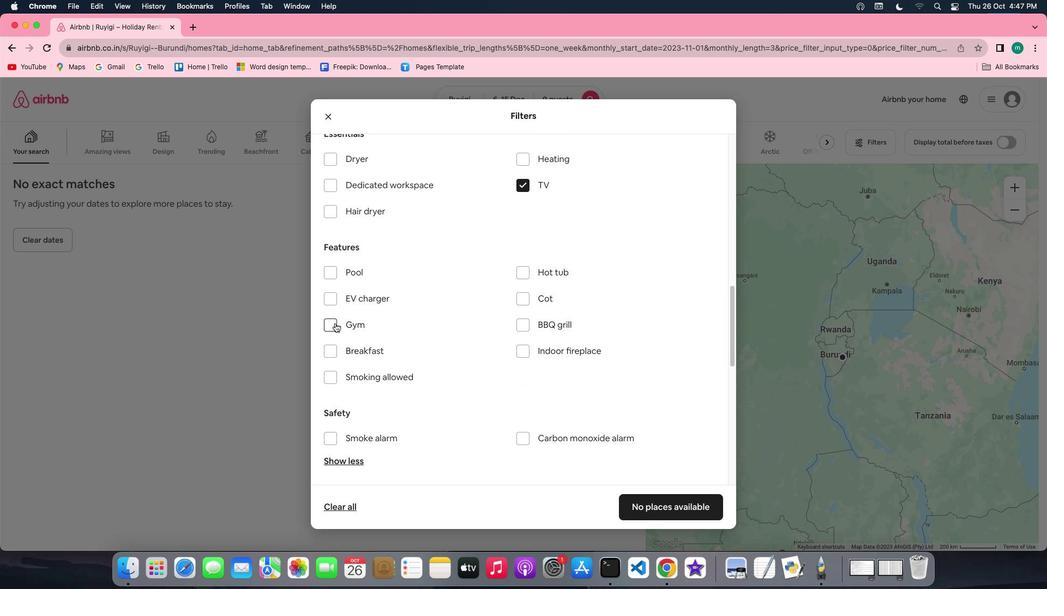 
Action: Mouse pressed left at (342, 330)
Screenshot: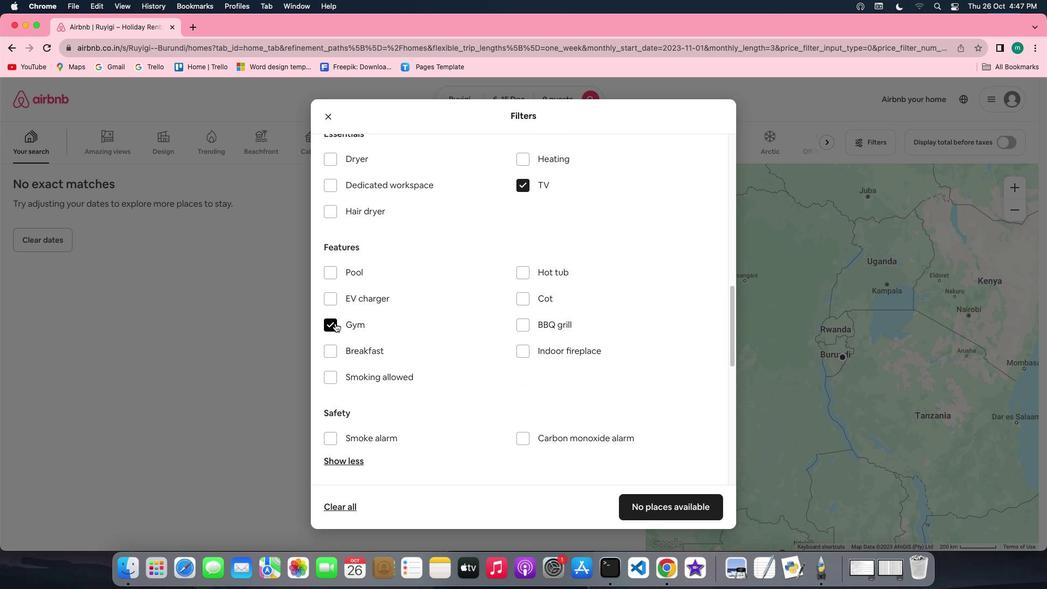
Action: Mouse moved to (343, 355)
Screenshot: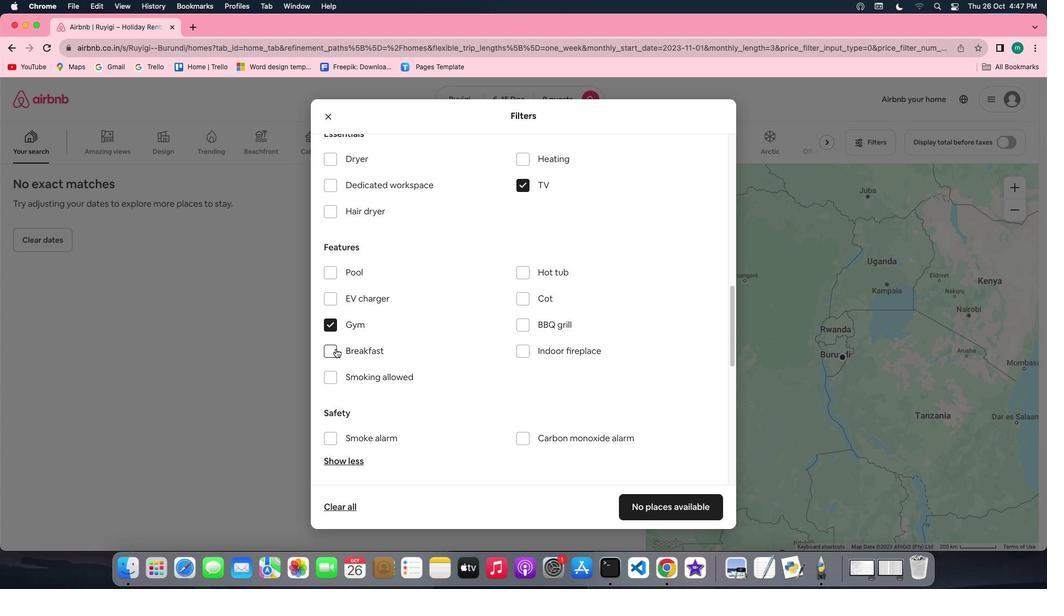 
Action: Mouse pressed left at (343, 355)
Screenshot: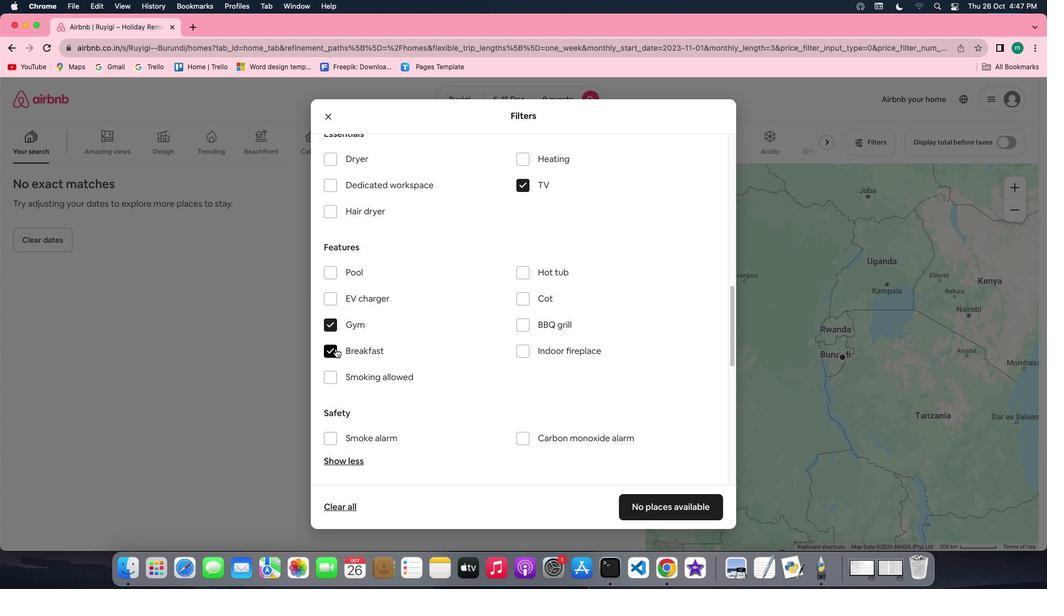 
Action: Mouse moved to (447, 370)
Screenshot: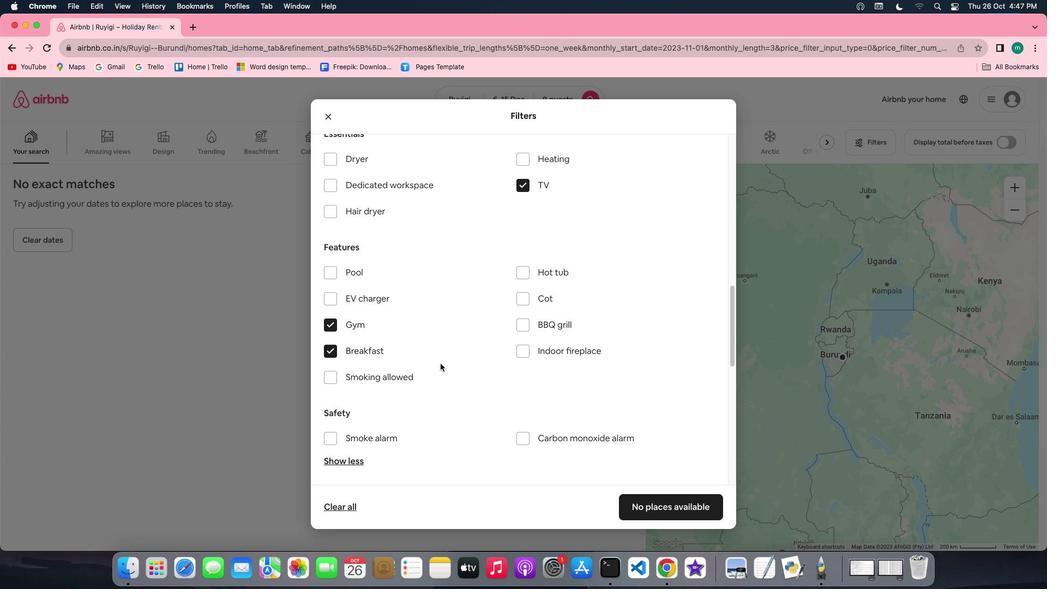 
Action: Mouse scrolled (447, 370) with delta (7, 7)
Screenshot: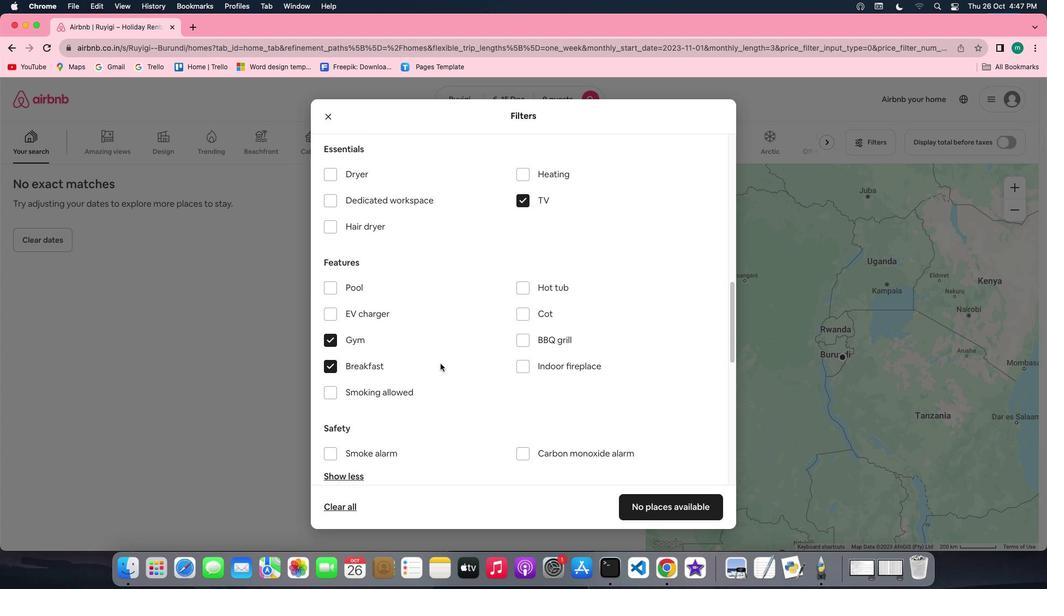 
Action: Mouse scrolled (447, 370) with delta (7, 7)
Screenshot: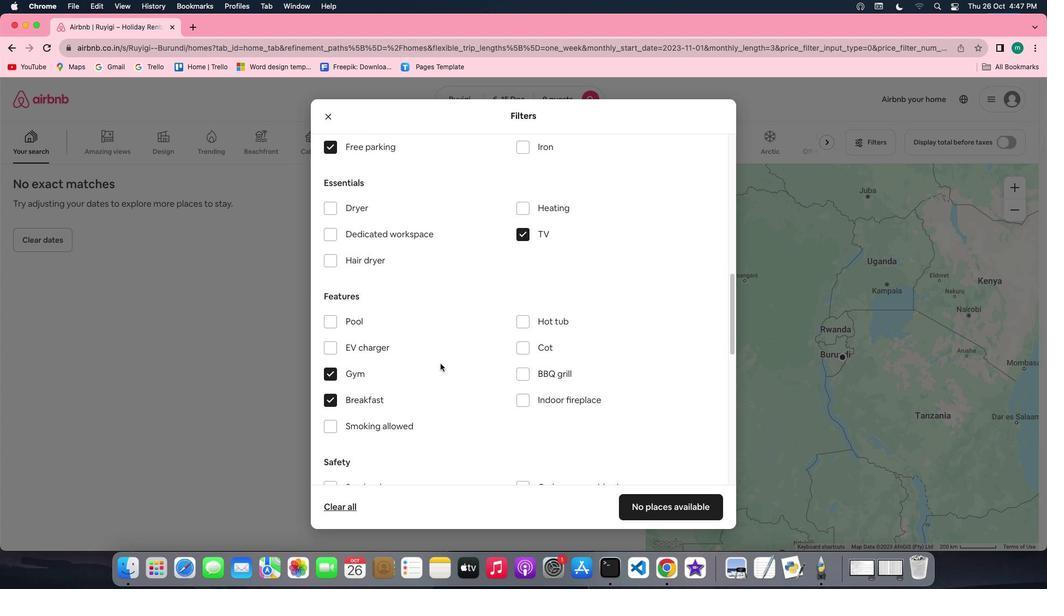 
Action: Mouse scrolled (447, 370) with delta (7, 8)
Screenshot: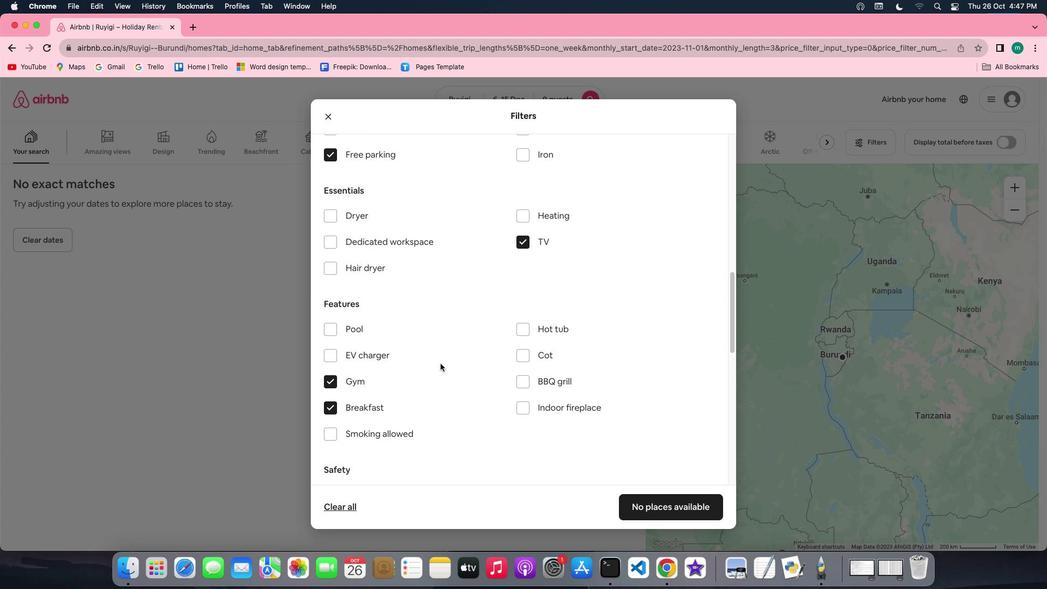 
Action: Mouse scrolled (447, 370) with delta (7, 7)
Screenshot: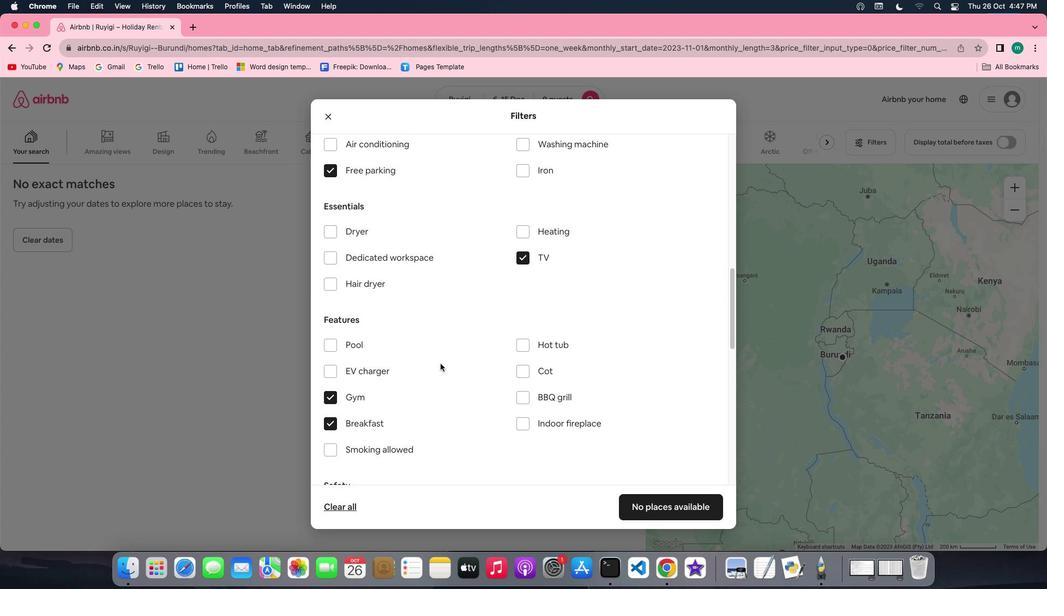 
Action: Mouse scrolled (447, 370) with delta (7, 7)
Screenshot: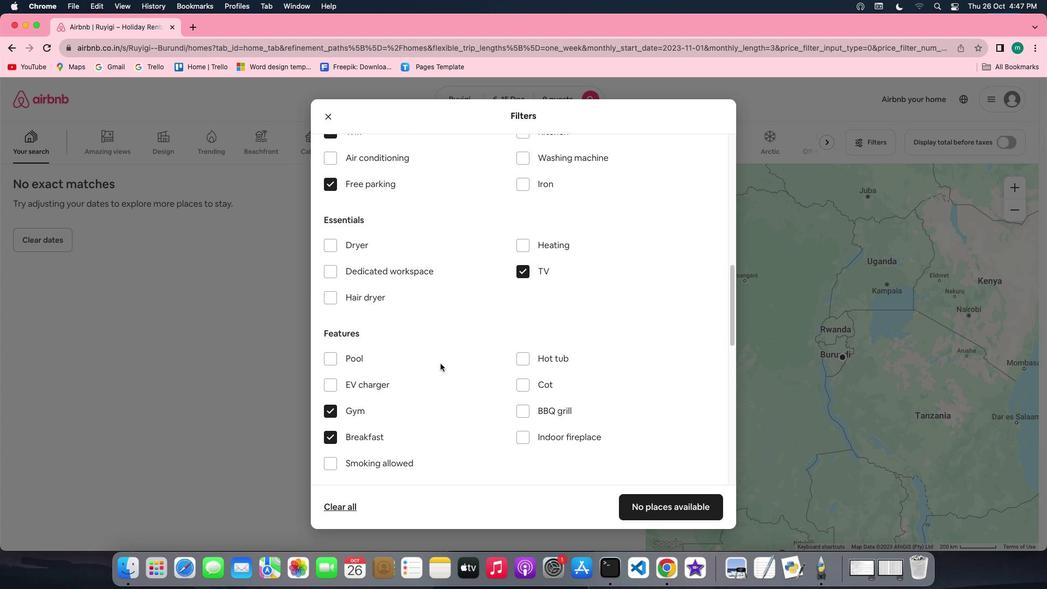 
Action: Mouse scrolled (447, 370) with delta (7, 7)
Screenshot: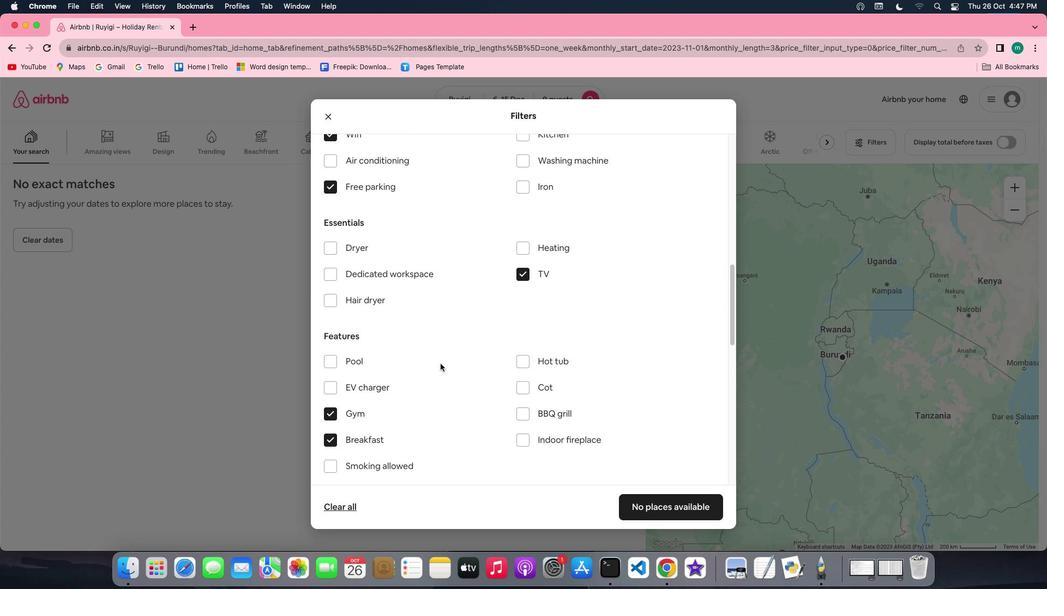 
Action: Mouse scrolled (447, 370) with delta (7, 6)
Screenshot: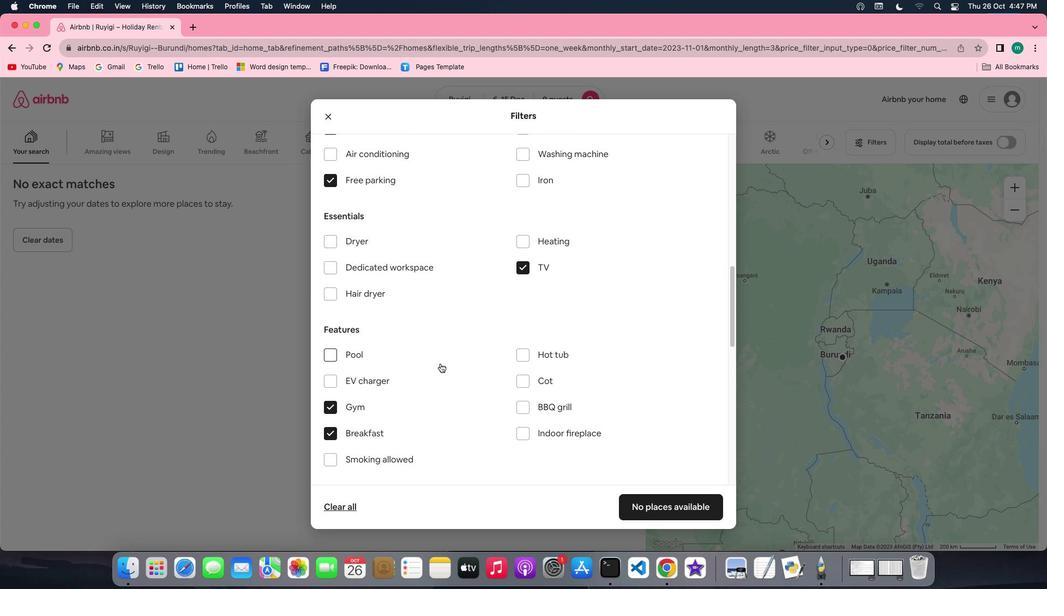
Action: Mouse scrolled (447, 370) with delta (7, 6)
Screenshot: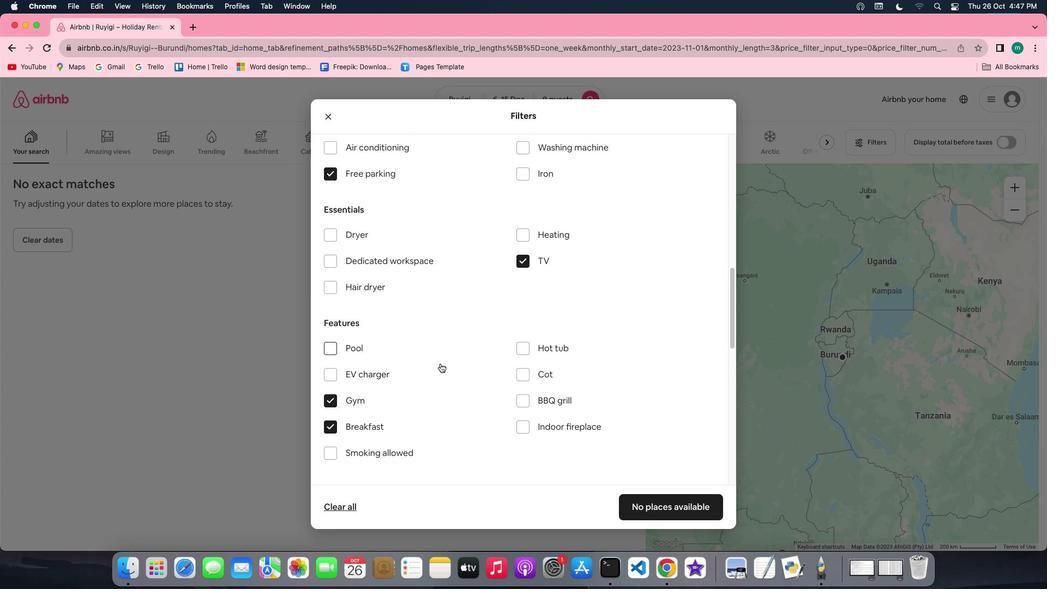 
Action: Mouse scrolled (447, 370) with delta (7, 6)
Screenshot: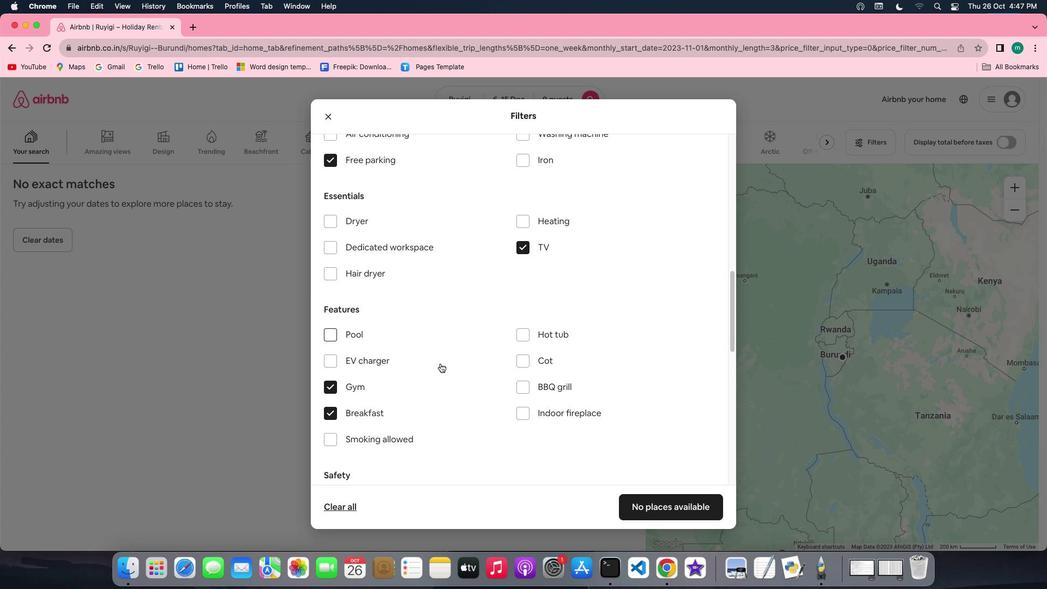 
Action: Mouse scrolled (447, 370) with delta (7, 6)
Screenshot: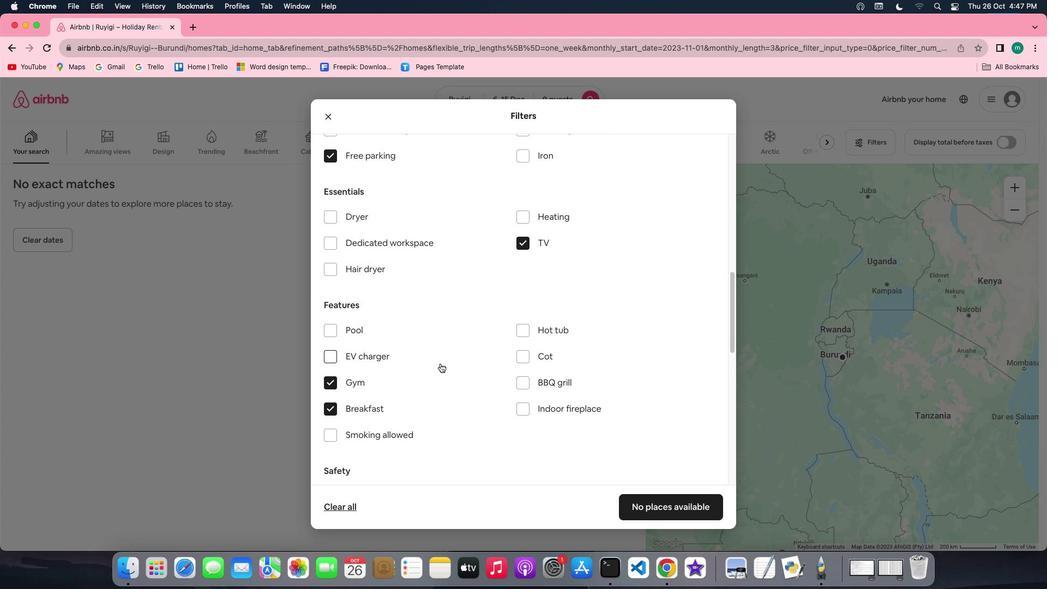 
Action: Mouse scrolled (447, 370) with delta (7, 6)
Screenshot: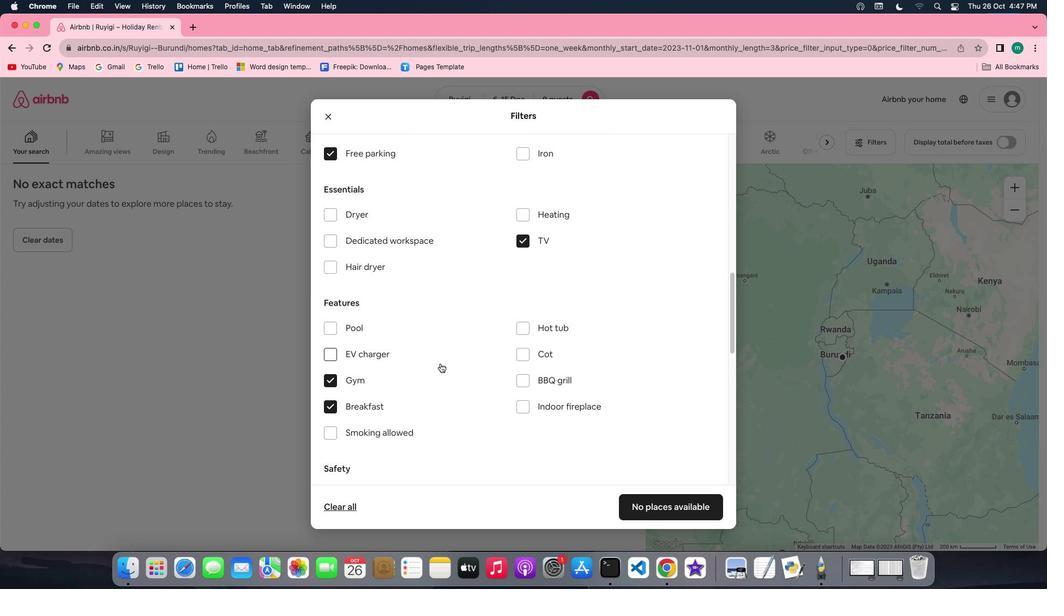 
Action: Mouse scrolled (447, 370) with delta (7, 6)
Screenshot: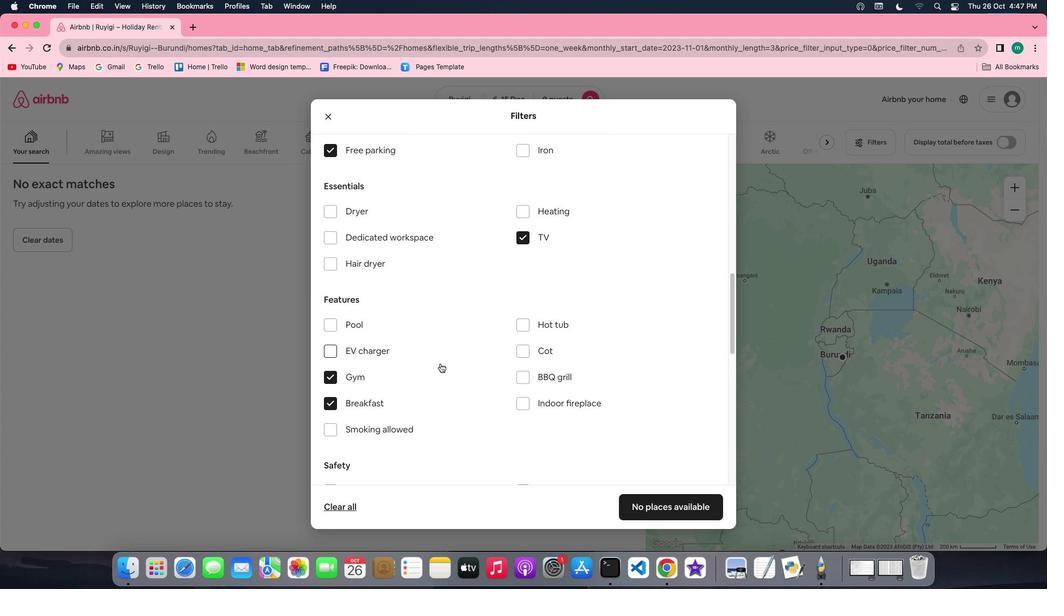 
Action: Mouse scrolled (447, 370) with delta (7, 6)
Screenshot: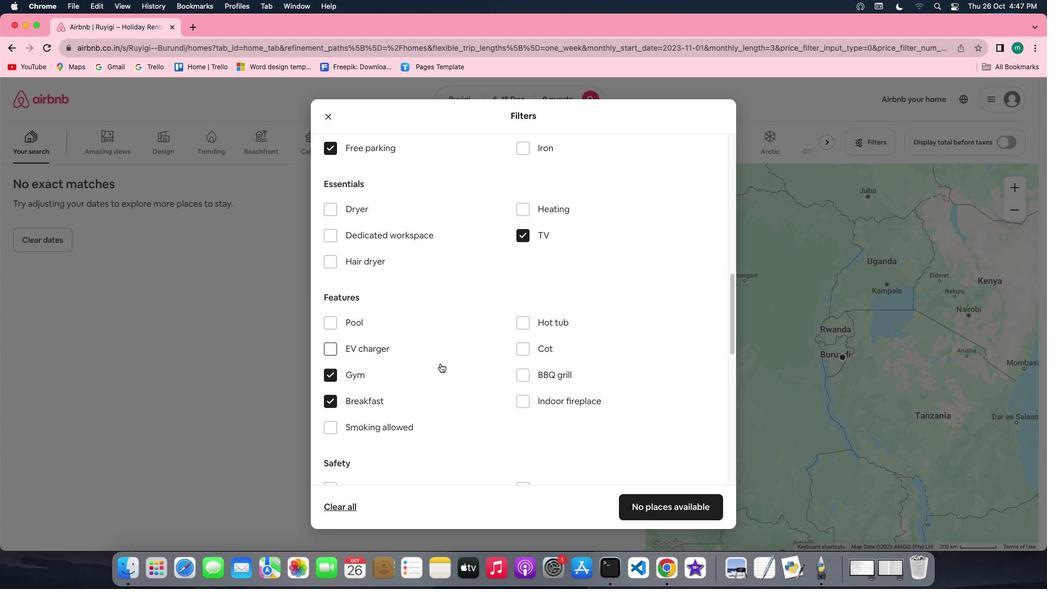 
Action: Mouse scrolled (447, 370) with delta (7, 6)
Screenshot: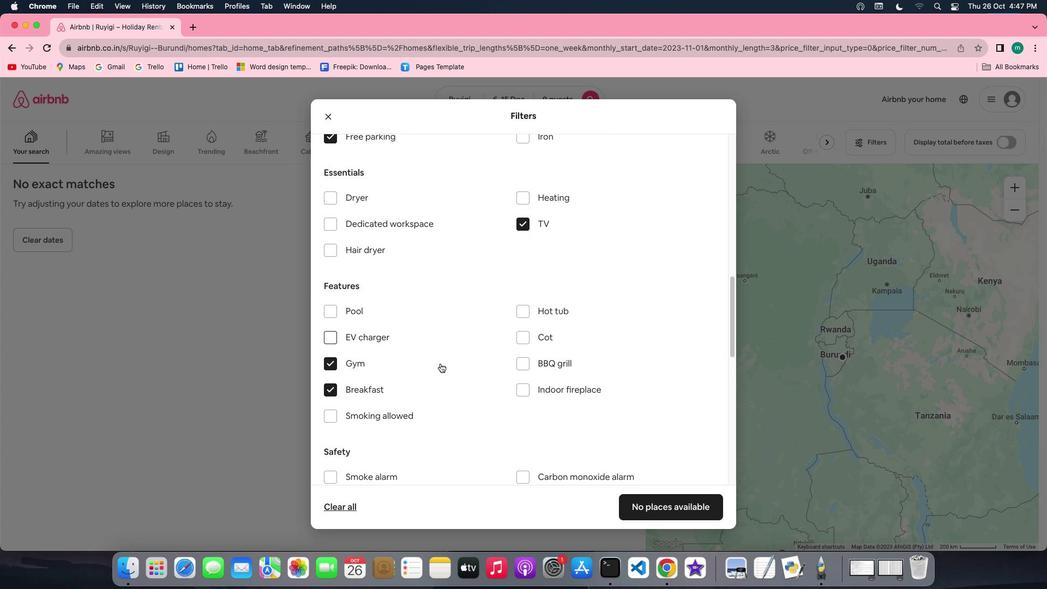 
Action: Mouse scrolled (447, 370) with delta (7, 6)
Screenshot: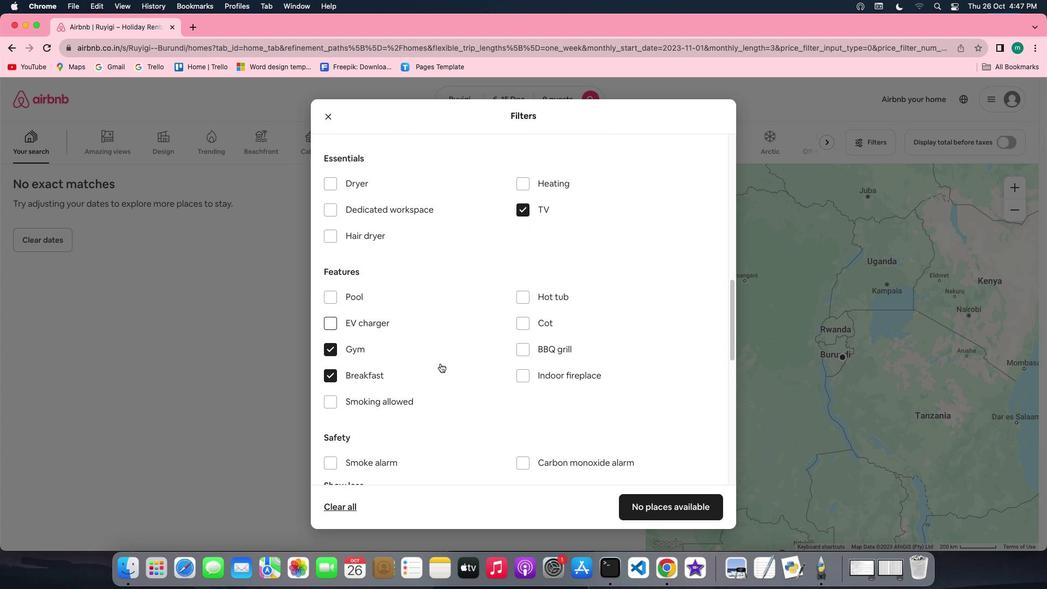 
Action: Mouse scrolled (447, 370) with delta (7, 6)
Screenshot: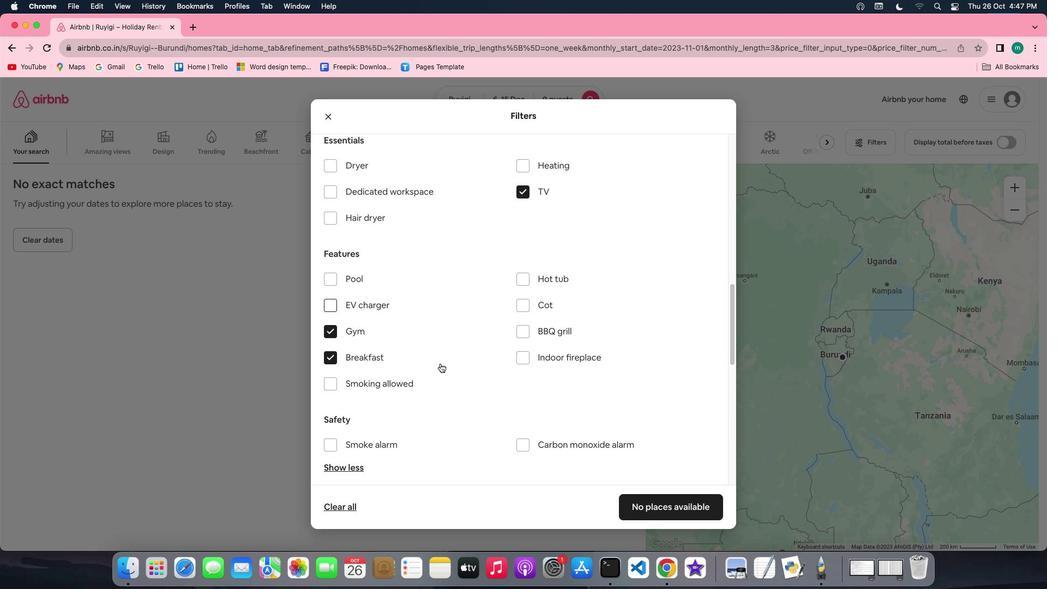 
Action: Mouse scrolled (447, 370) with delta (7, 6)
Screenshot: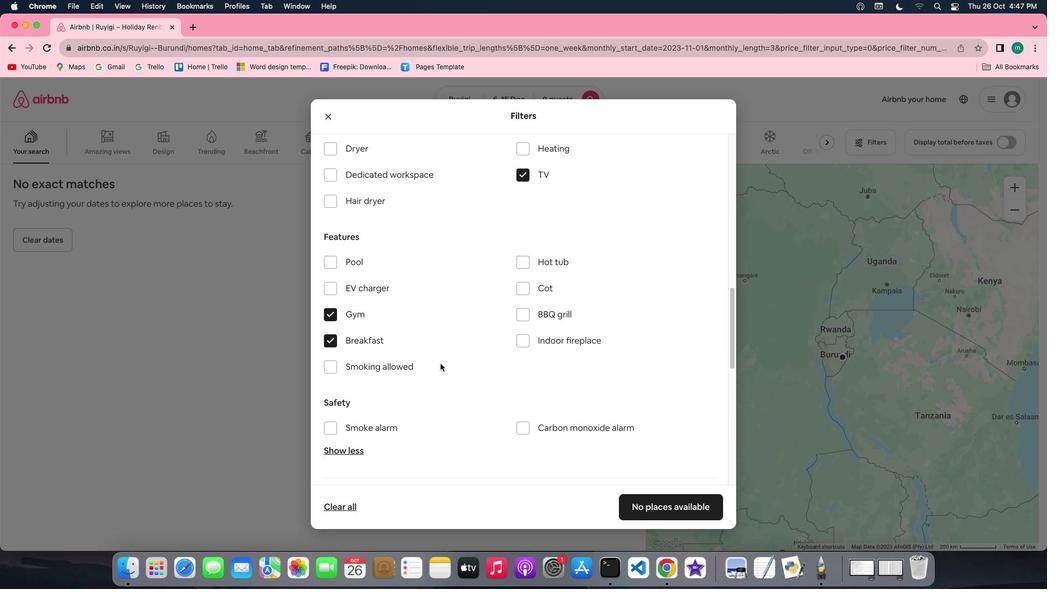 
Action: Mouse scrolled (447, 370) with delta (7, 6)
Screenshot: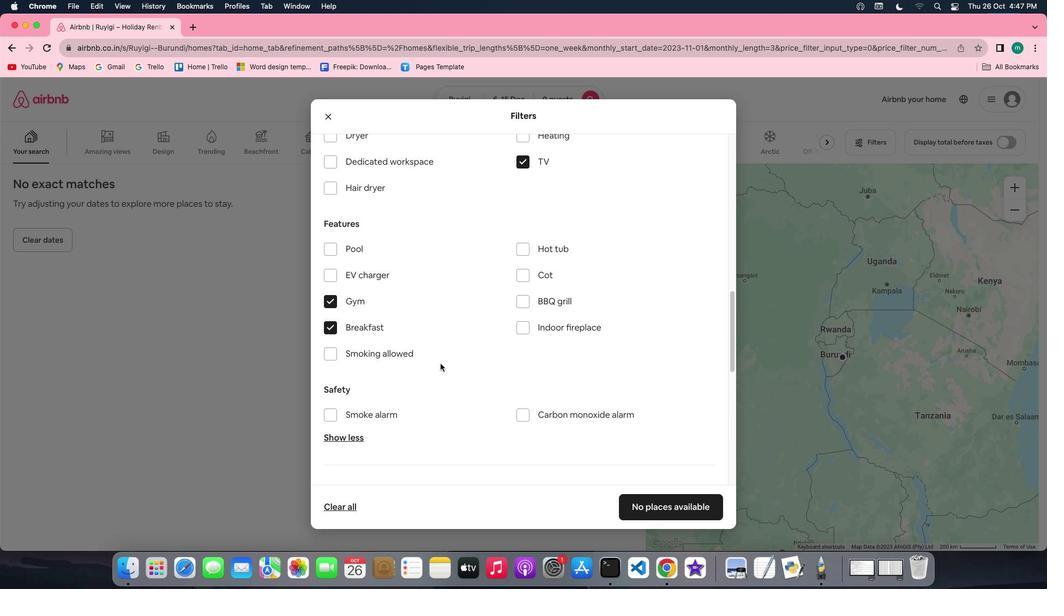 
Action: Mouse scrolled (447, 370) with delta (7, 6)
Screenshot: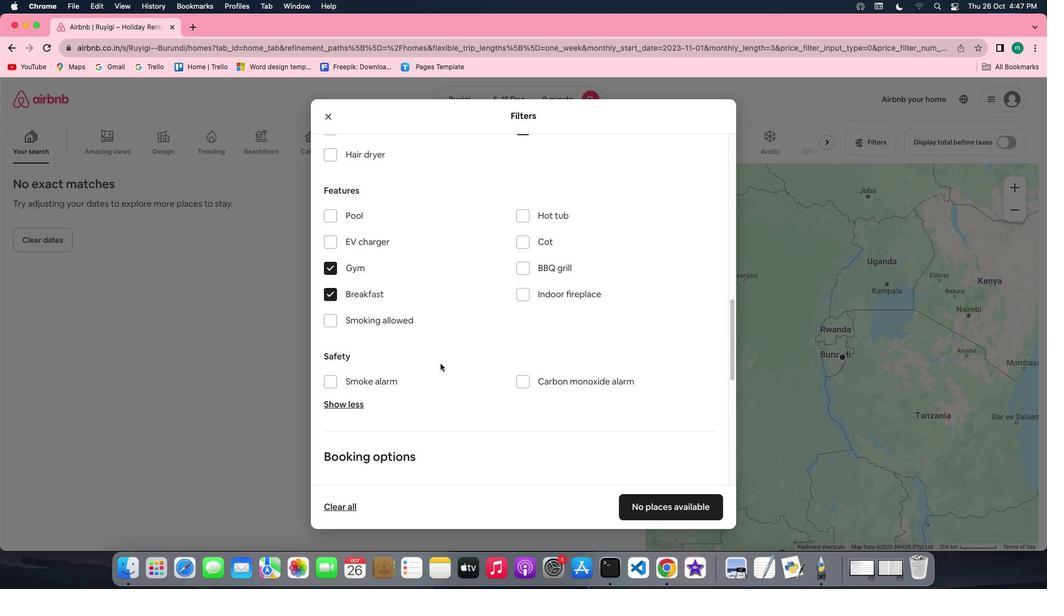 
Action: Mouse scrolled (447, 370) with delta (7, 6)
Screenshot: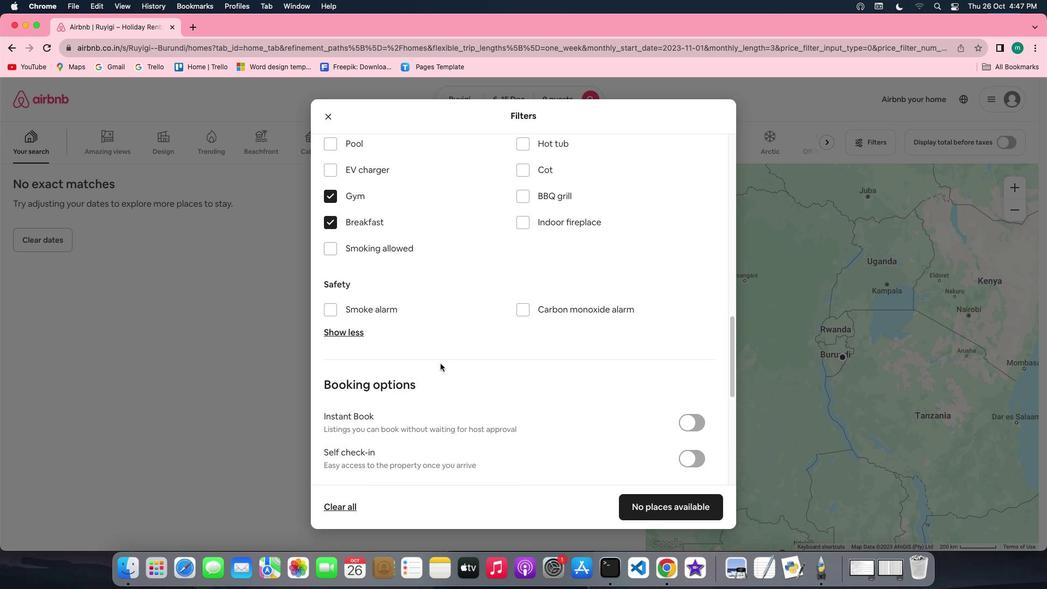 
Action: Mouse scrolled (447, 370) with delta (7, 6)
Screenshot: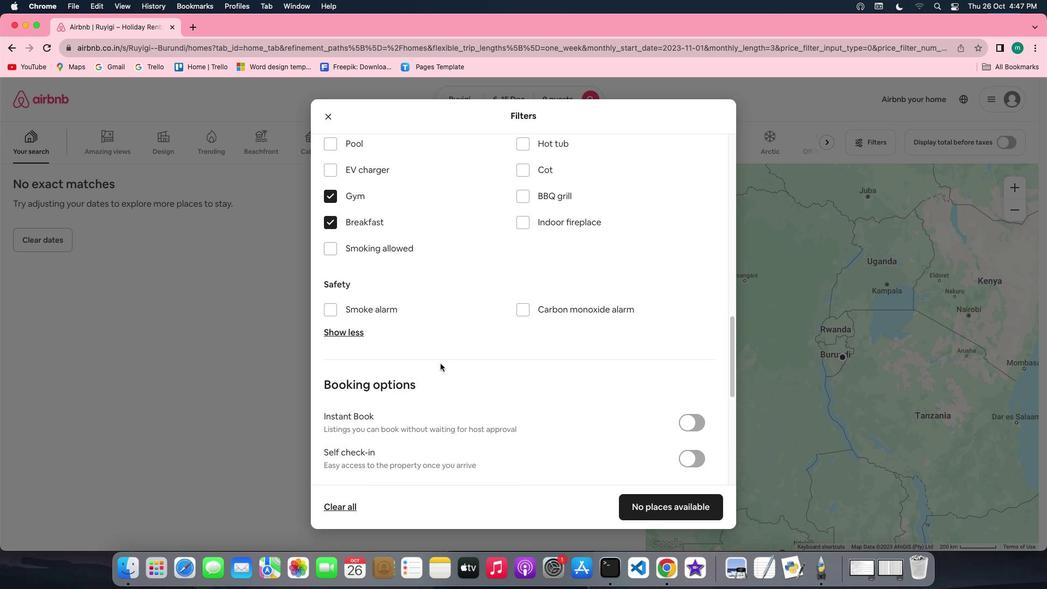 
Action: Mouse scrolled (447, 370) with delta (7, 5)
Screenshot: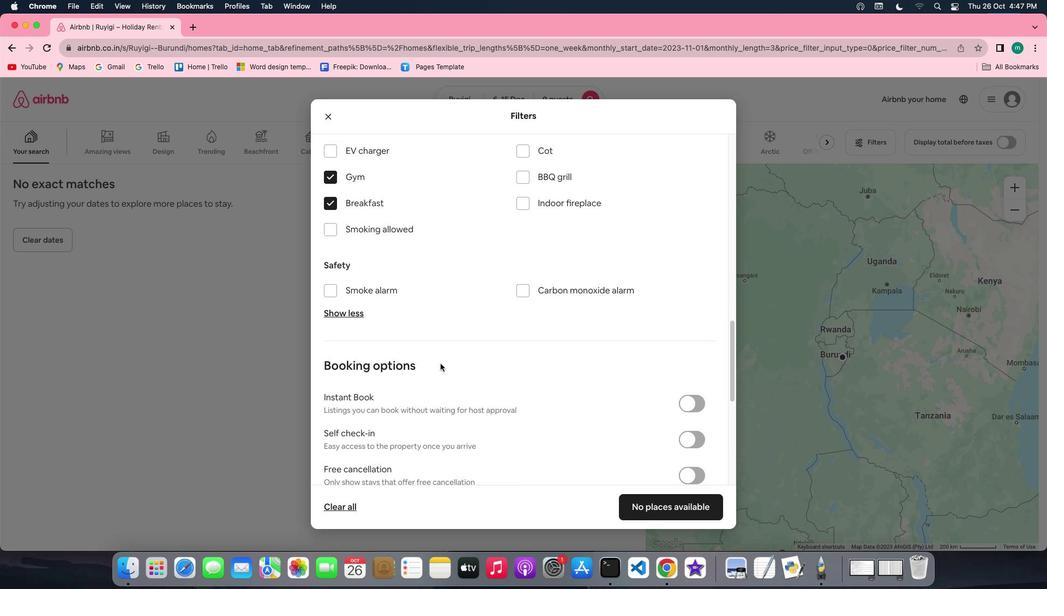 
Action: Mouse scrolled (447, 370) with delta (7, 6)
Screenshot: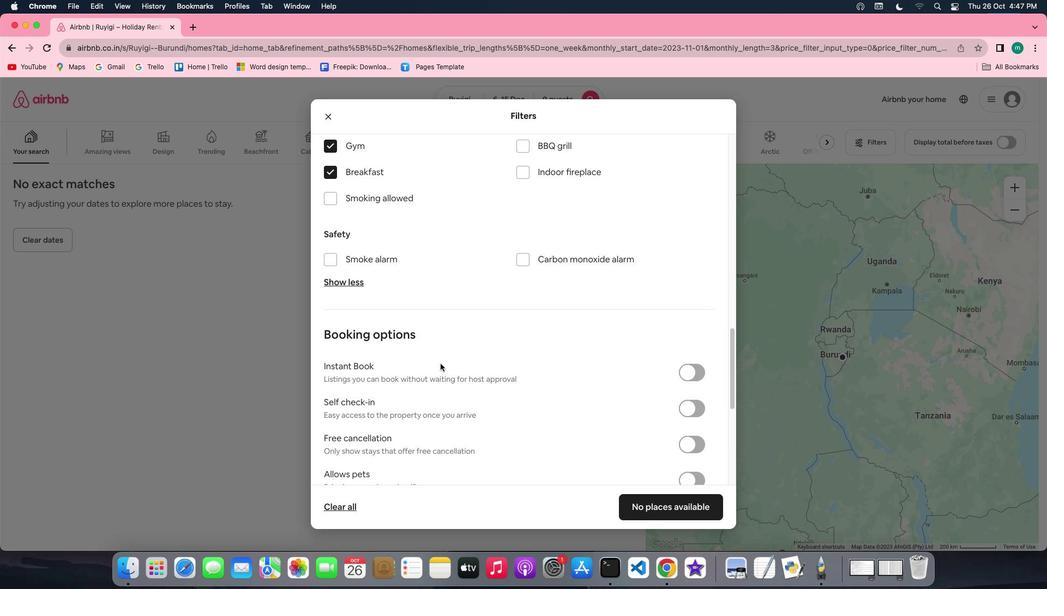 
Action: Mouse scrolled (447, 370) with delta (7, 6)
Screenshot: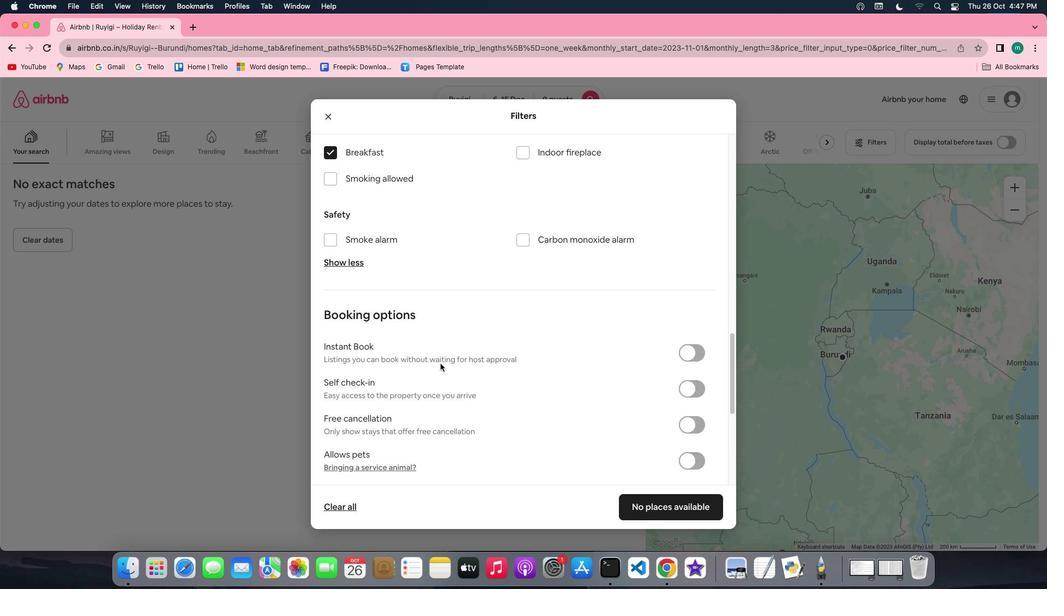 
Action: Mouse scrolled (447, 370) with delta (7, 6)
Screenshot: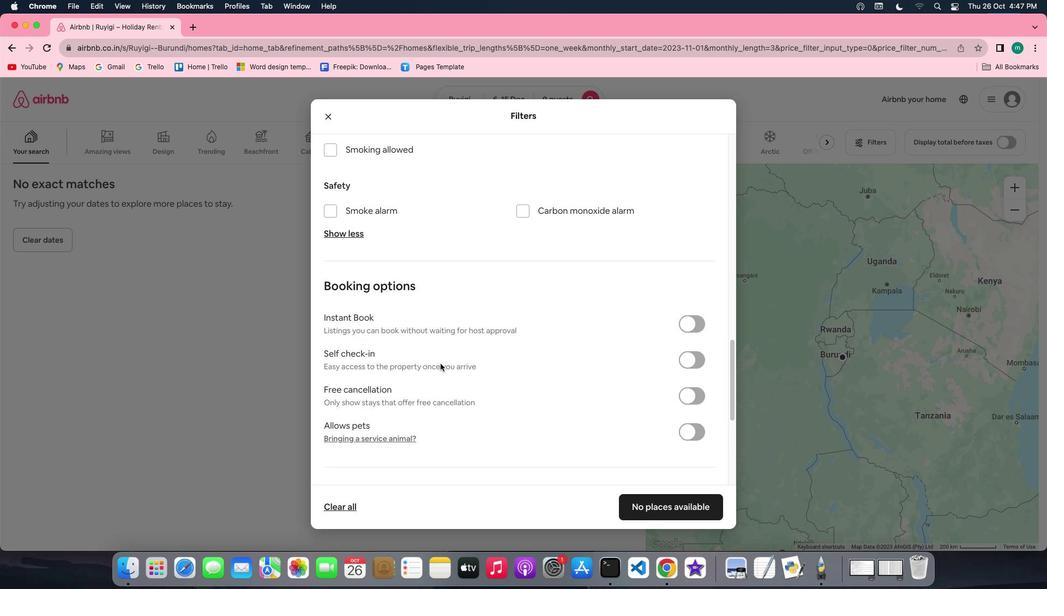 
Action: Mouse moved to (684, 367)
Screenshot: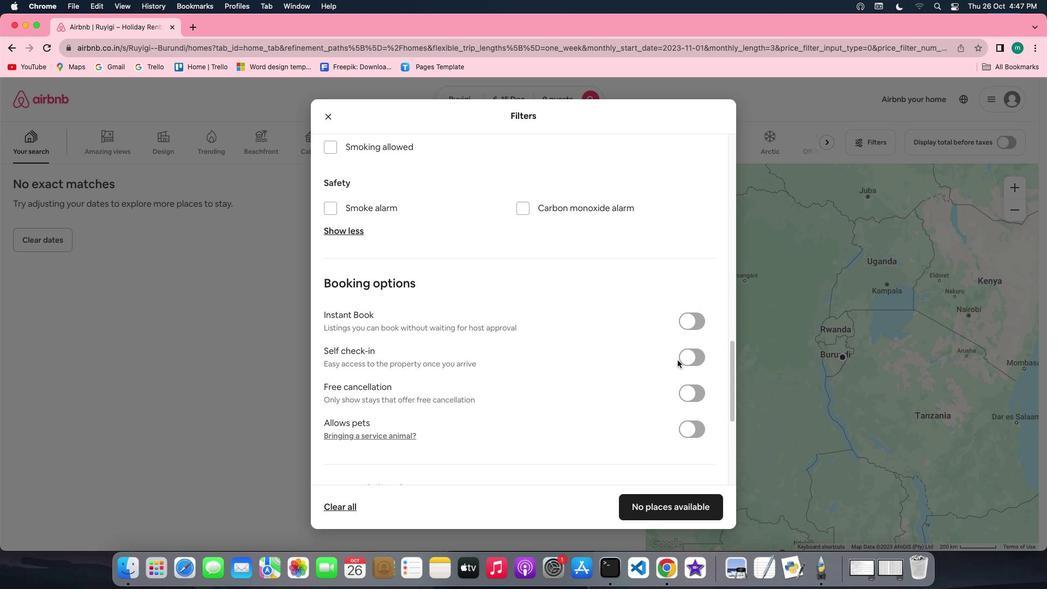 
Action: Mouse pressed left at (684, 367)
Screenshot: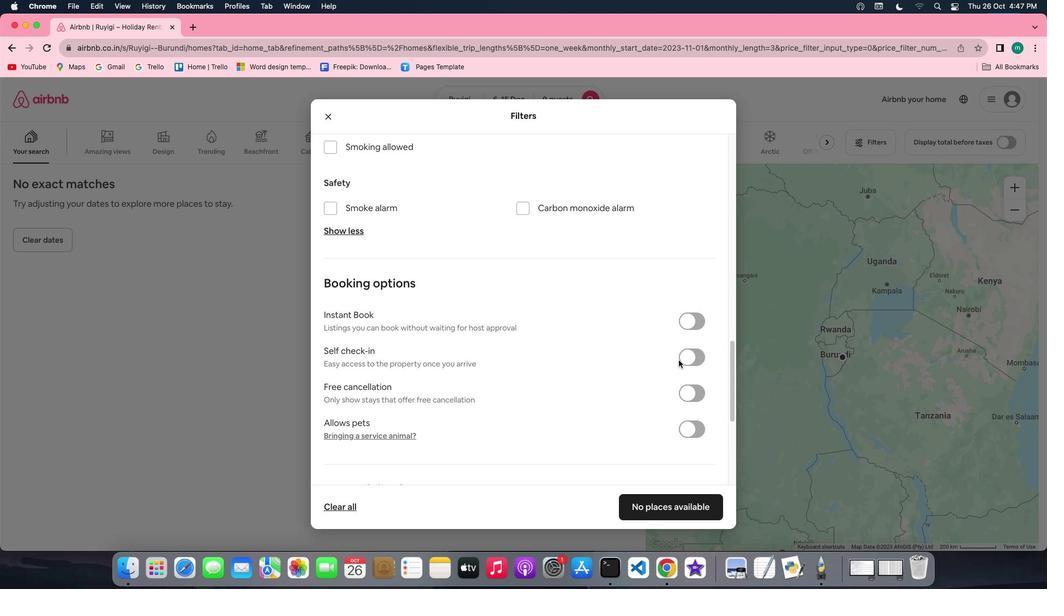 
Action: Mouse moved to (701, 355)
Screenshot: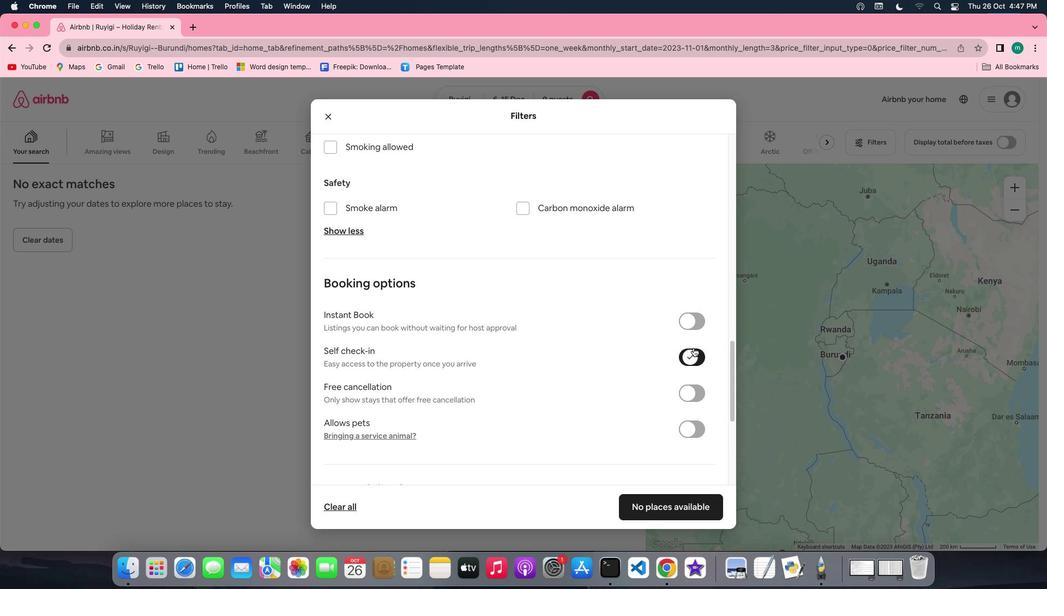 
Action: Mouse pressed left at (701, 355)
Screenshot: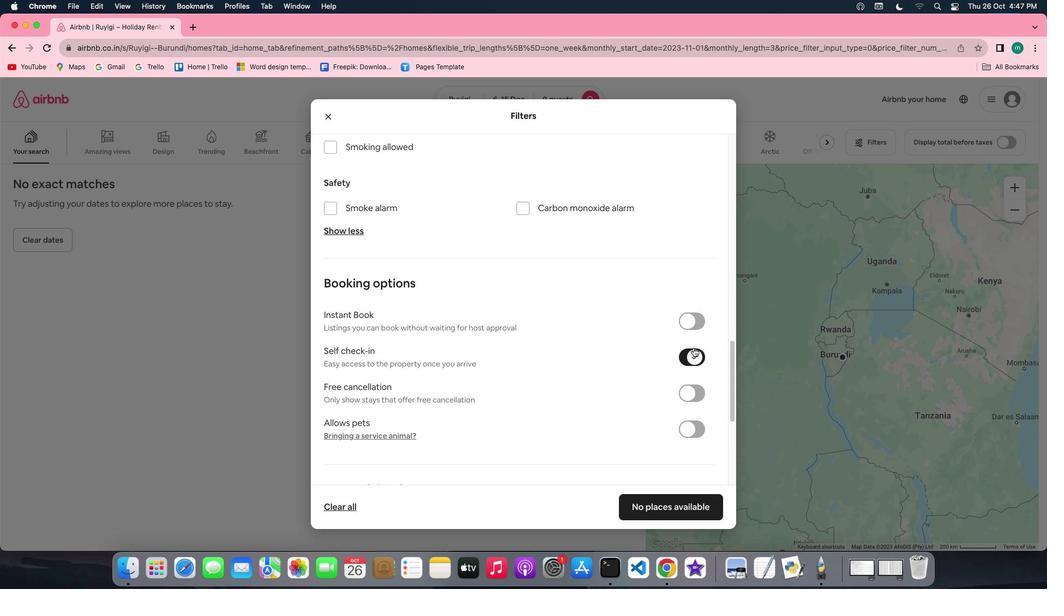 
Action: Mouse moved to (585, 490)
Screenshot: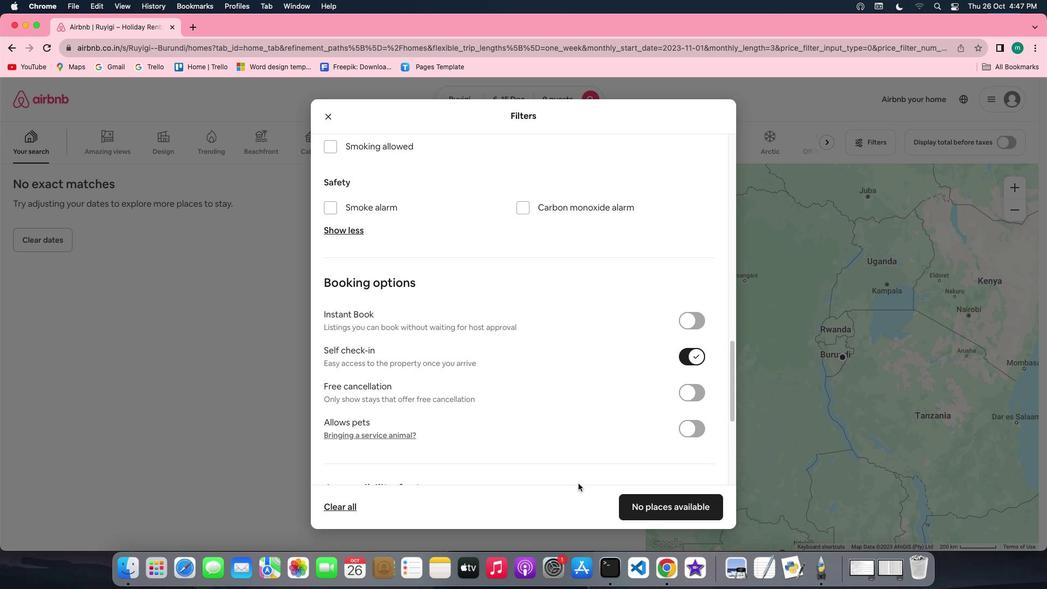 
Action: Mouse scrolled (585, 490) with delta (7, 6)
Screenshot: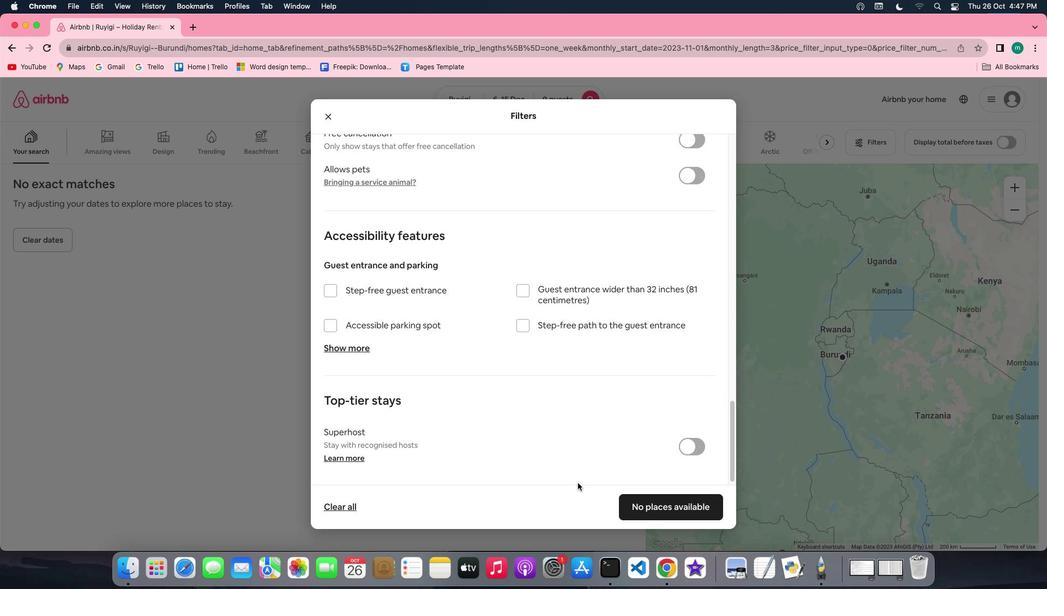 
Action: Mouse scrolled (585, 490) with delta (7, 6)
Screenshot: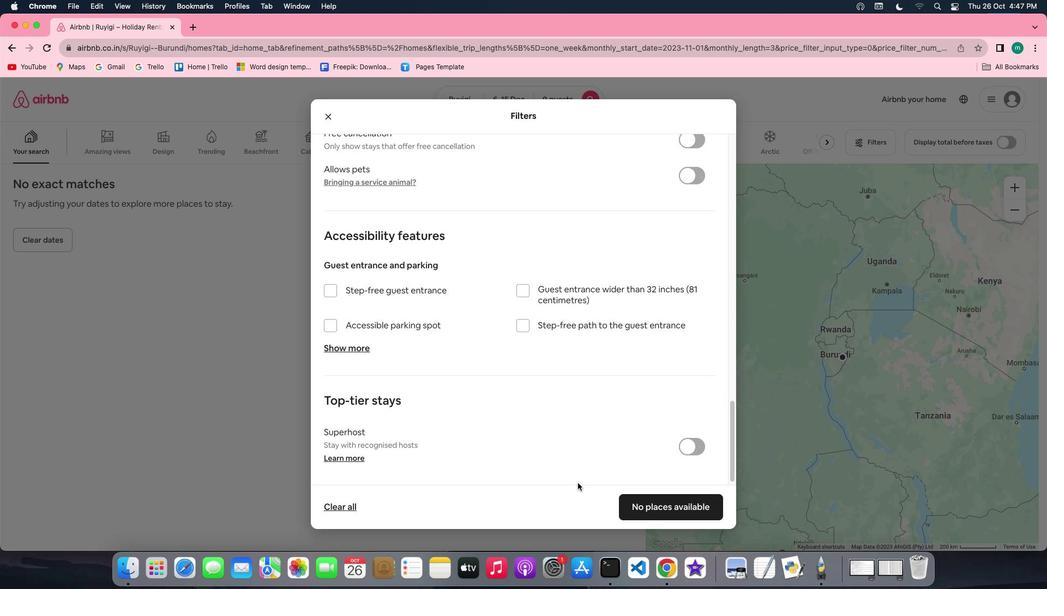 
Action: Mouse scrolled (585, 490) with delta (7, 5)
Screenshot: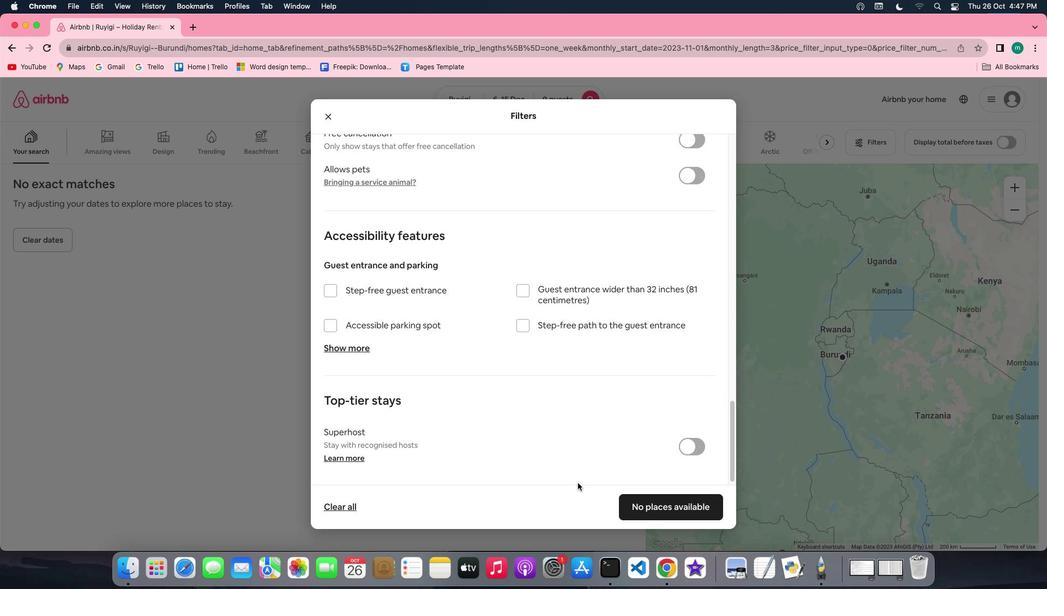
Action: Mouse scrolled (585, 490) with delta (7, 4)
Screenshot: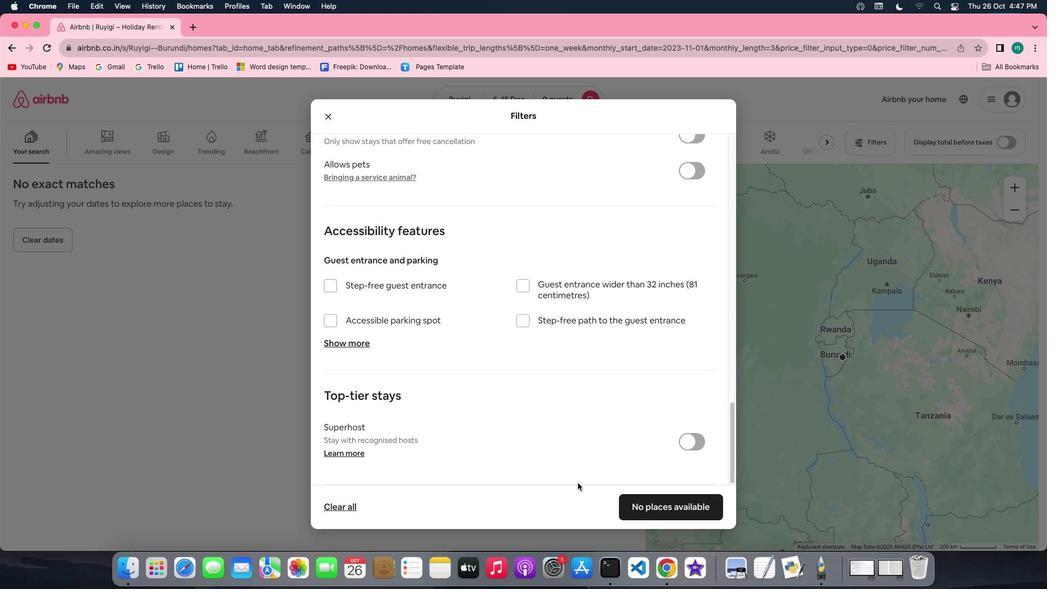 
Action: Mouse scrolled (585, 490) with delta (7, 3)
Screenshot: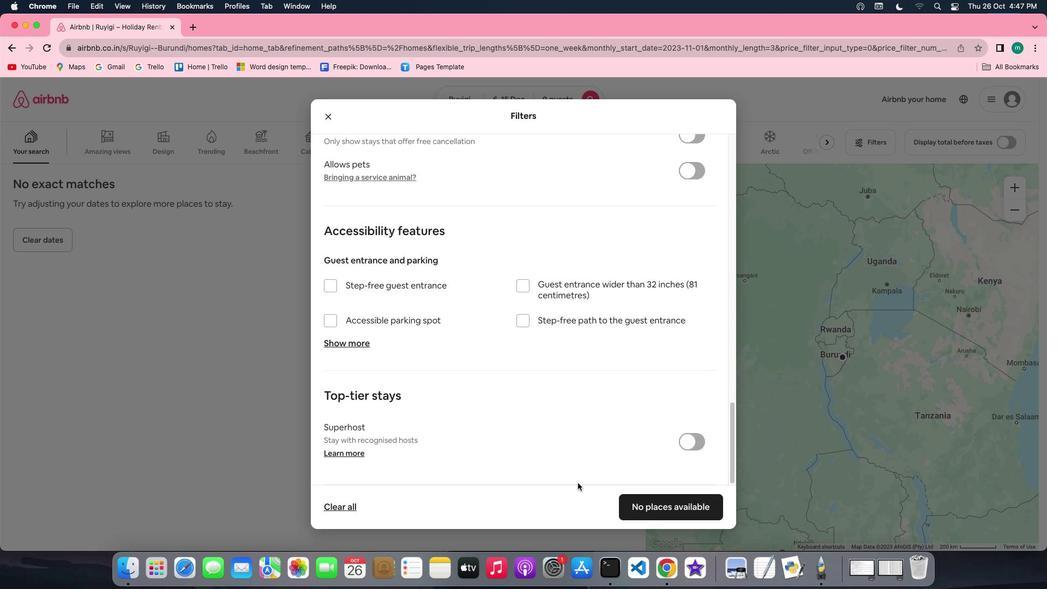 
Action: Mouse moved to (625, 491)
Screenshot: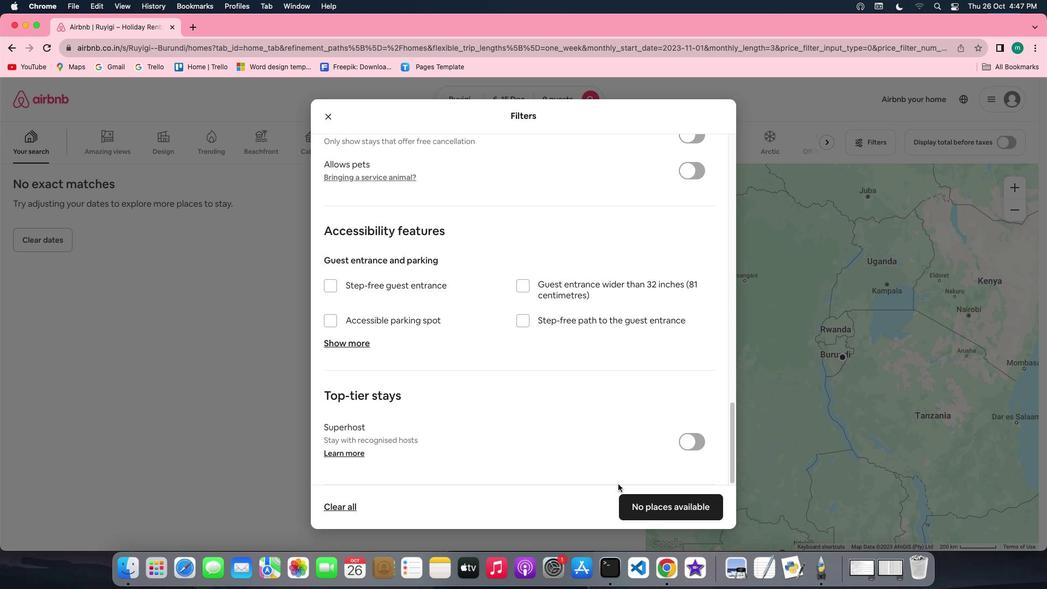 
Action: Mouse scrolled (625, 491) with delta (7, 6)
Screenshot: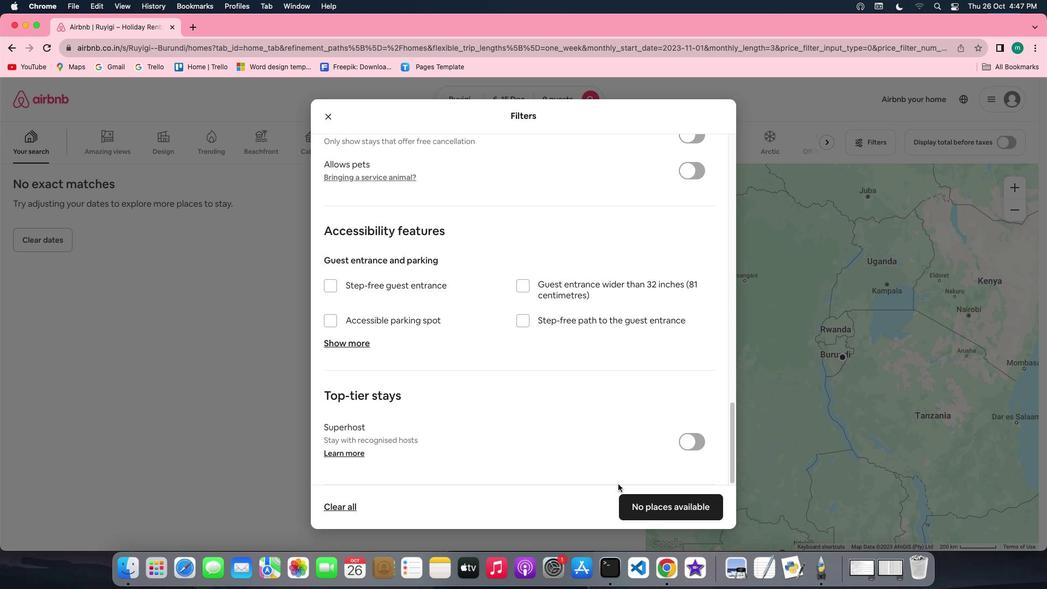 
Action: Mouse scrolled (625, 491) with delta (7, 6)
Screenshot: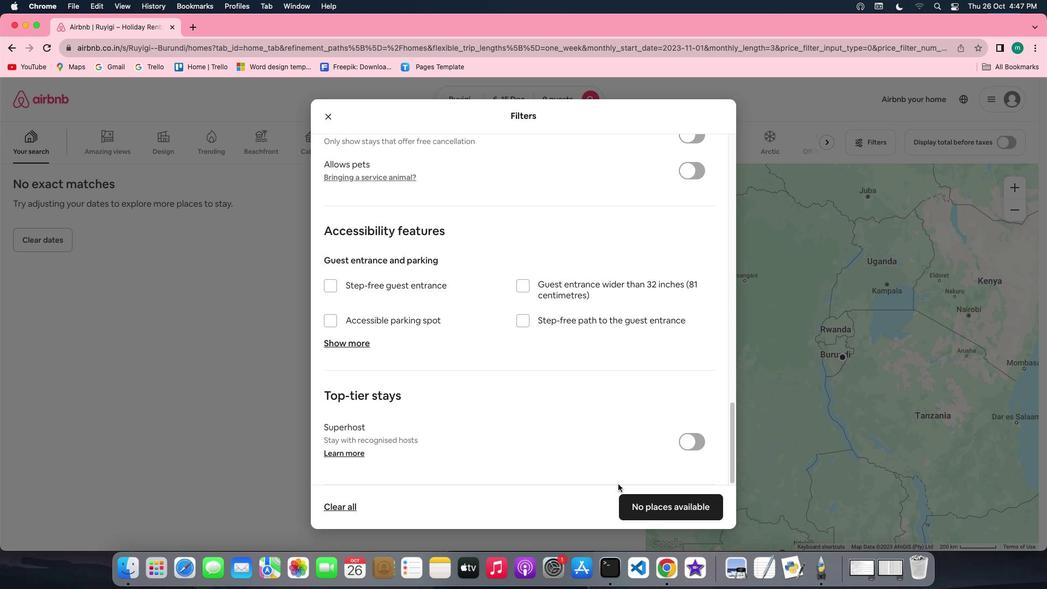 
Action: Mouse scrolled (625, 491) with delta (7, 5)
Screenshot: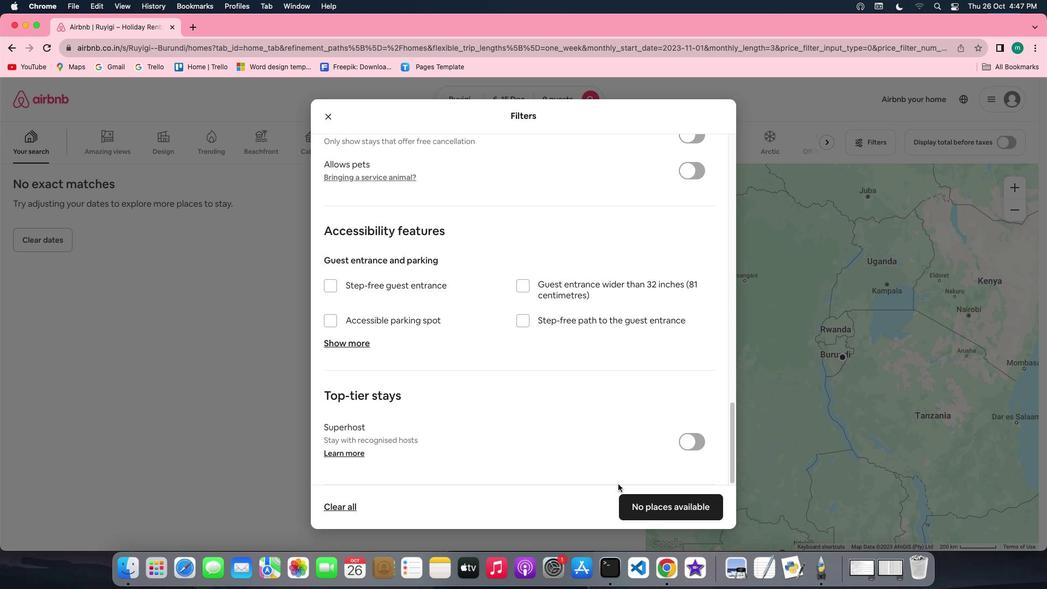 
Action: Mouse scrolled (625, 491) with delta (7, 4)
Screenshot: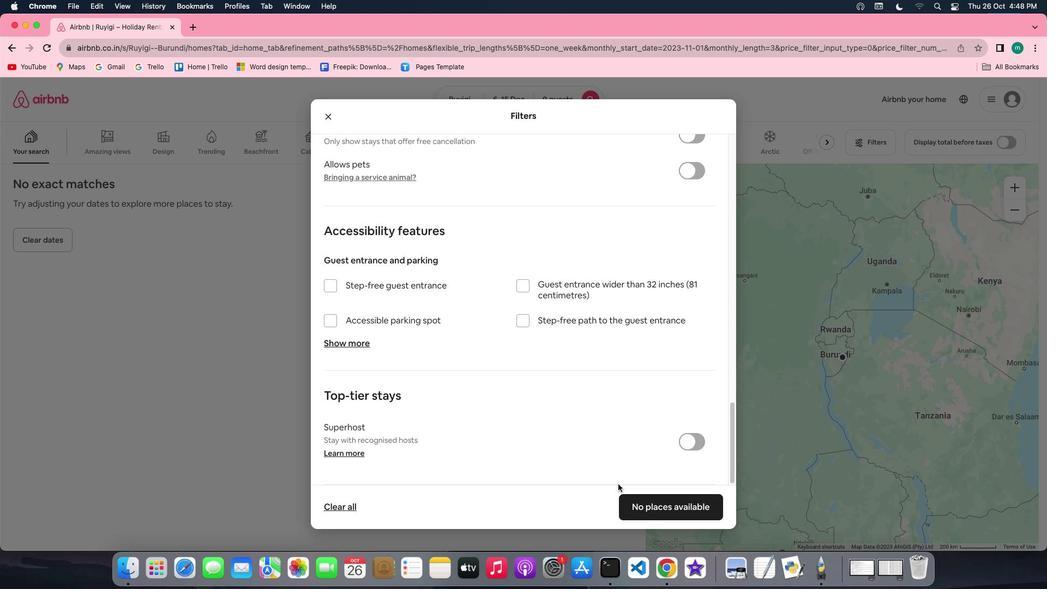 
Action: Mouse scrolled (625, 491) with delta (7, 3)
Screenshot: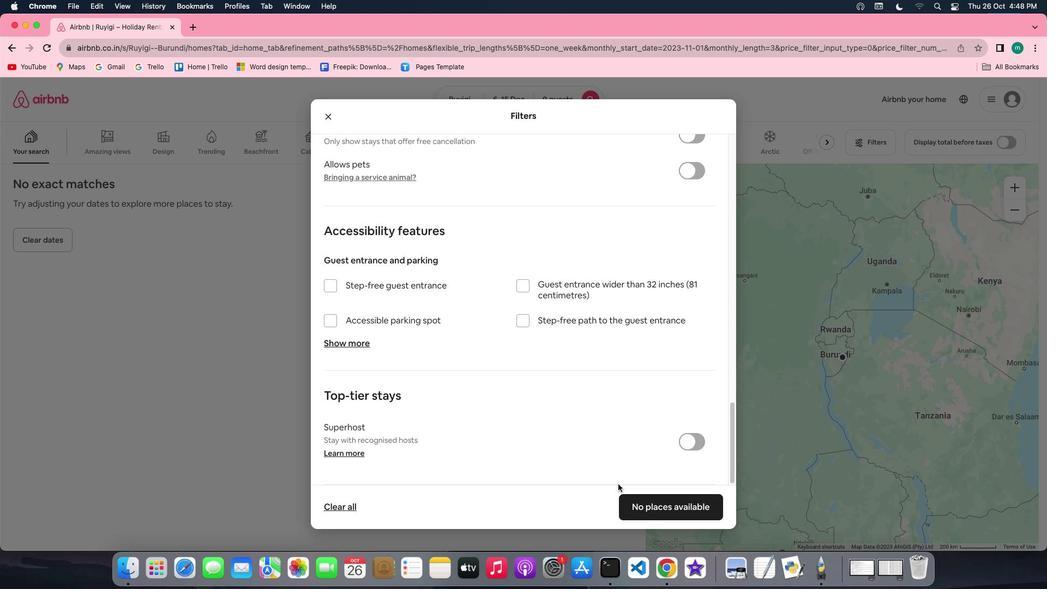 
Action: Mouse moved to (655, 515)
Screenshot: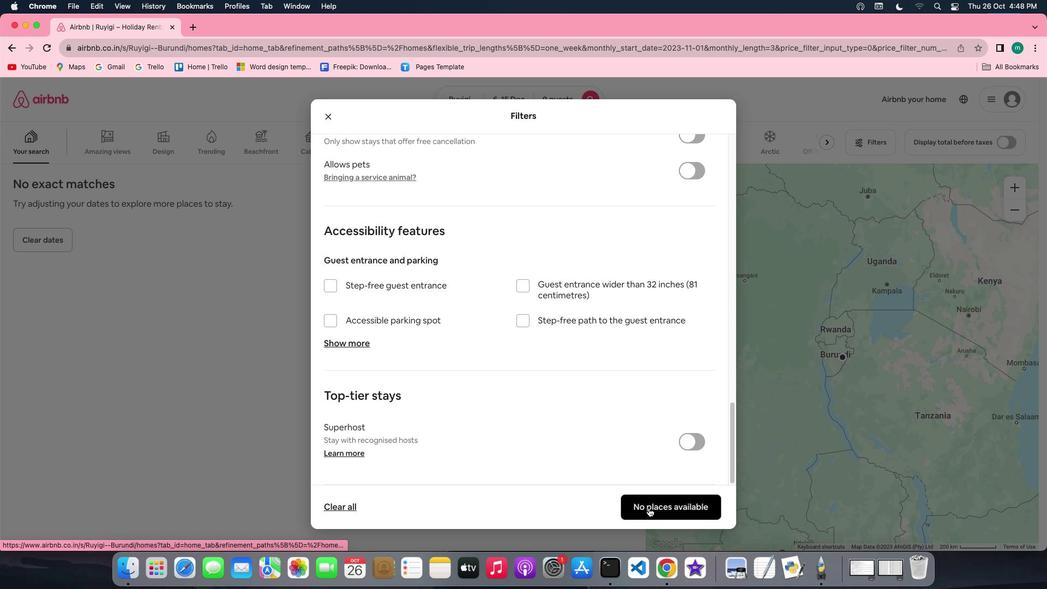 
Action: Mouse pressed left at (655, 515)
Screenshot: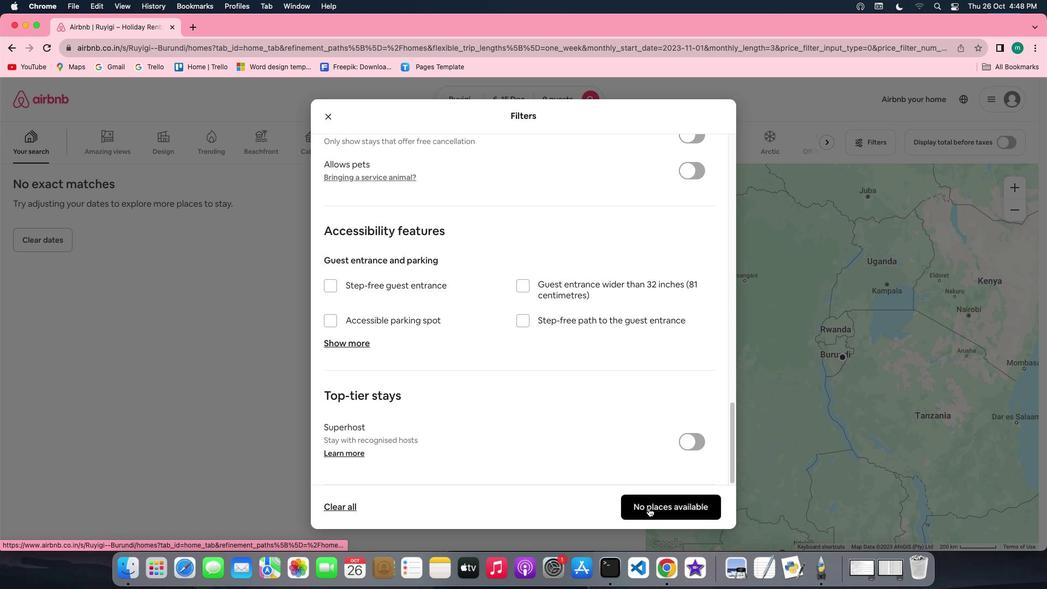 
Action: Mouse moved to (261, 465)
Screenshot: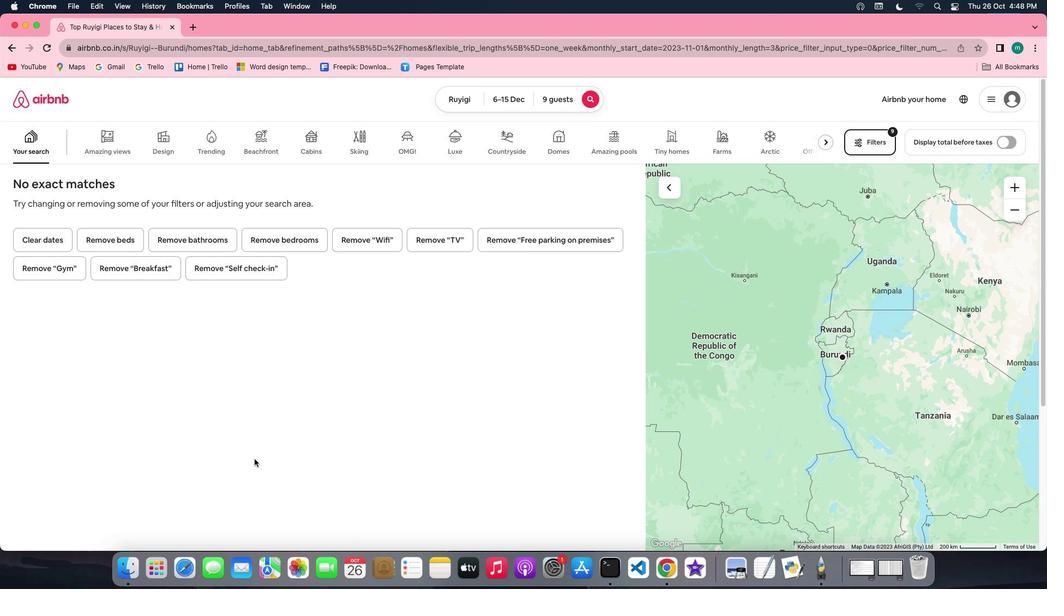 
